 Task: Select the on option in the local echo enabled.
Action: Mouse moved to (17, 611)
Screenshot: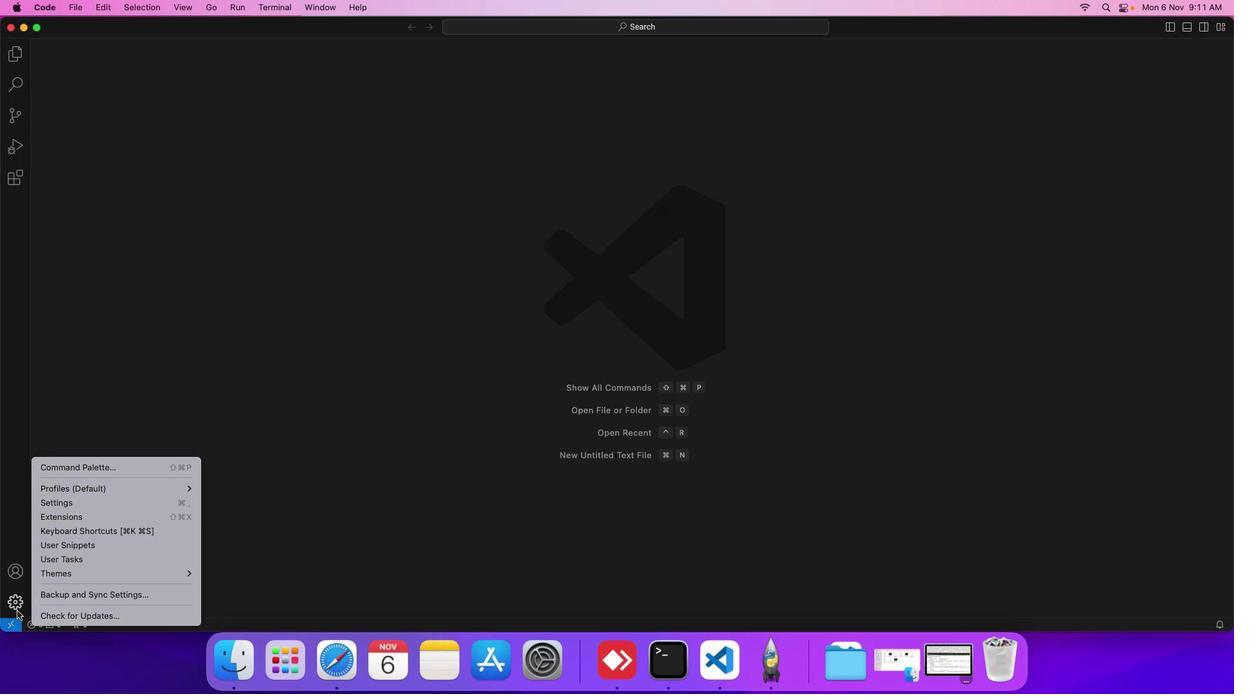 
Action: Mouse pressed left at (17, 611)
Screenshot: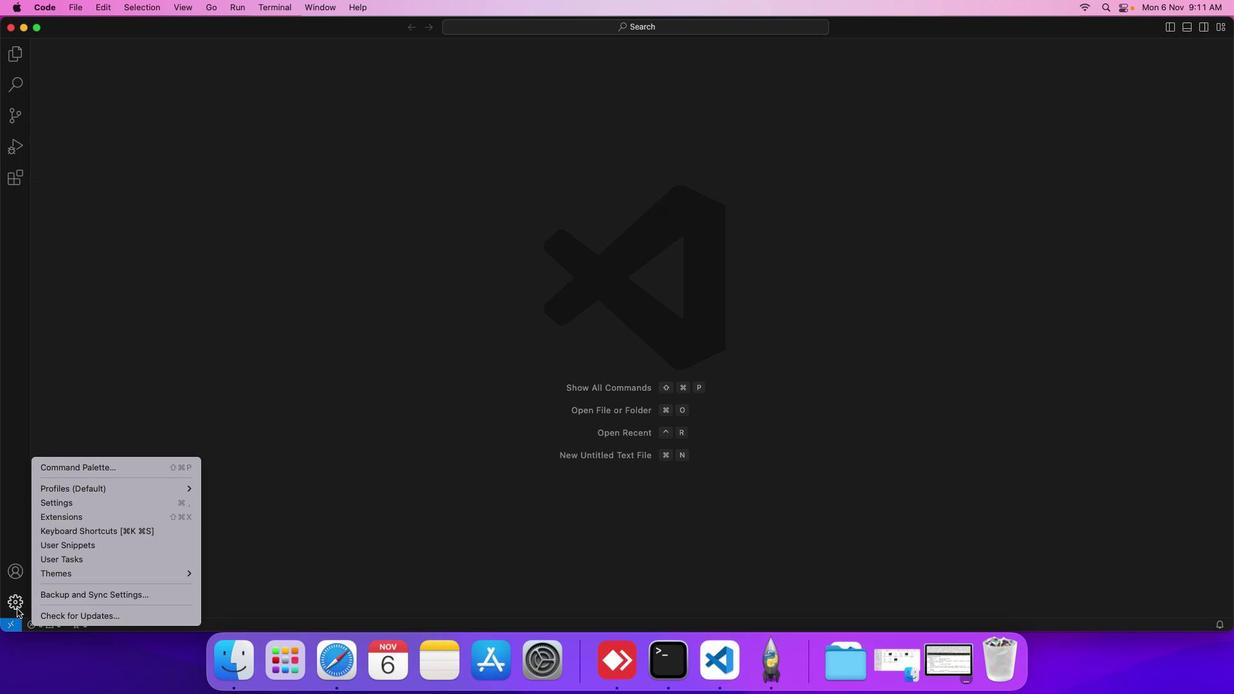 
Action: Mouse moved to (73, 507)
Screenshot: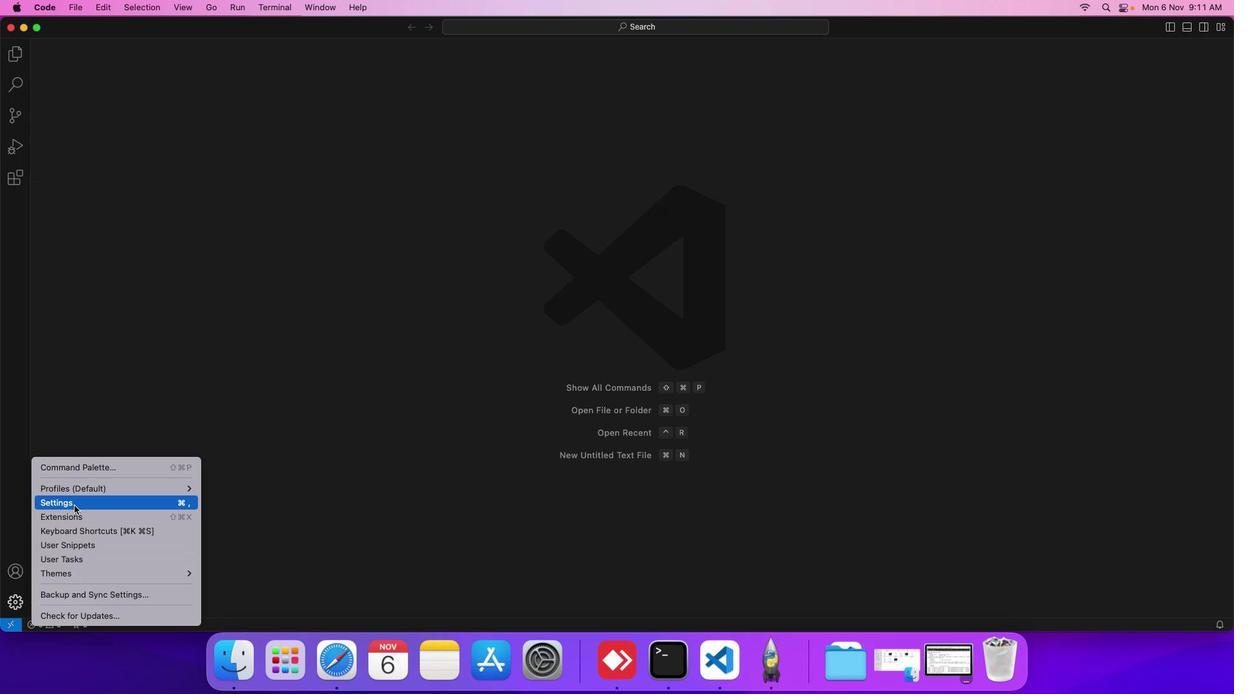 
Action: Mouse pressed left at (73, 507)
Screenshot: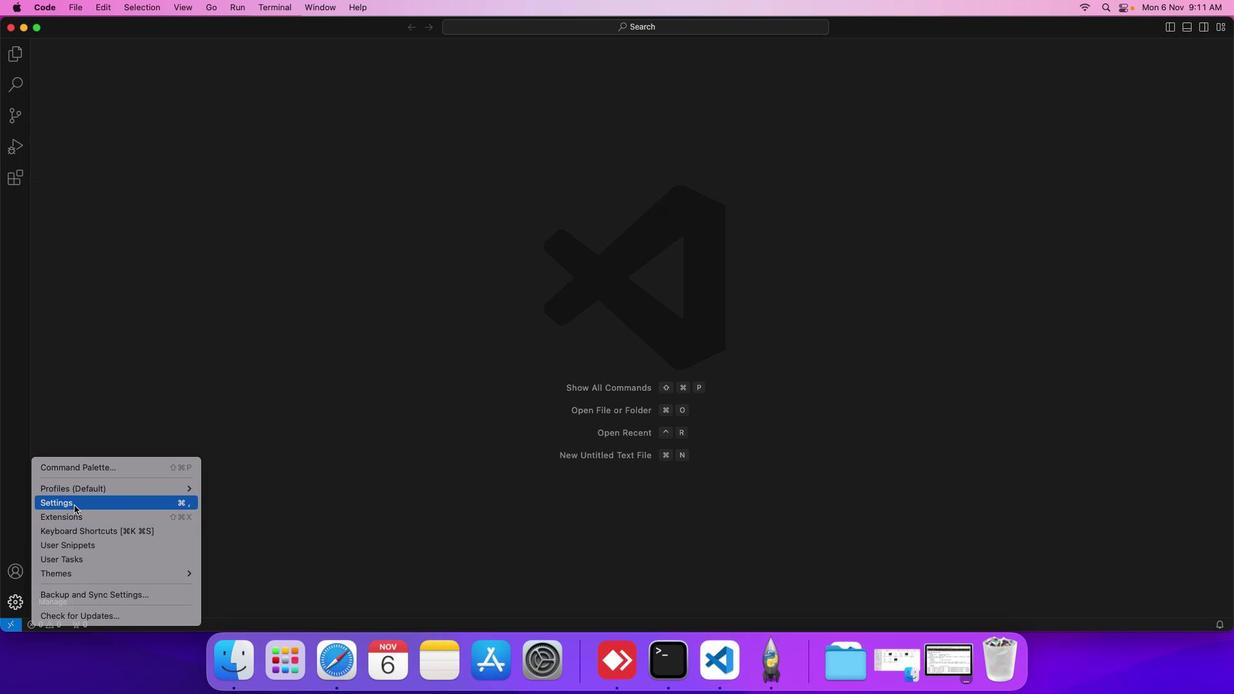 
Action: Mouse moved to (282, 189)
Screenshot: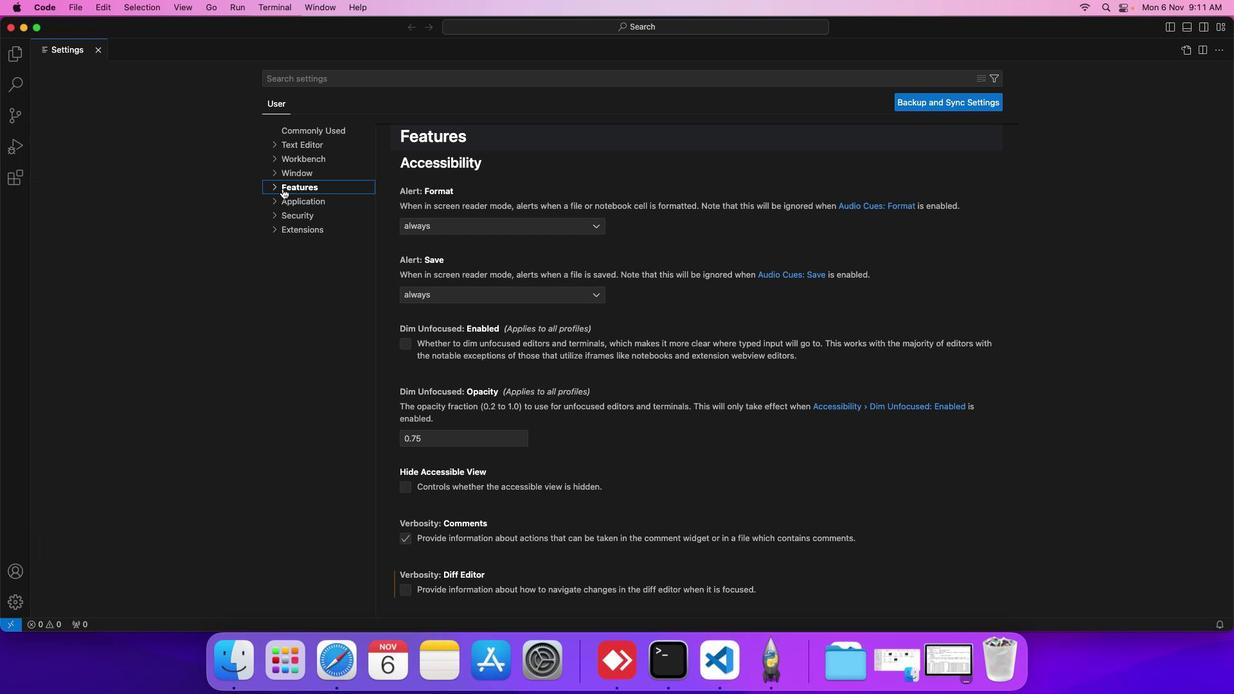 
Action: Mouse pressed left at (282, 189)
Screenshot: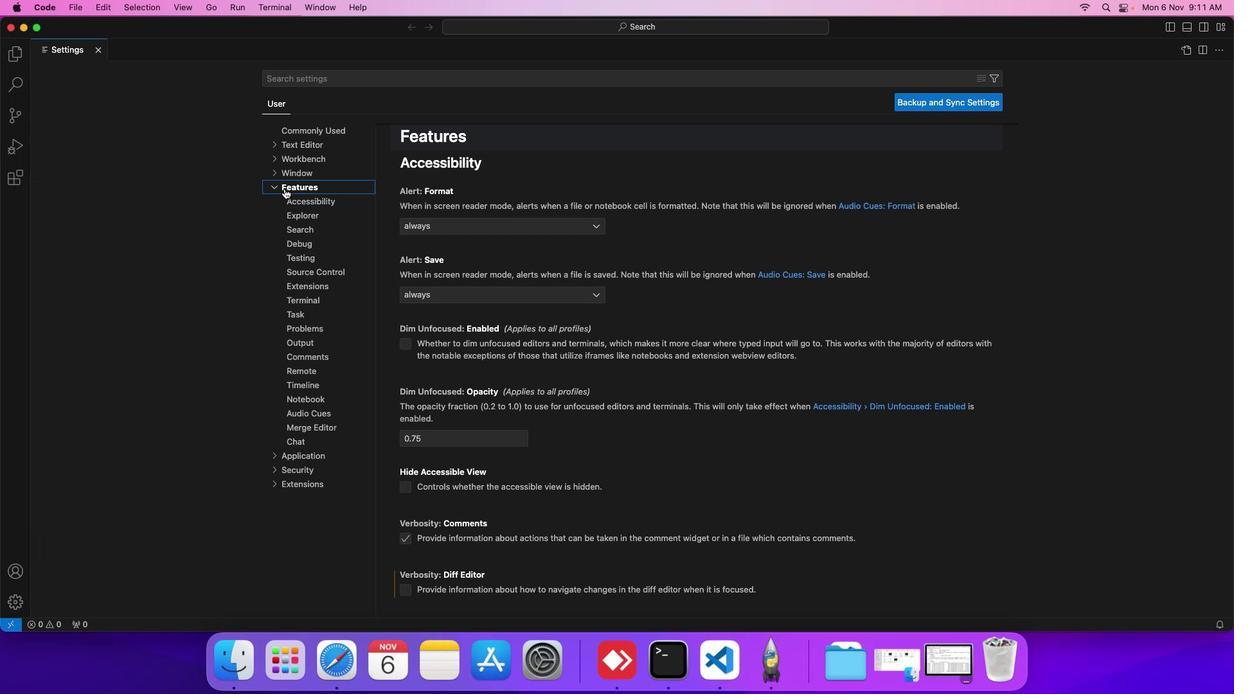 
Action: Mouse moved to (315, 300)
Screenshot: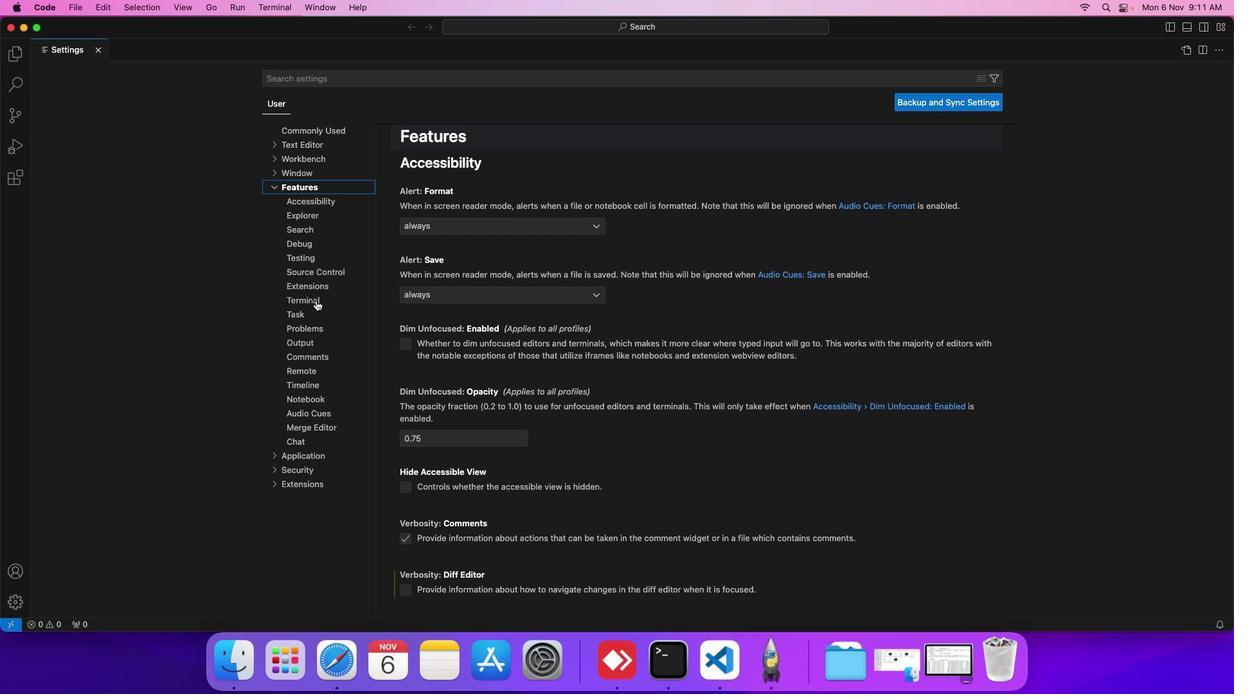 
Action: Mouse pressed left at (315, 300)
Screenshot: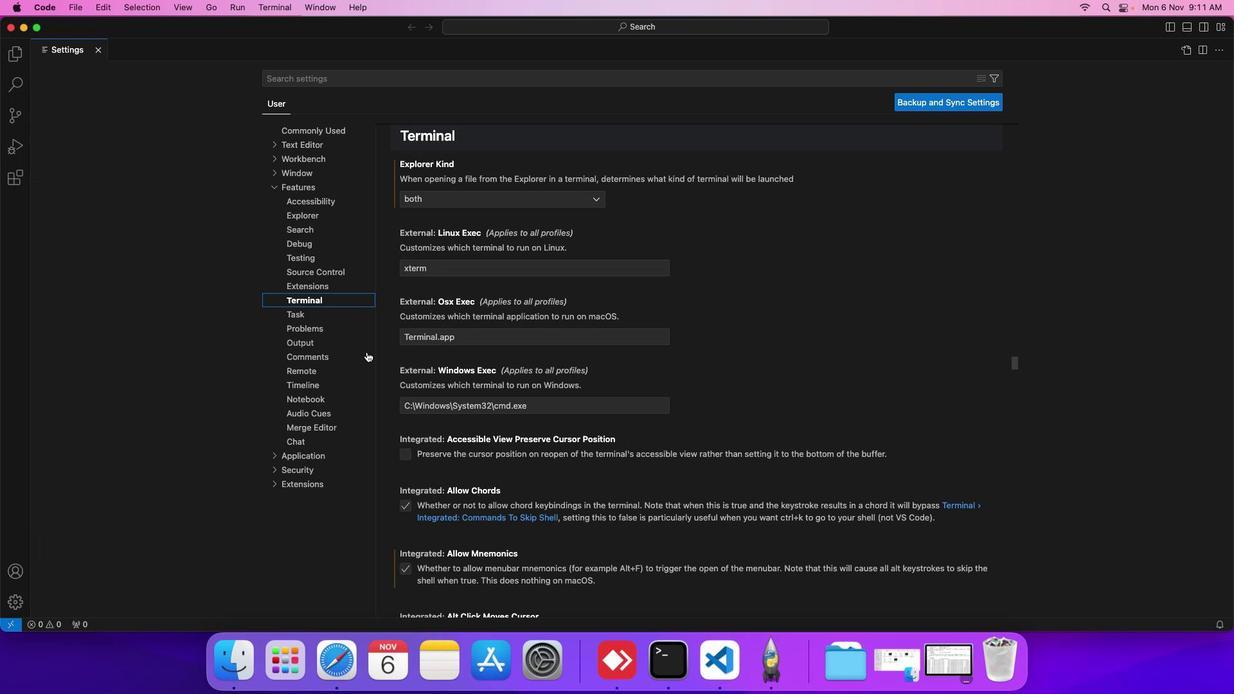 
Action: Mouse moved to (435, 441)
Screenshot: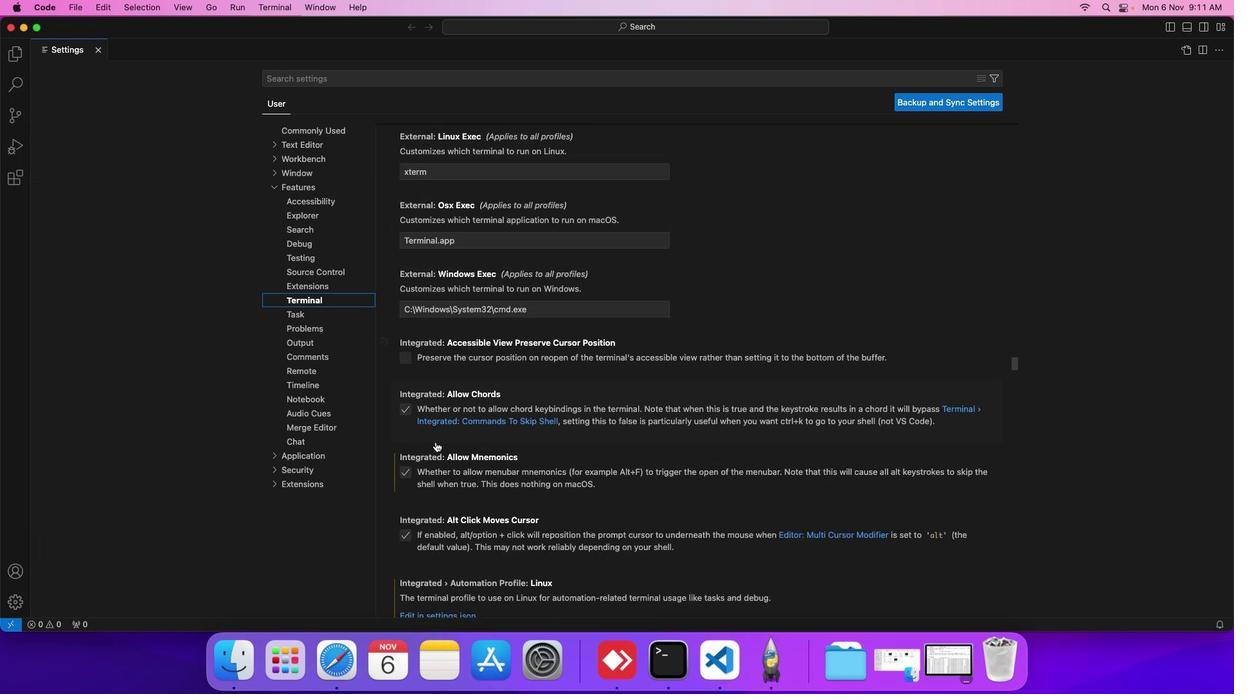 
Action: Mouse scrolled (435, 441) with delta (0, 0)
Screenshot: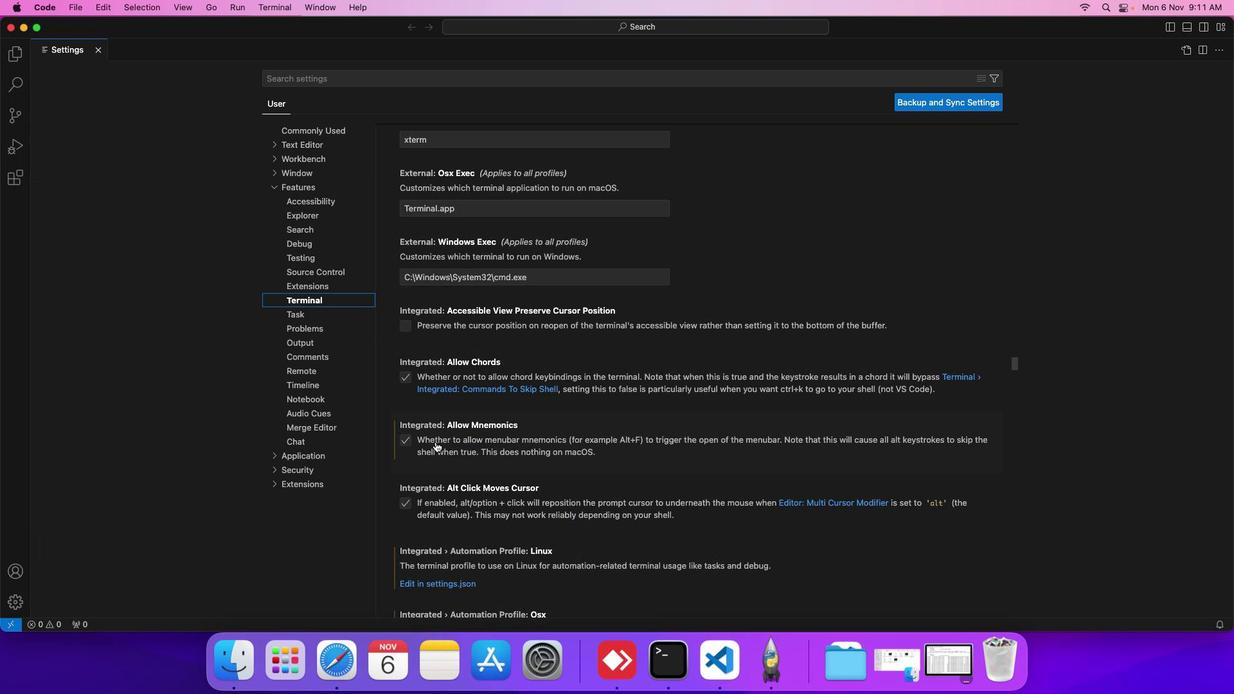 
Action: Mouse scrolled (435, 441) with delta (0, 0)
Screenshot: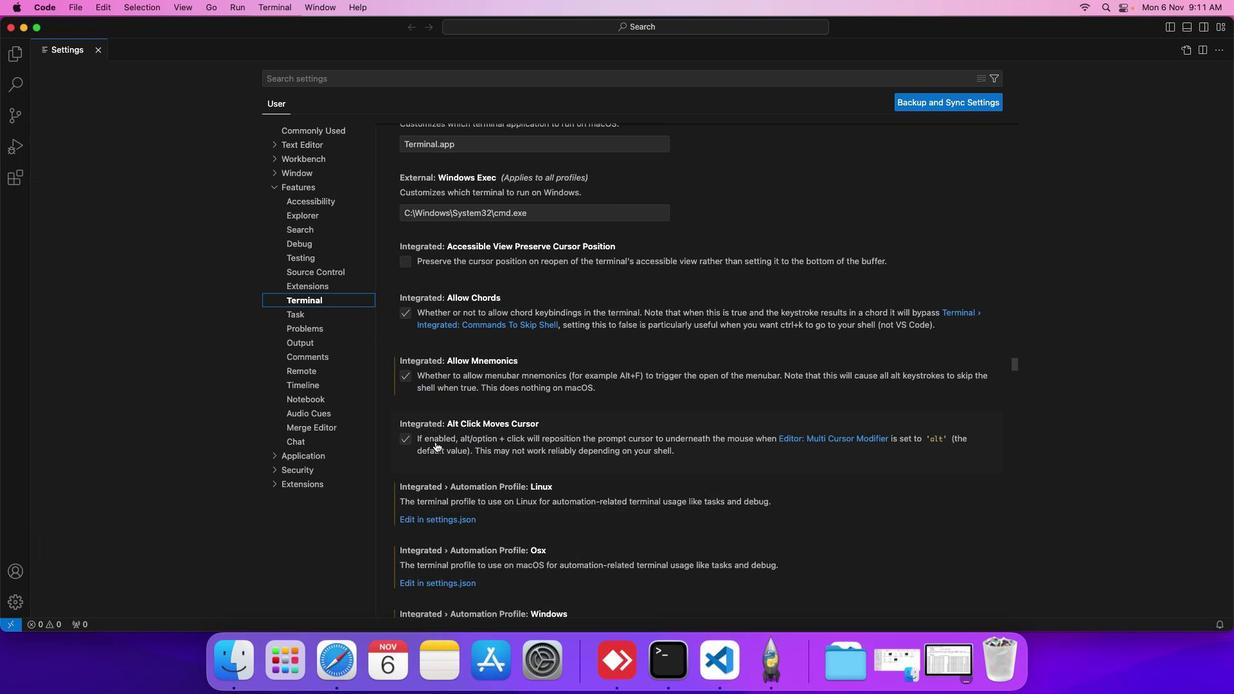 
Action: Mouse scrolled (435, 441) with delta (0, 0)
Screenshot: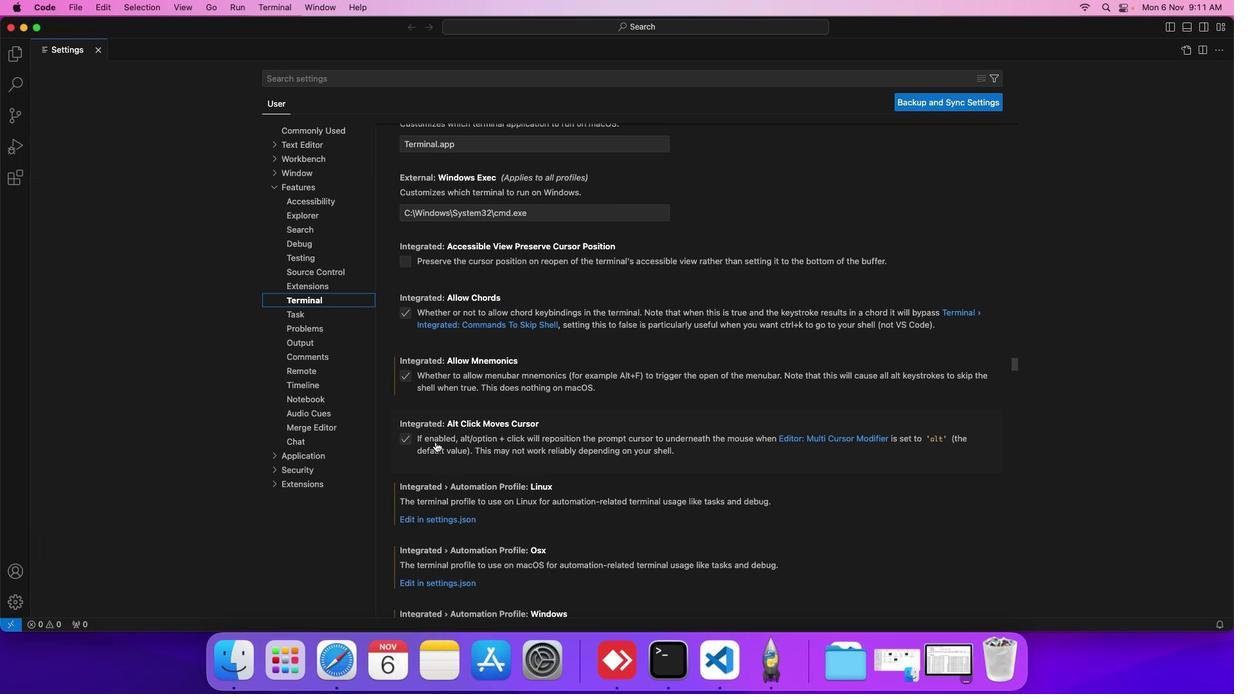 
Action: Mouse scrolled (435, 441) with delta (0, 0)
Screenshot: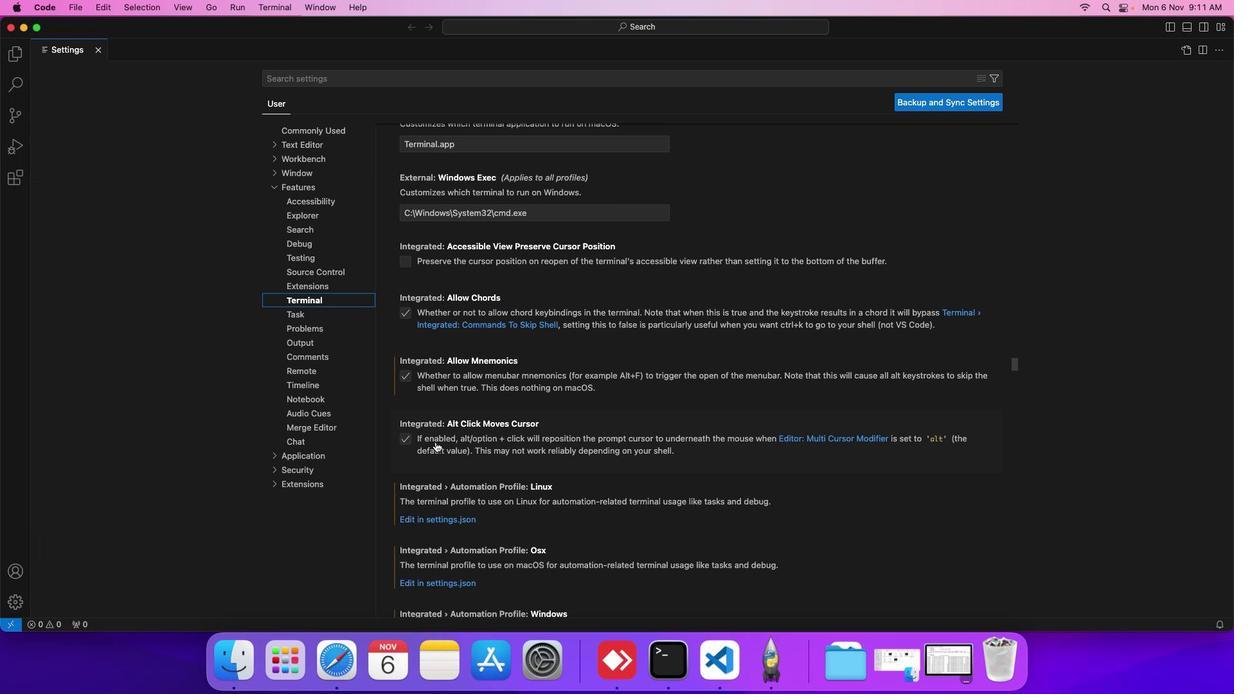 
Action: Mouse scrolled (435, 441) with delta (0, -1)
Screenshot: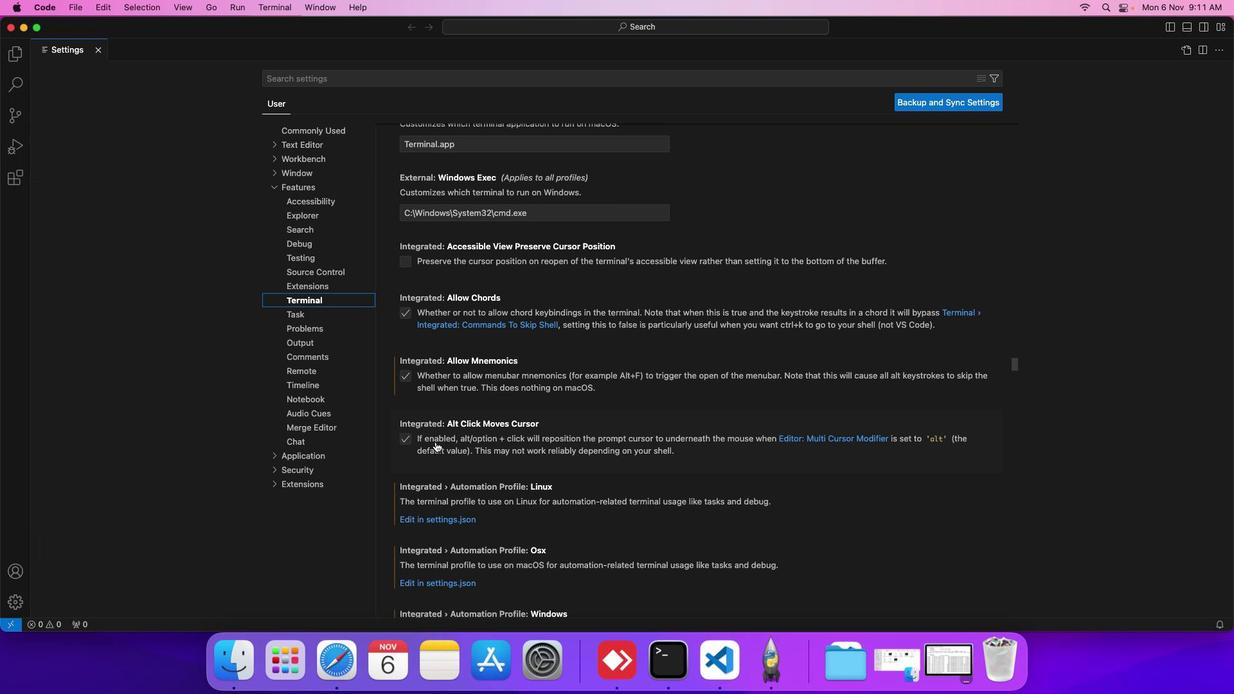 
Action: Mouse scrolled (435, 441) with delta (0, 0)
Screenshot: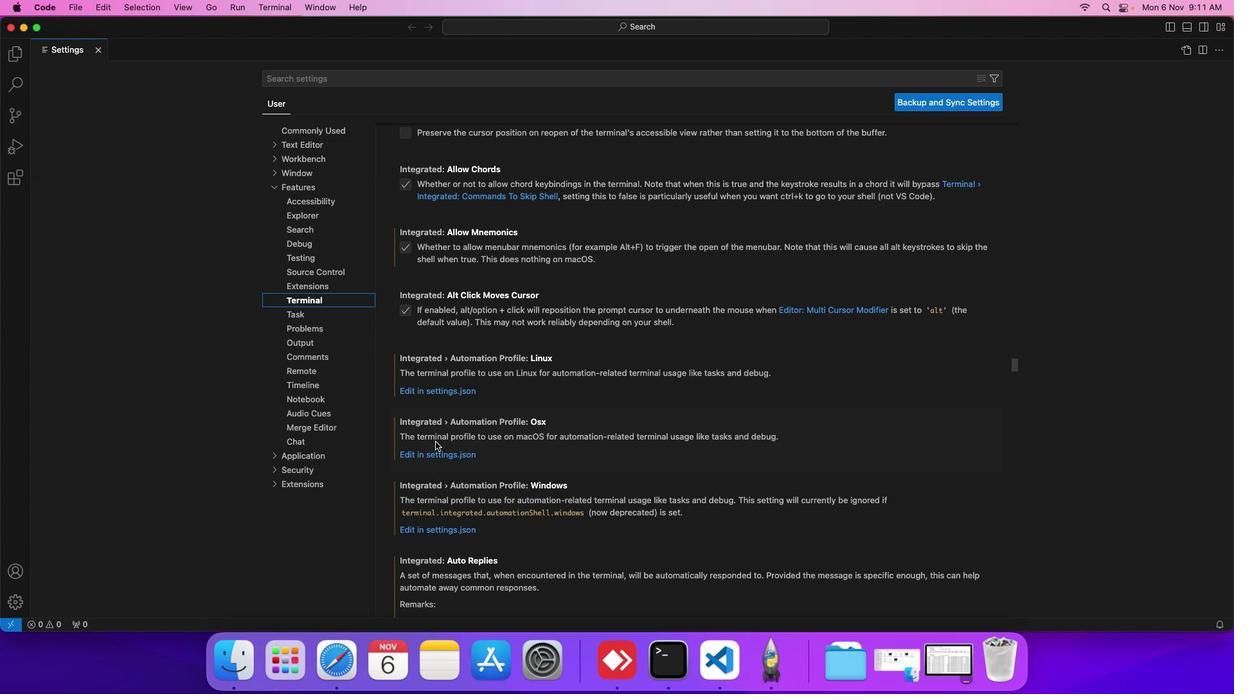 
Action: Mouse scrolled (435, 441) with delta (0, 0)
Screenshot: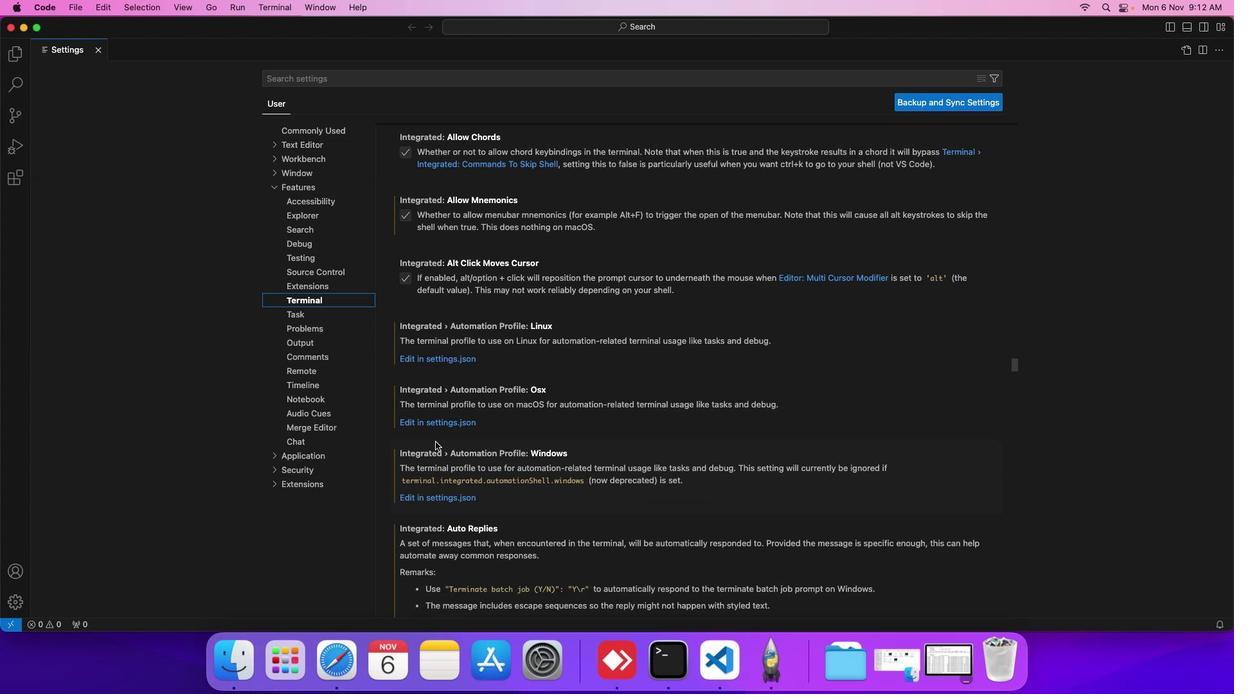 
Action: Mouse scrolled (435, 441) with delta (0, 0)
Screenshot: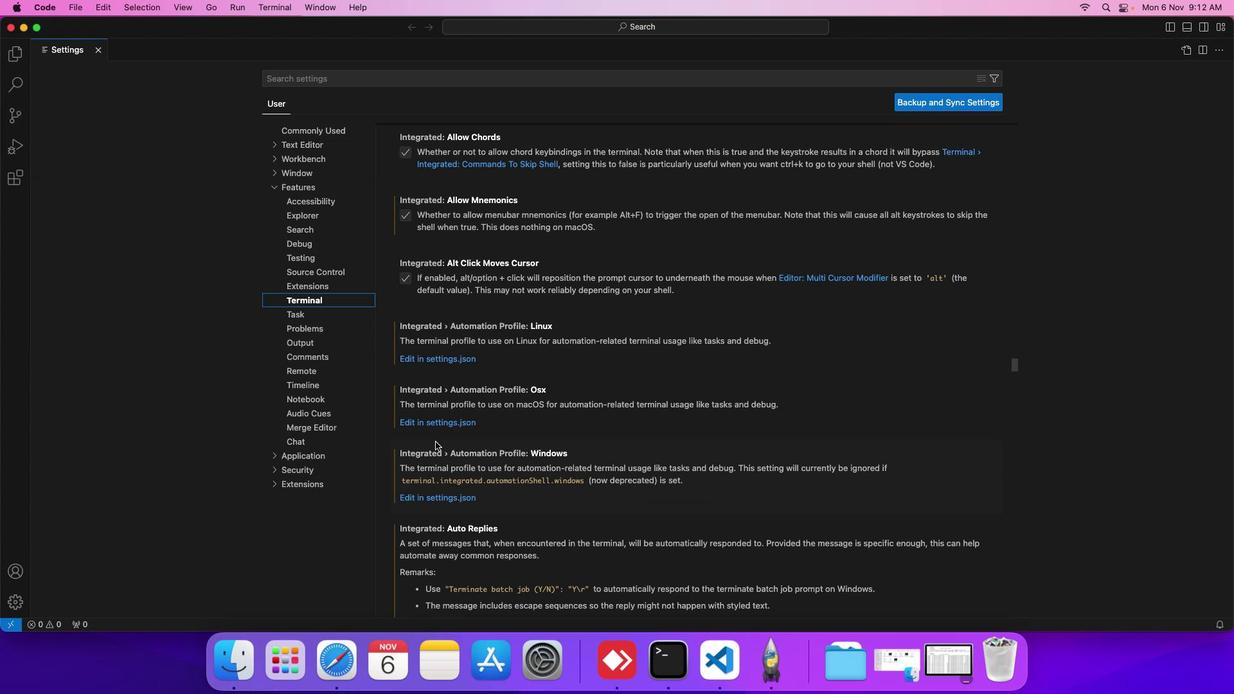 
Action: Mouse scrolled (435, 441) with delta (0, 0)
Screenshot: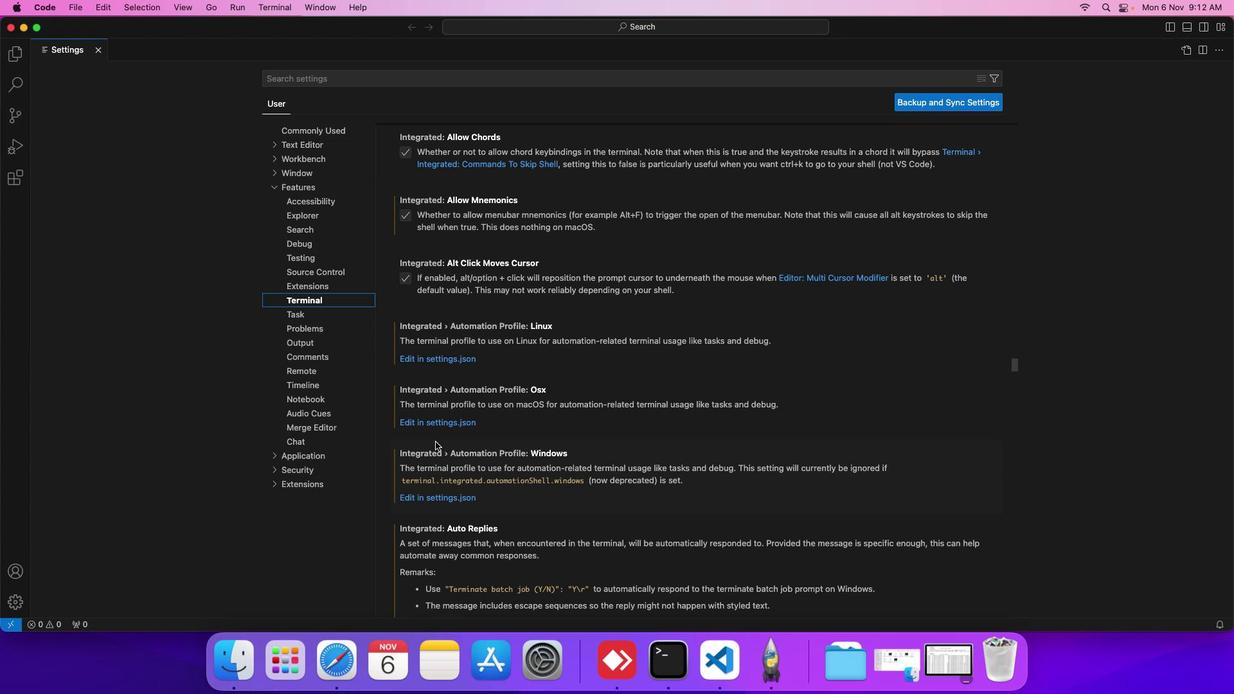 
Action: Mouse scrolled (435, 441) with delta (0, 0)
Screenshot: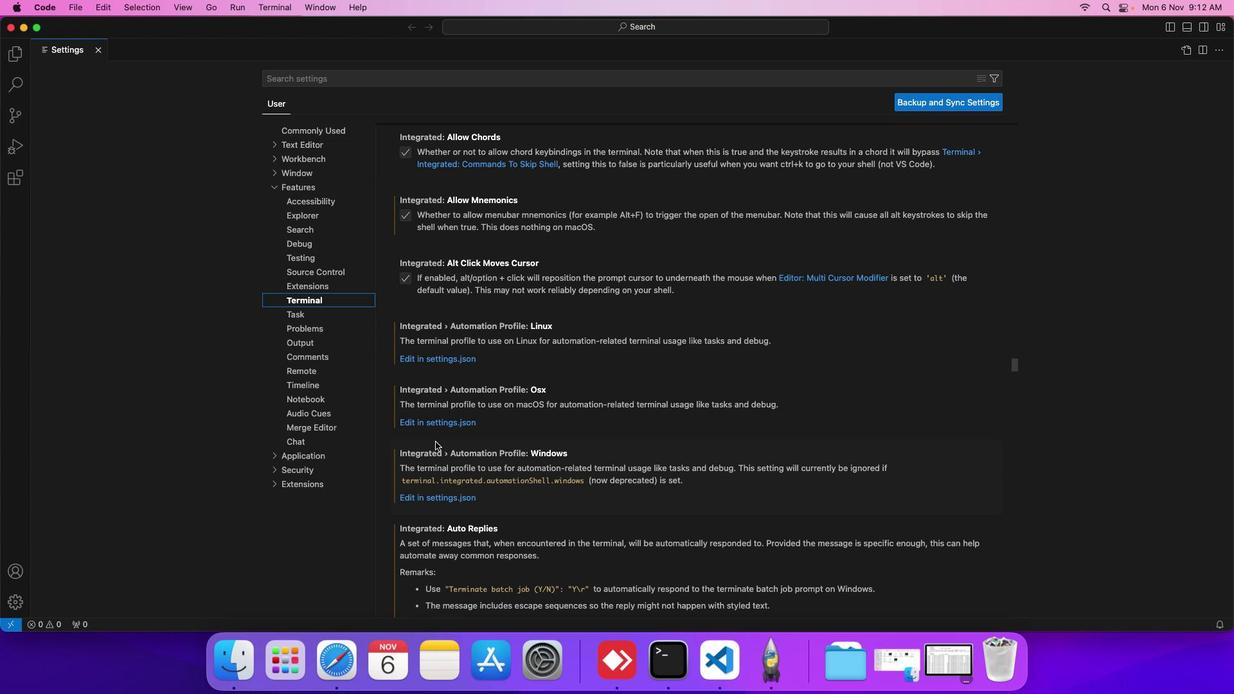 
Action: Mouse scrolled (435, 441) with delta (0, 0)
Screenshot: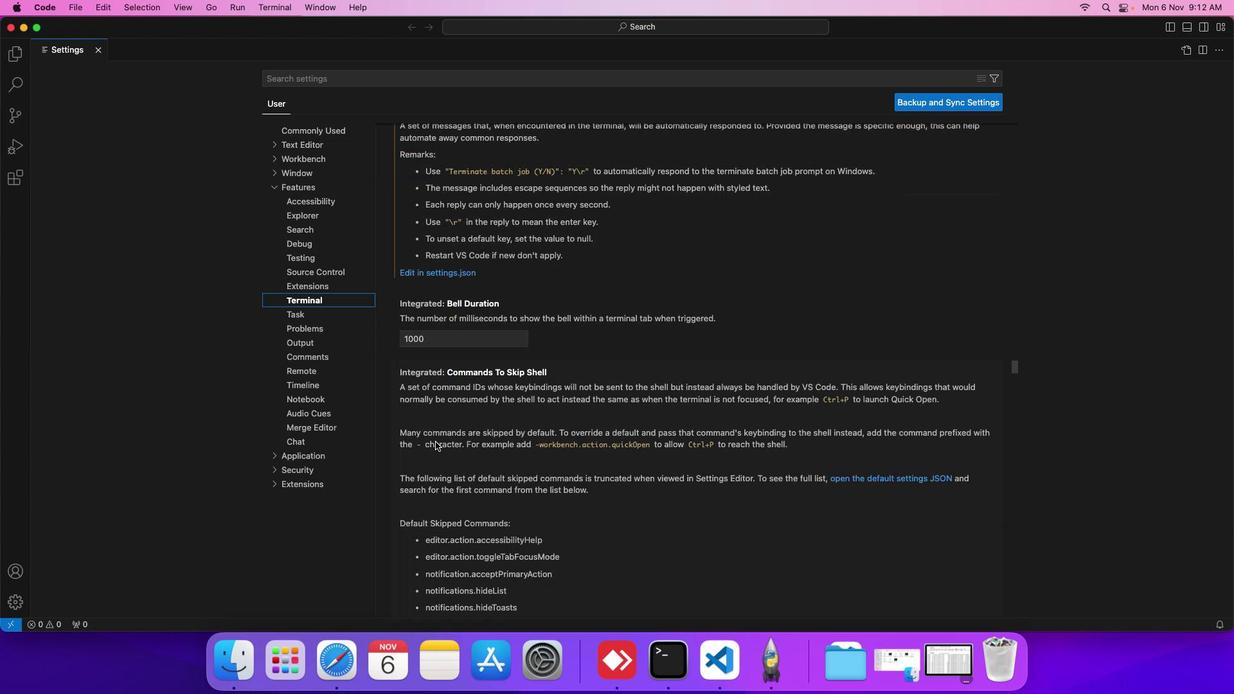 
Action: Mouse scrolled (435, 441) with delta (0, 0)
Screenshot: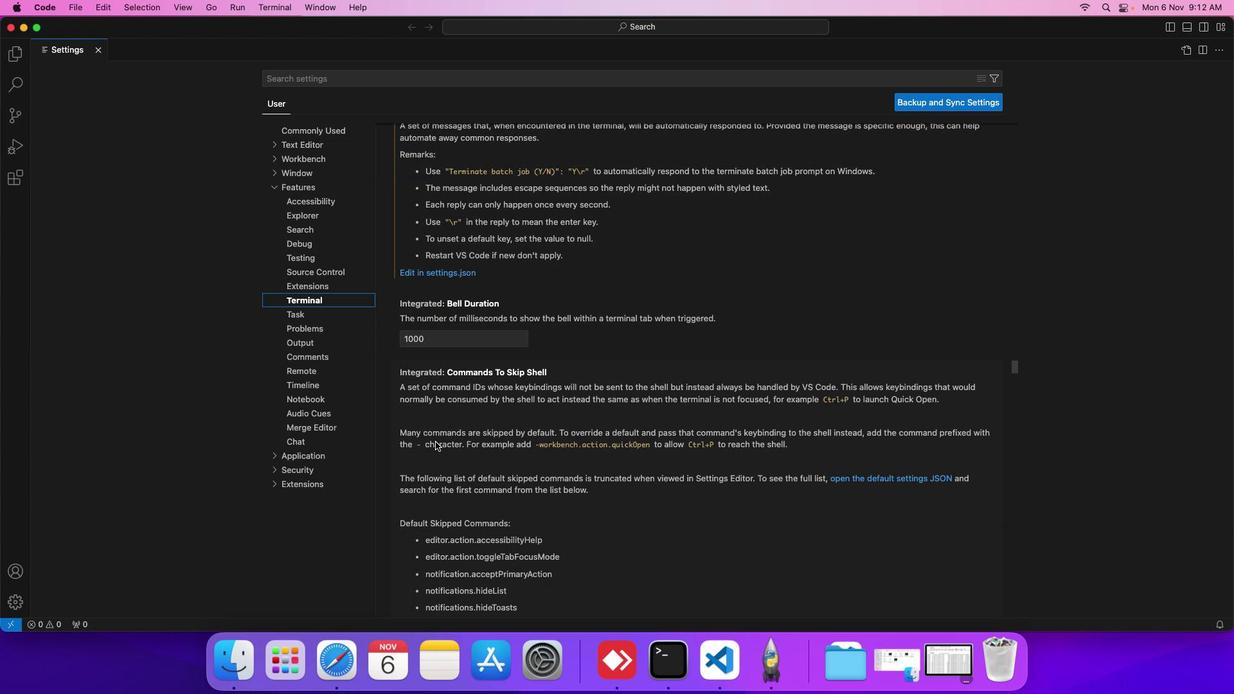 
Action: Mouse scrolled (435, 441) with delta (0, -1)
Screenshot: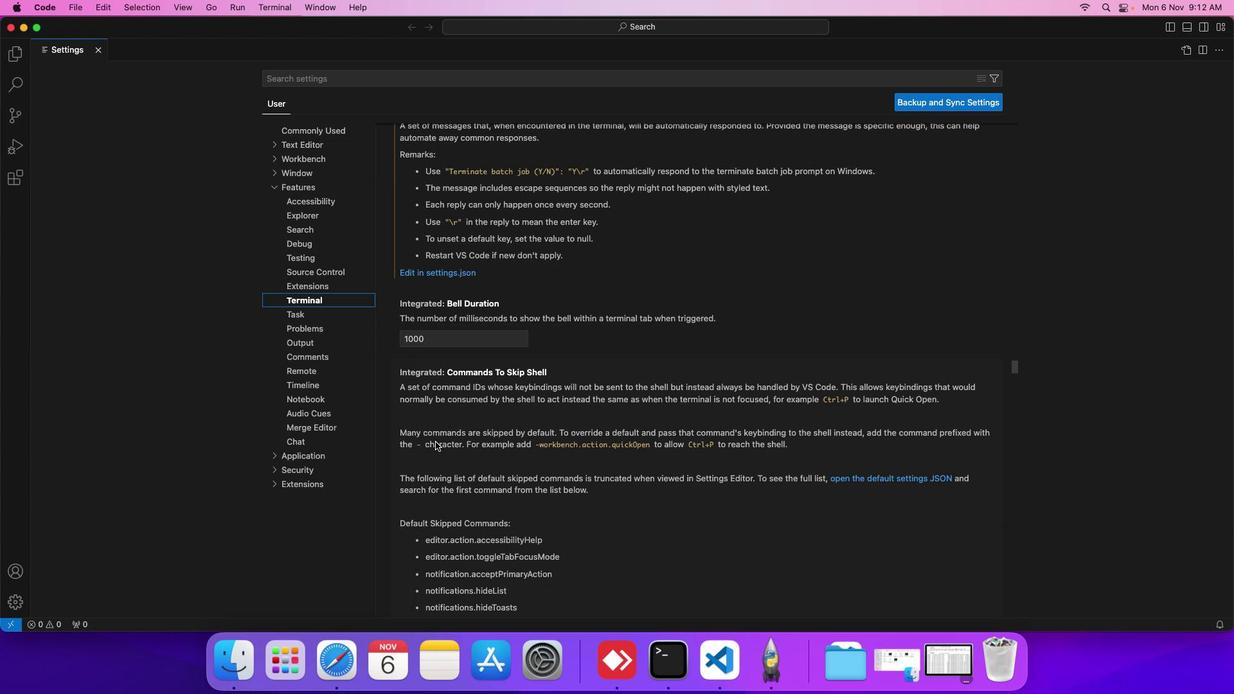 
Action: Mouse scrolled (435, 441) with delta (0, -1)
Screenshot: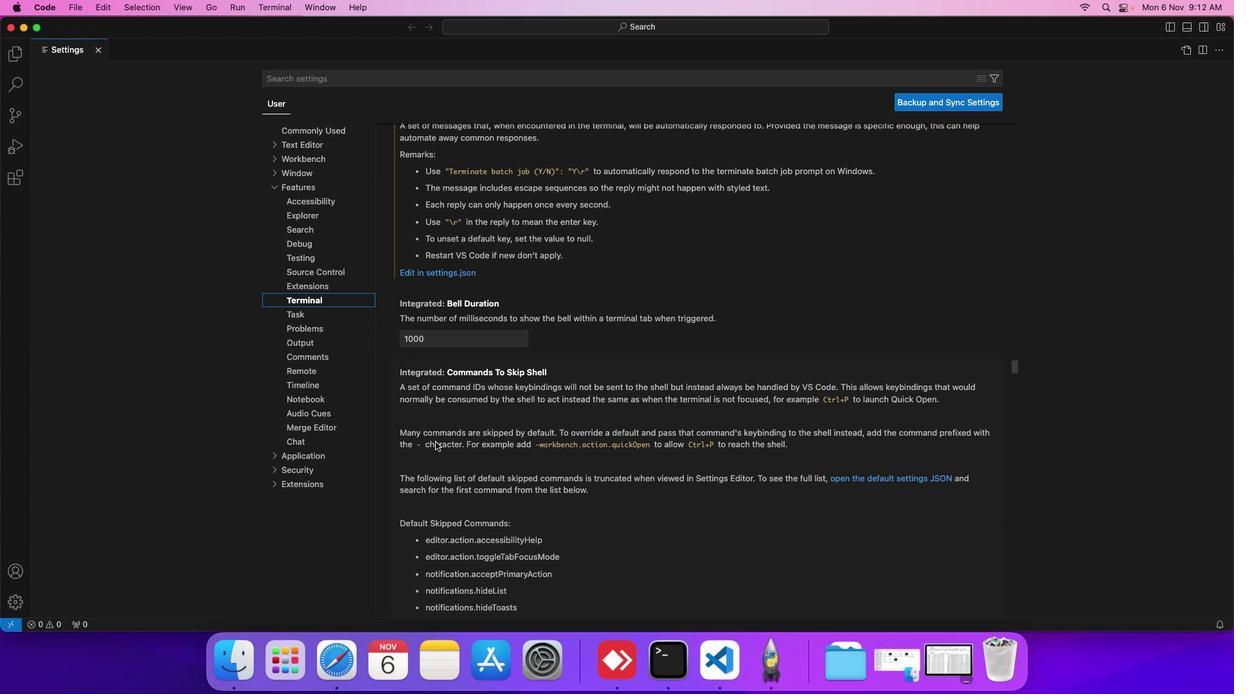 
Action: Mouse scrolled (435, 441) with delta (0, -1)
Screenshot: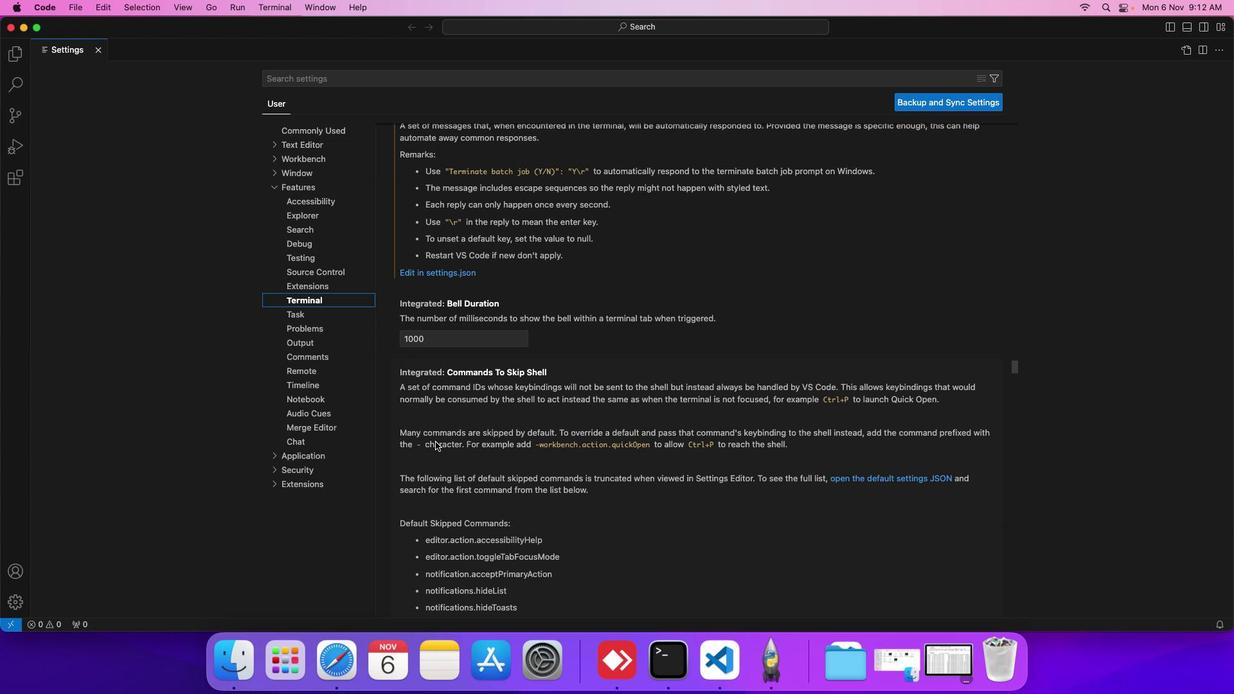 
Action: Mouse scrolled (435, 441) with delta (0, -1)
Screenshot: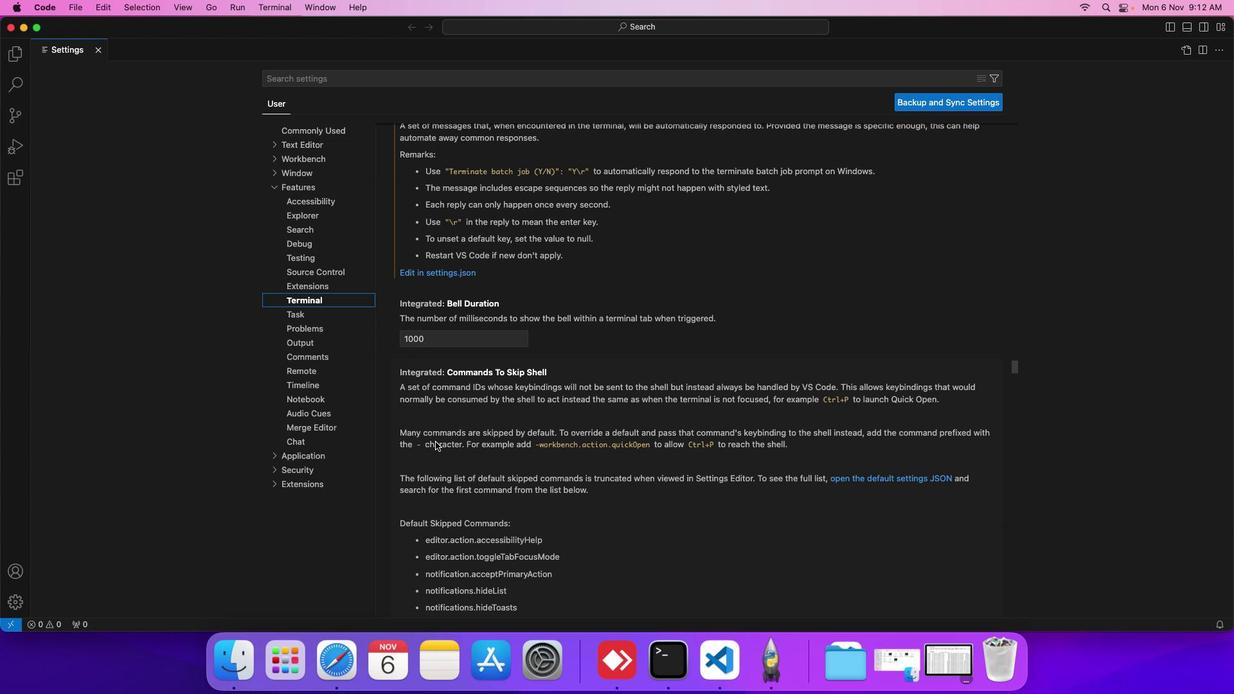 
Action: Mouse scrolled (435, 441) with delta (0, 0)
Screenshot: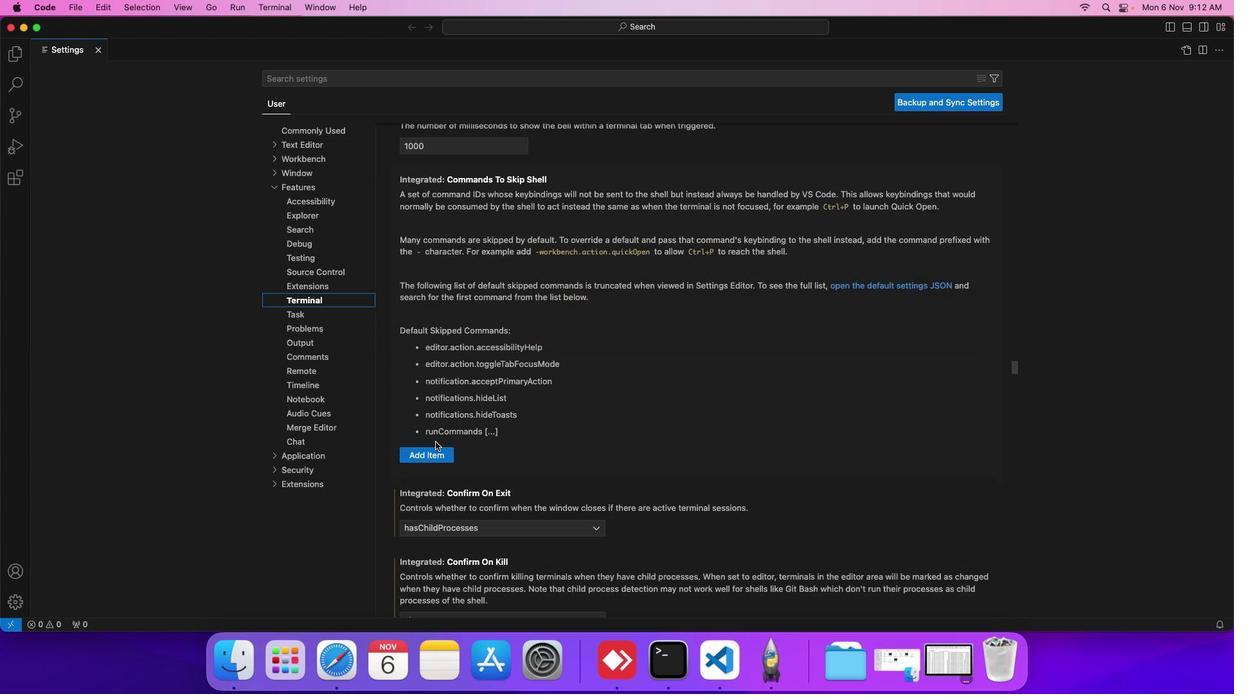 
Action: Mouse scrolled (435, 441) with delta (0, 0)
Screenshot: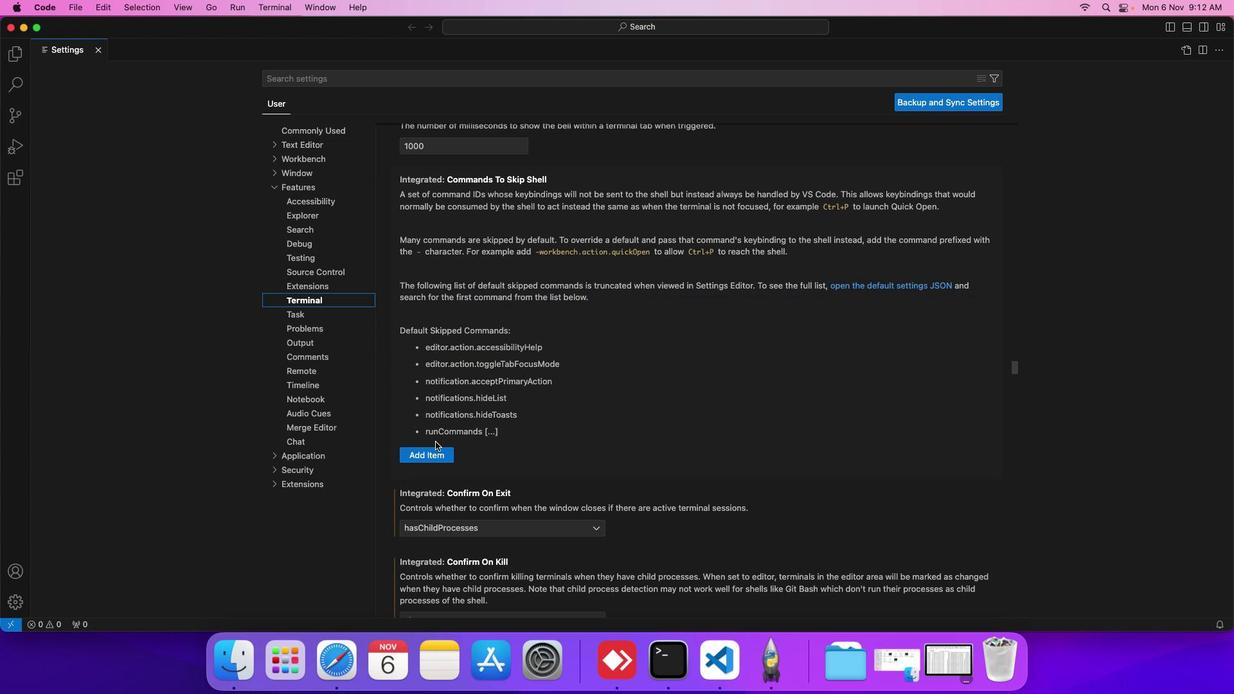 
Action: Mouse scrolled (435, 441) with delta (0, 0)
Screenshot: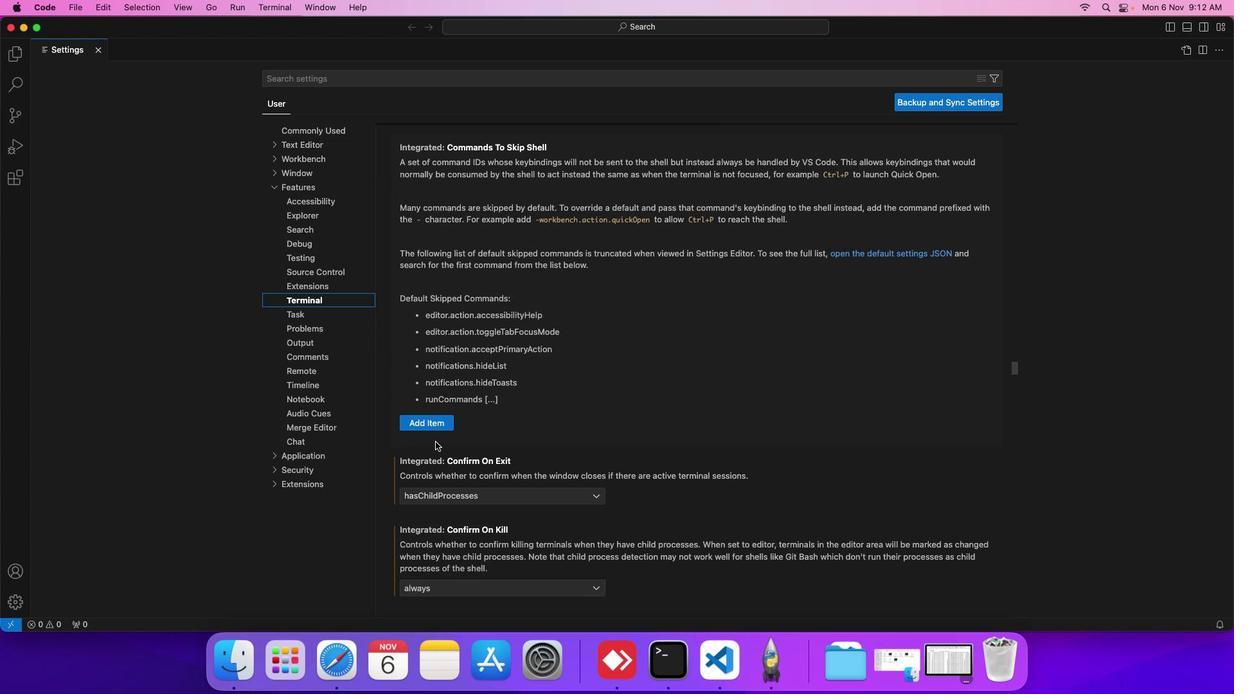 
Action: Mouse scrolled (435, 441) with delta (0, 0)
Screenshot: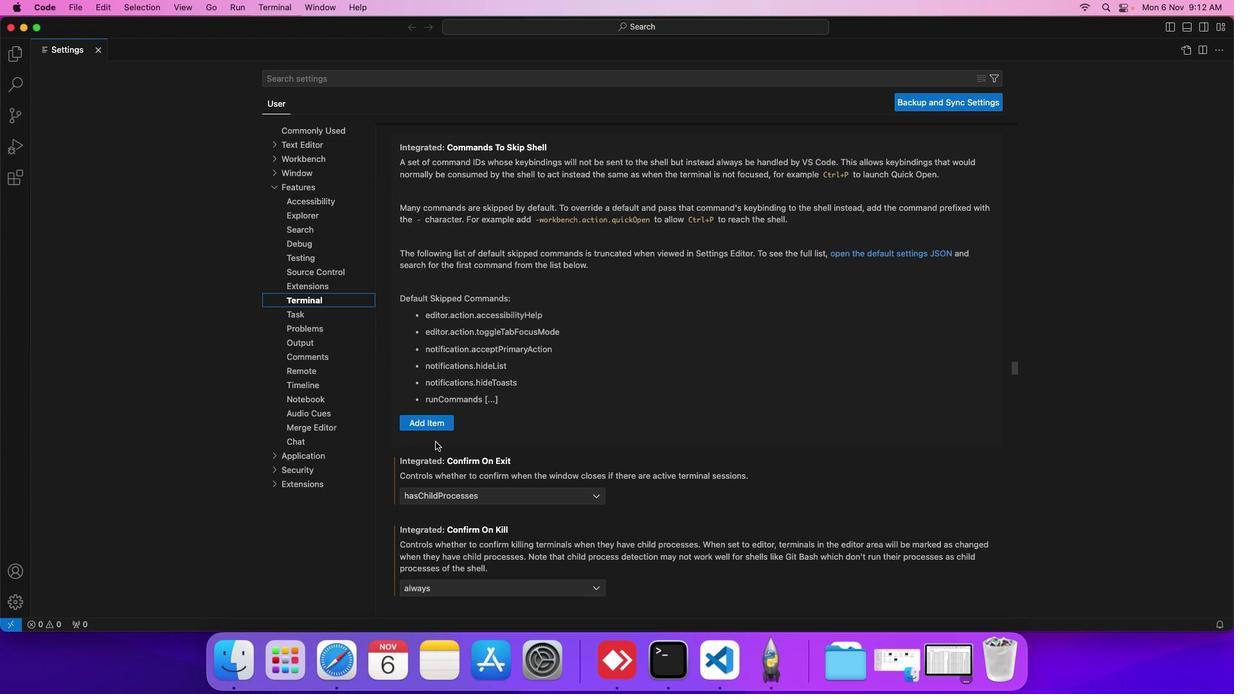 
Action: Mouse scrolled (435, 441) with delta (0, -1)
Screenshot: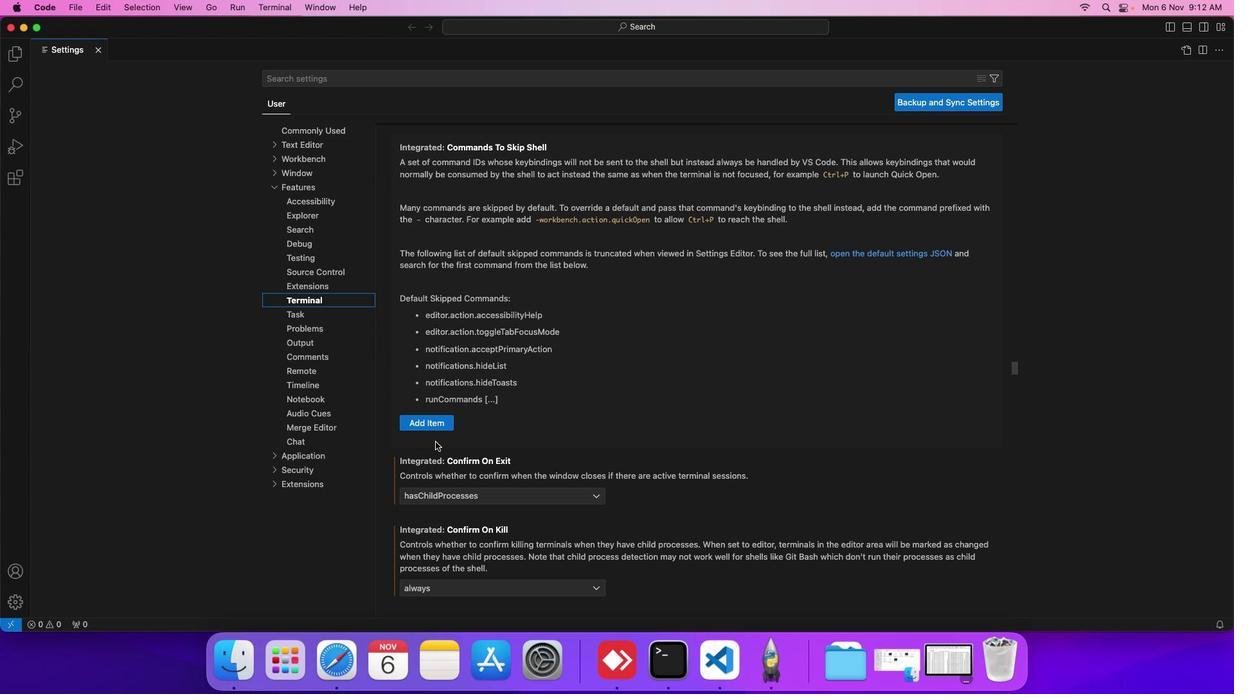 
Action: Mouse scrolled (435, 441) with delta (0, 0)
Screenshot: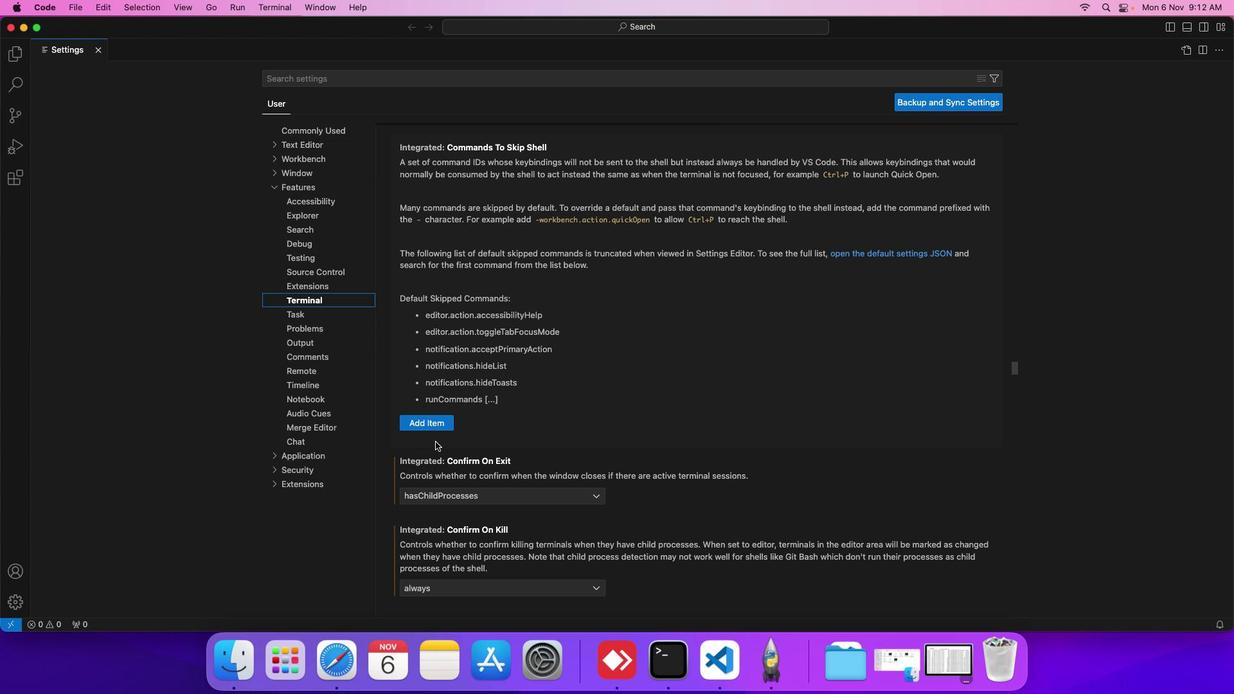 
Action: Mouse scrolled (435, 441) with delta (0, 0)
Screenshot: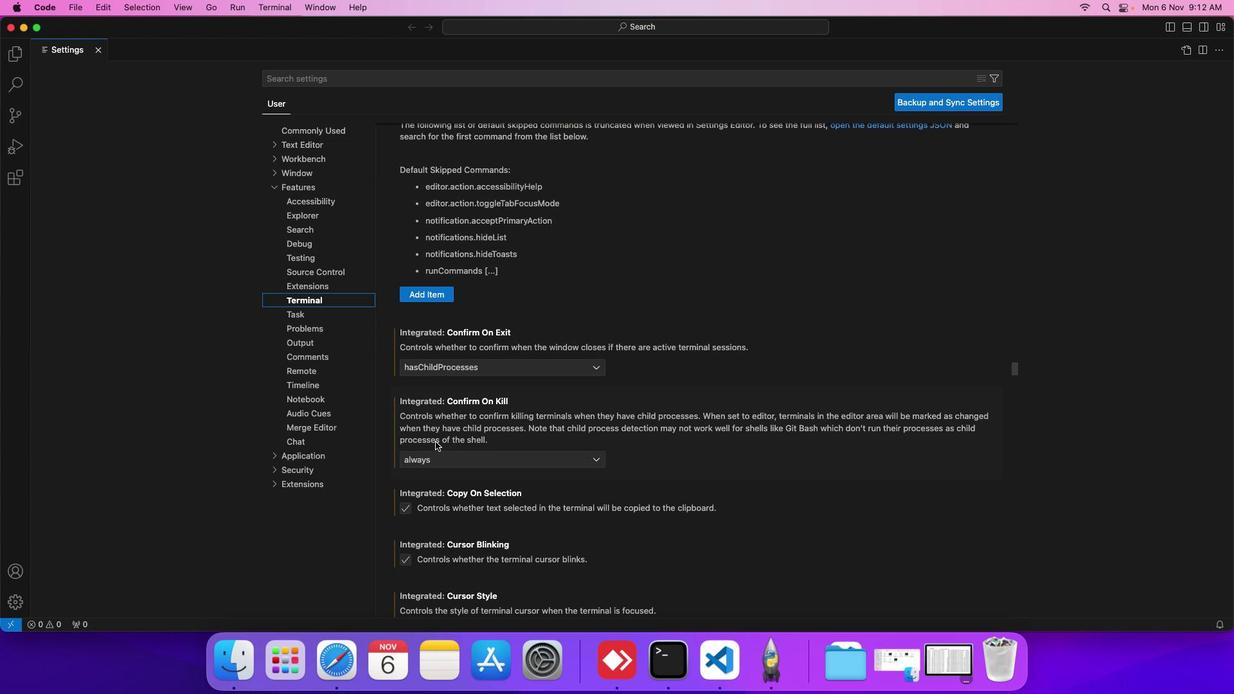 
Action: Mouse scrolled (435, 441) with delta (0, 0)
Screenshot: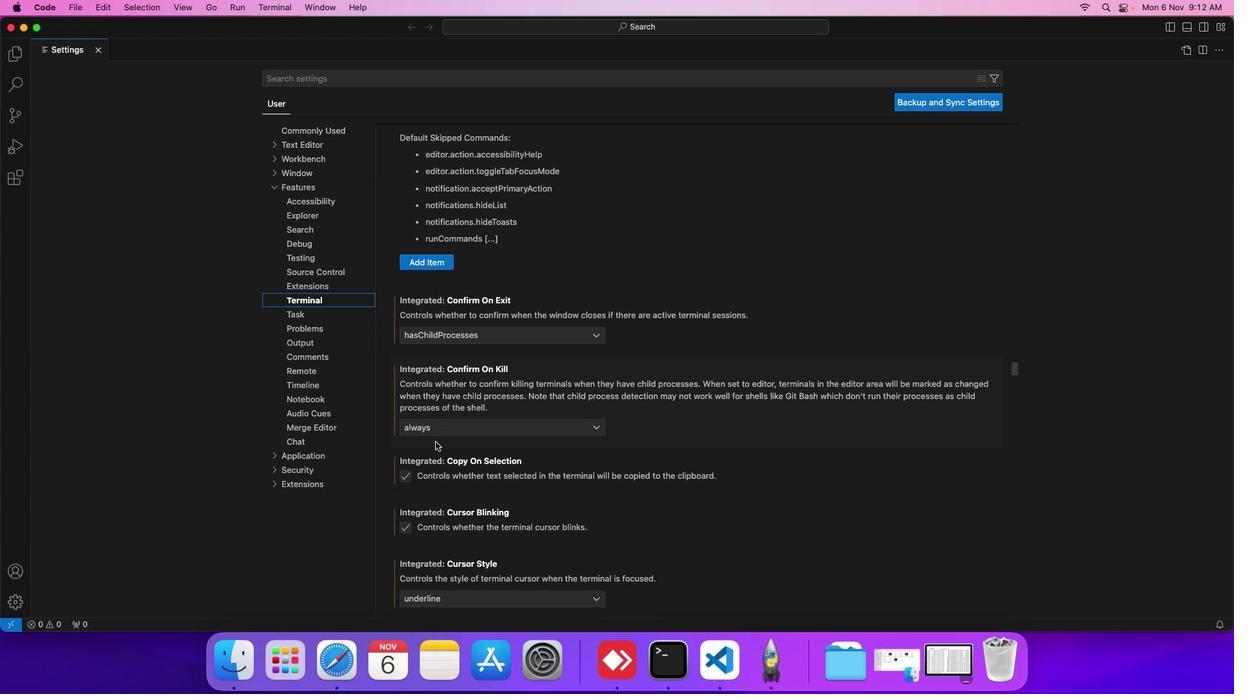 
Action: Mouse scrolled (435, 441) with delta (0, 0)
Screenshot: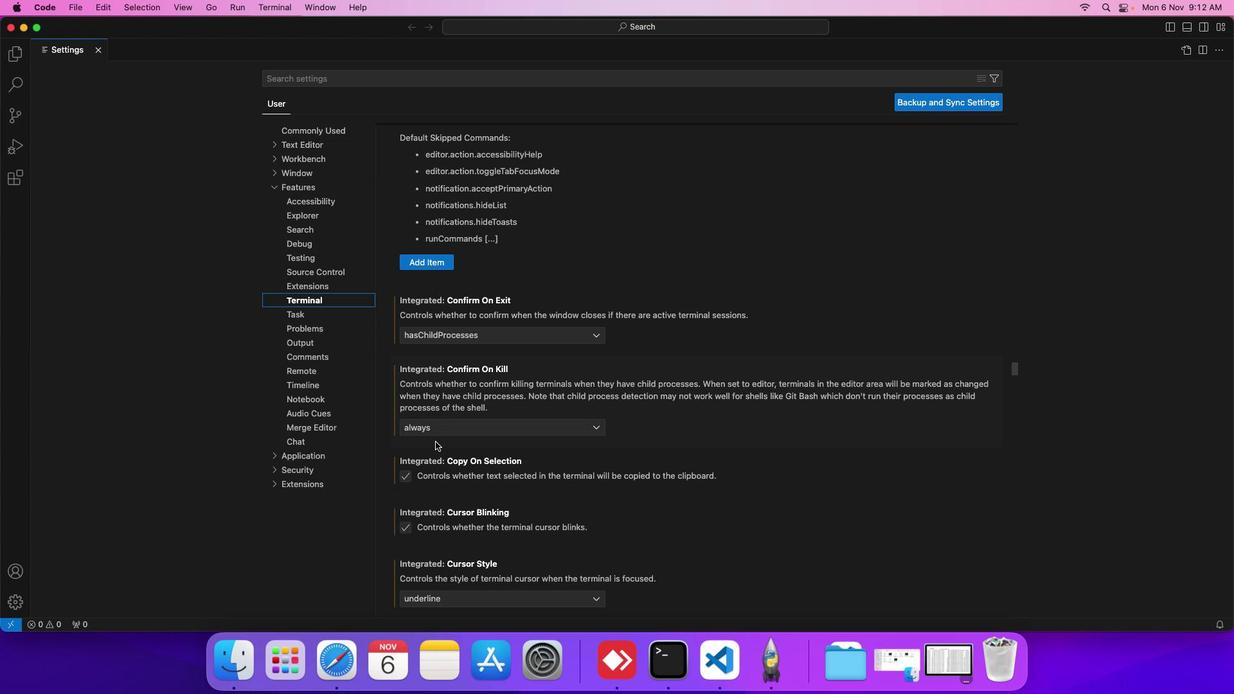 
Action: Mouse scrolled (435, 441) with delta (0, 0)
Screenshot: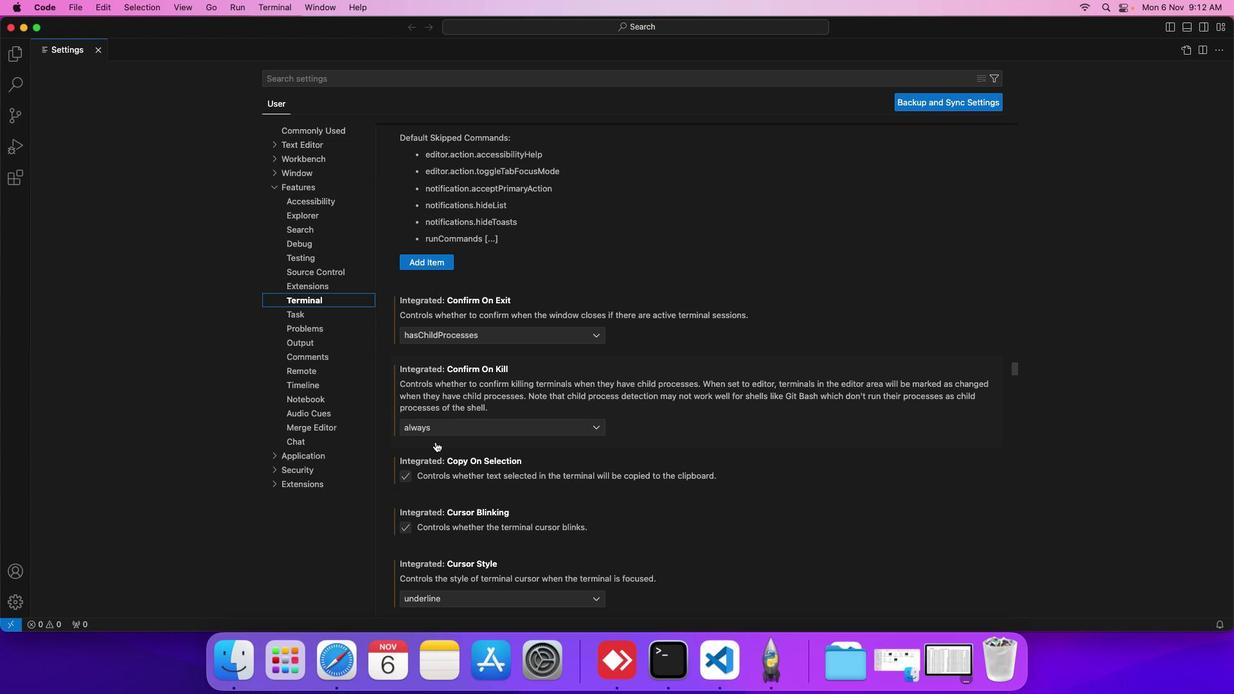
Action: Mouse scrolled (435, 441) with delta (0, 0)
Screenshot: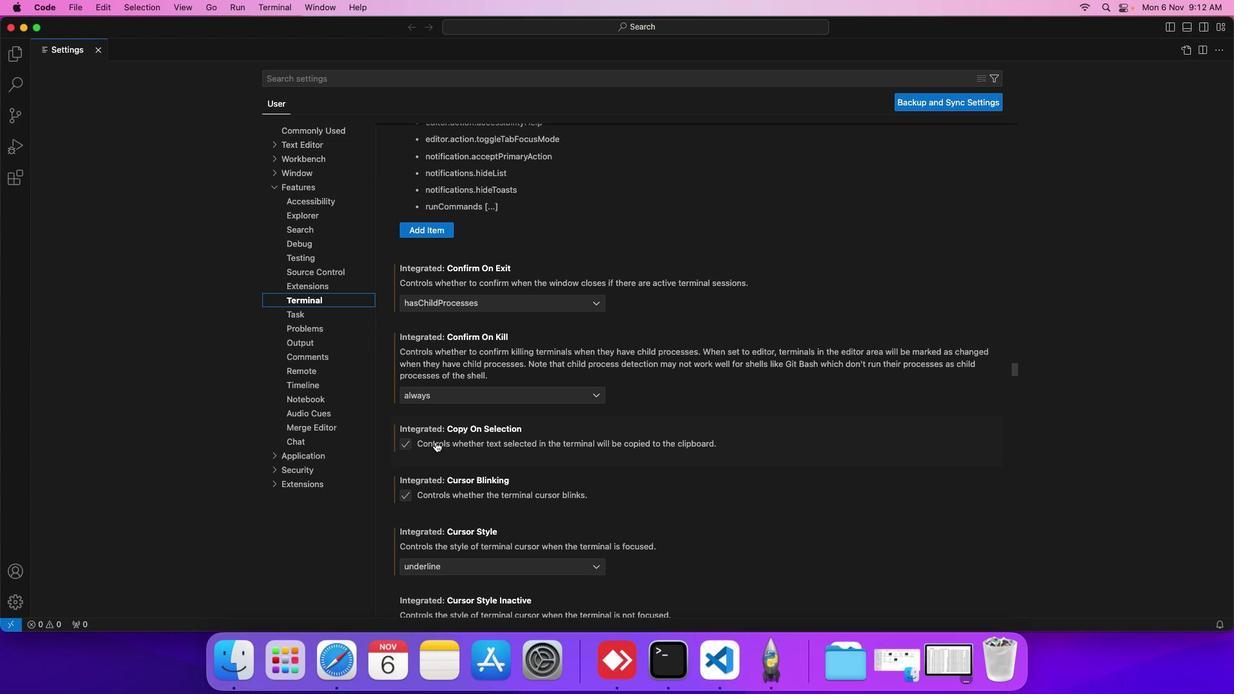 
Action: Mouse scrolled (435, 441) with delta (0, 0)
Screenshot: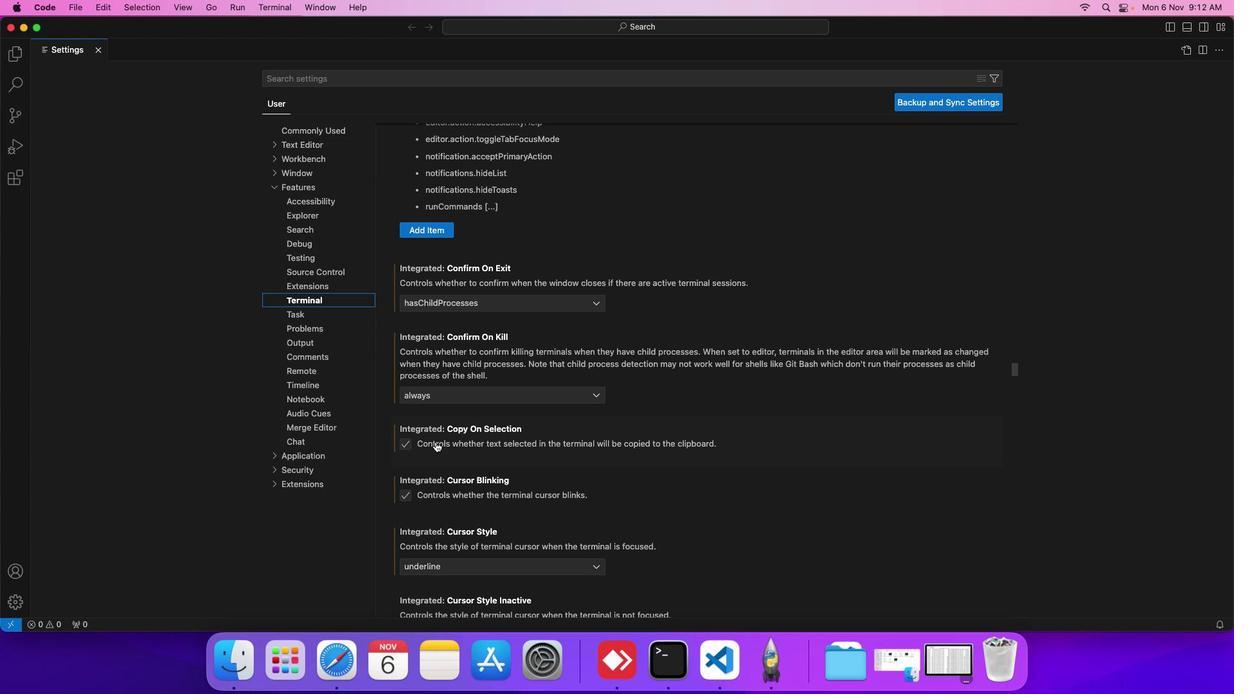 
Action: Mouse scrolled (435, 441) with delta (0, 0)
Screenshot: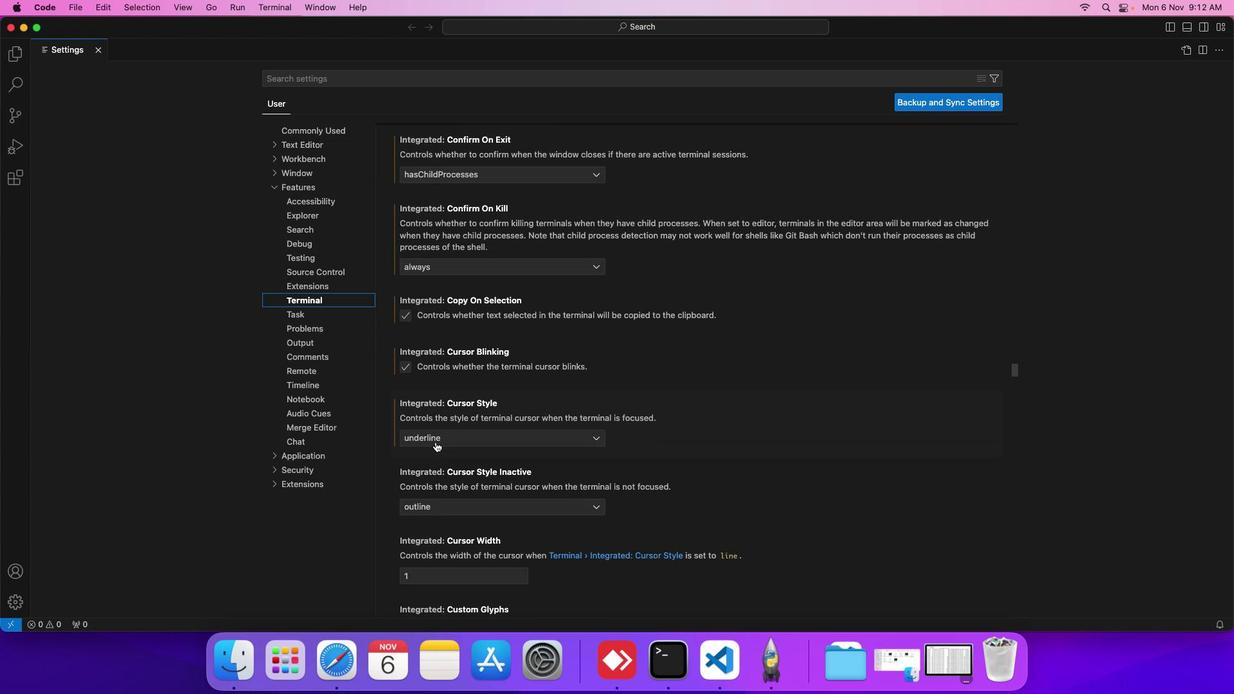 
Action: Mouse scrolled (435, 441) with delta (0, 0)
Screenshot: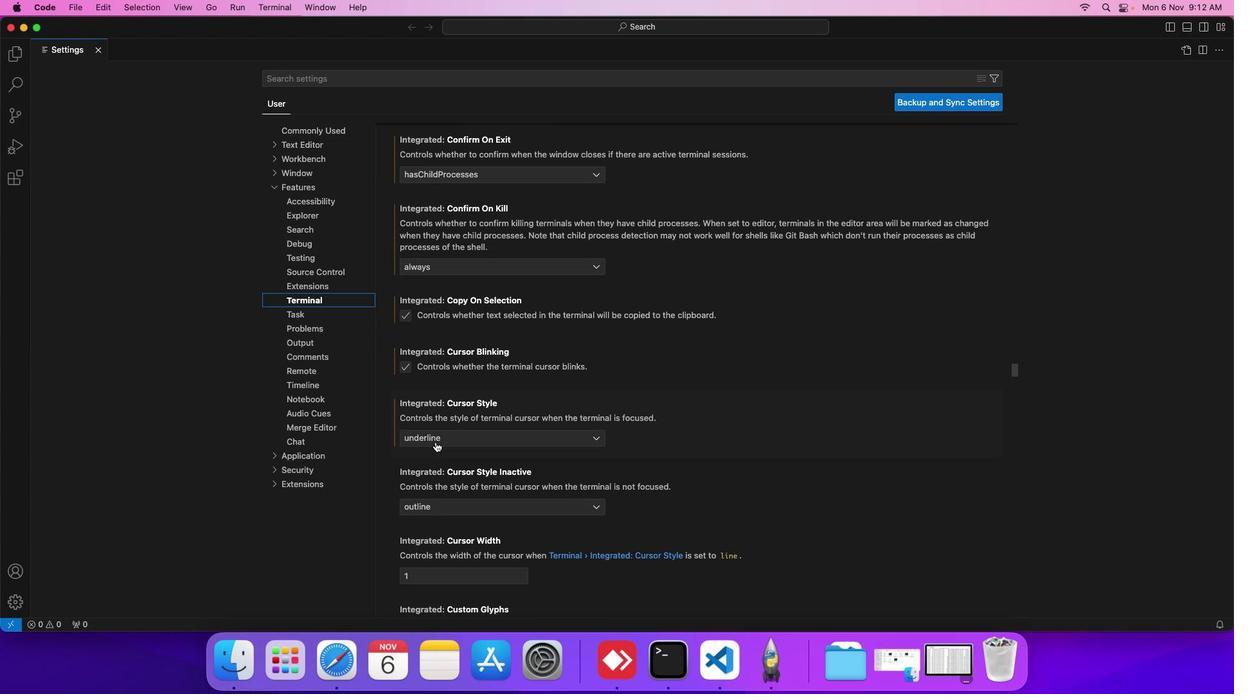 
Action: Mouse scrolled (435, 441) with delta (0, 0)
Screenshot: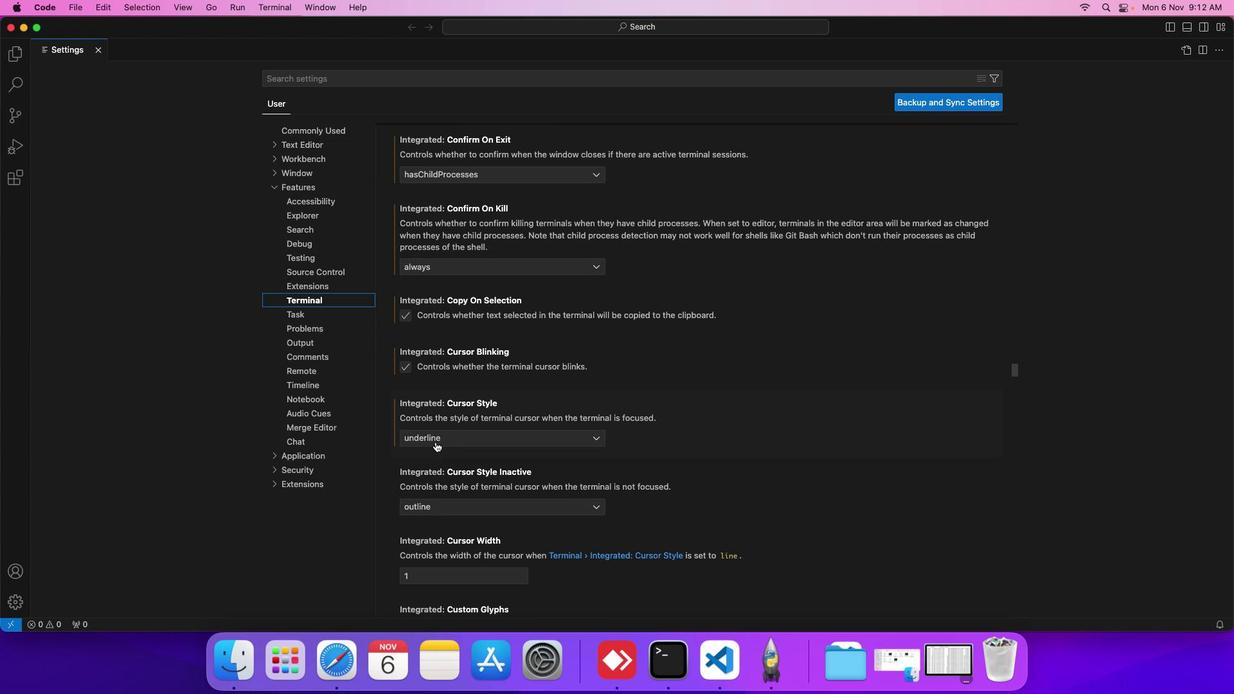 
Action: Mouse scrolled (435, 441) with delta (0, 0)
Screenshot: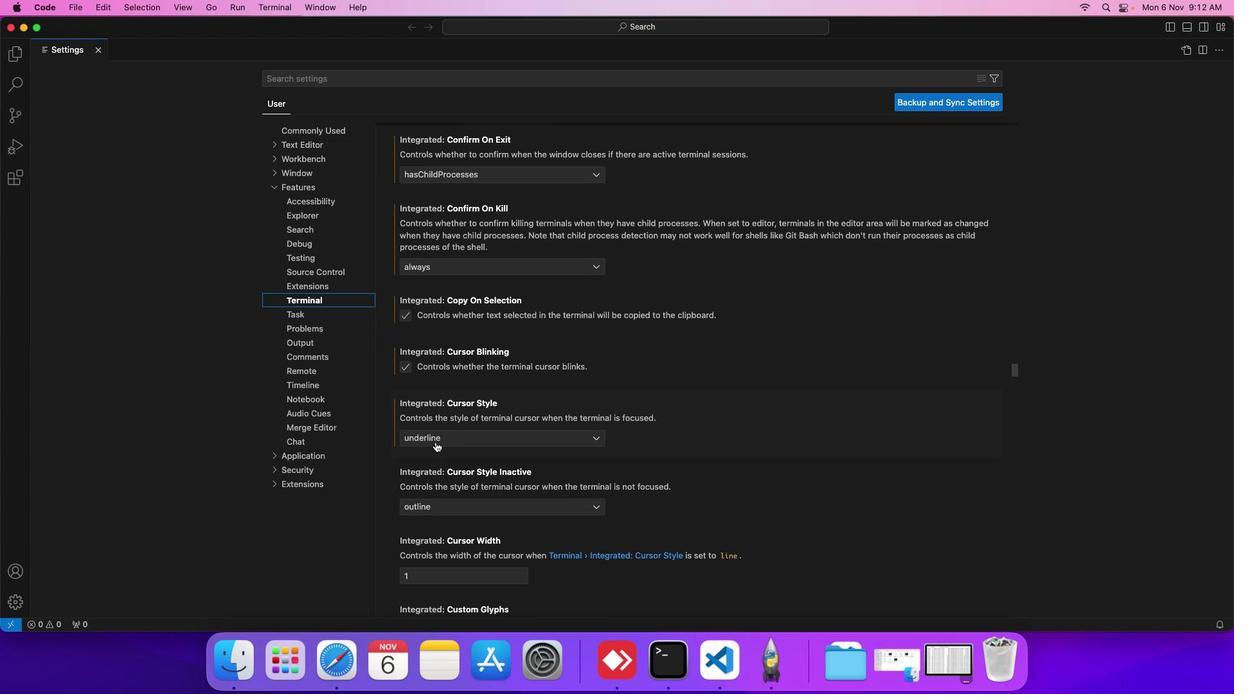 
Action: Mouse scrolled (435, 441) with delta (0, 0)
Screenshot: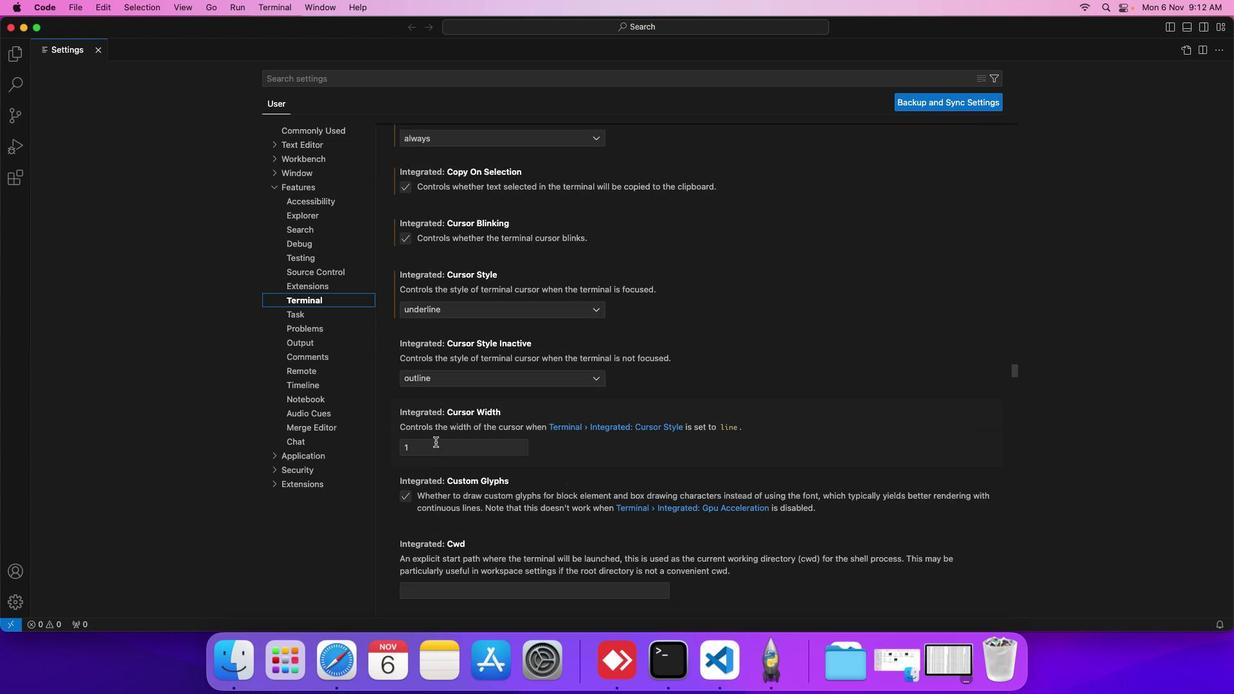 
Action: Mouse scrolled (435, 441) with delta (0, 0)
Screenshot: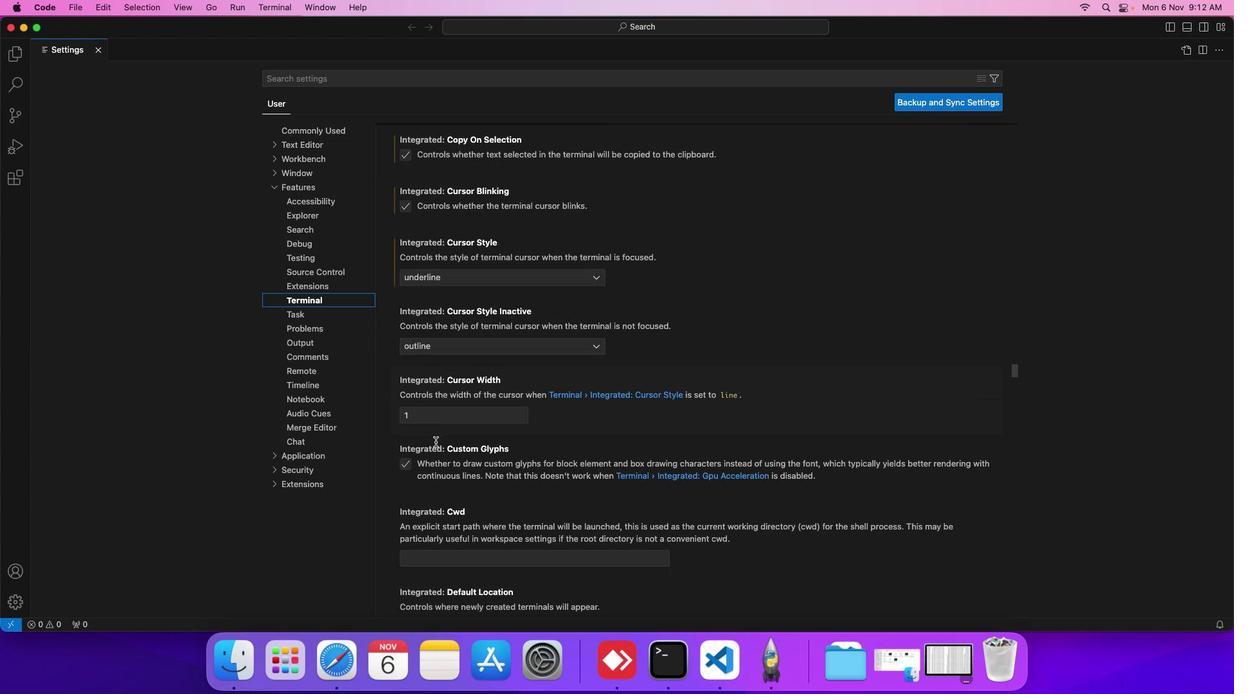 
Action: Mouse scrolled (435, 441) with delta (0, 0)
Screenshot: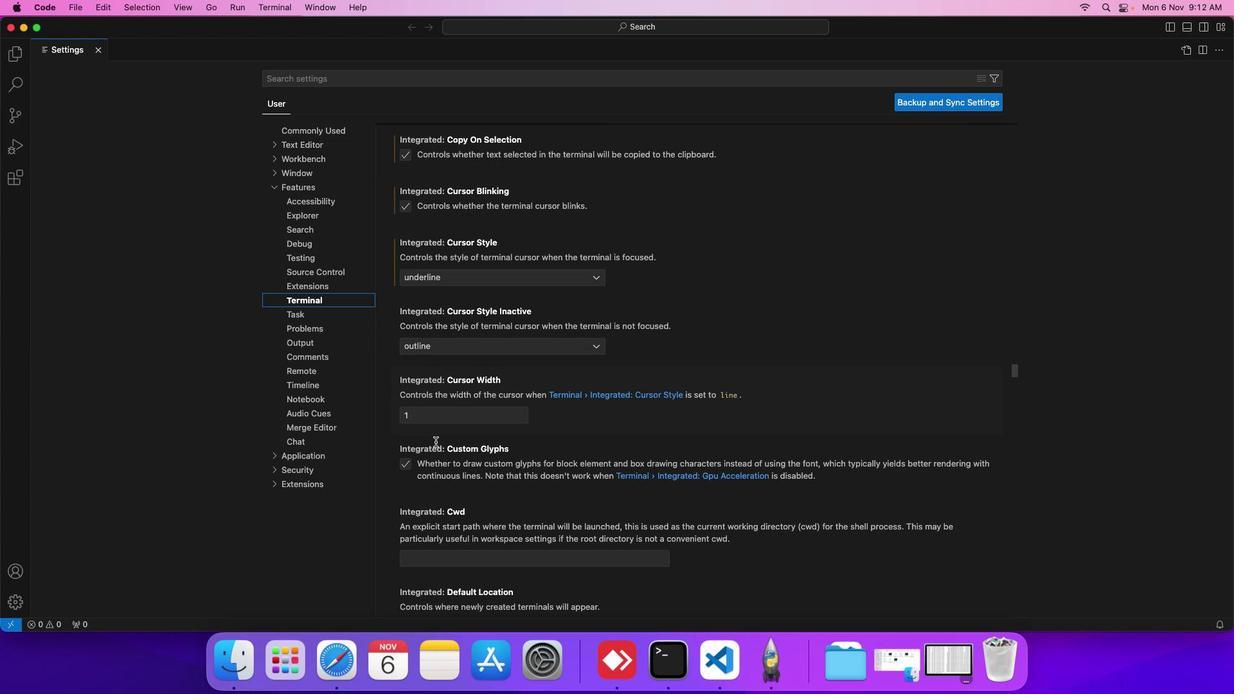 
Action: Mouse scrolled (435, 441) with delta (0, 0)
Screenshot: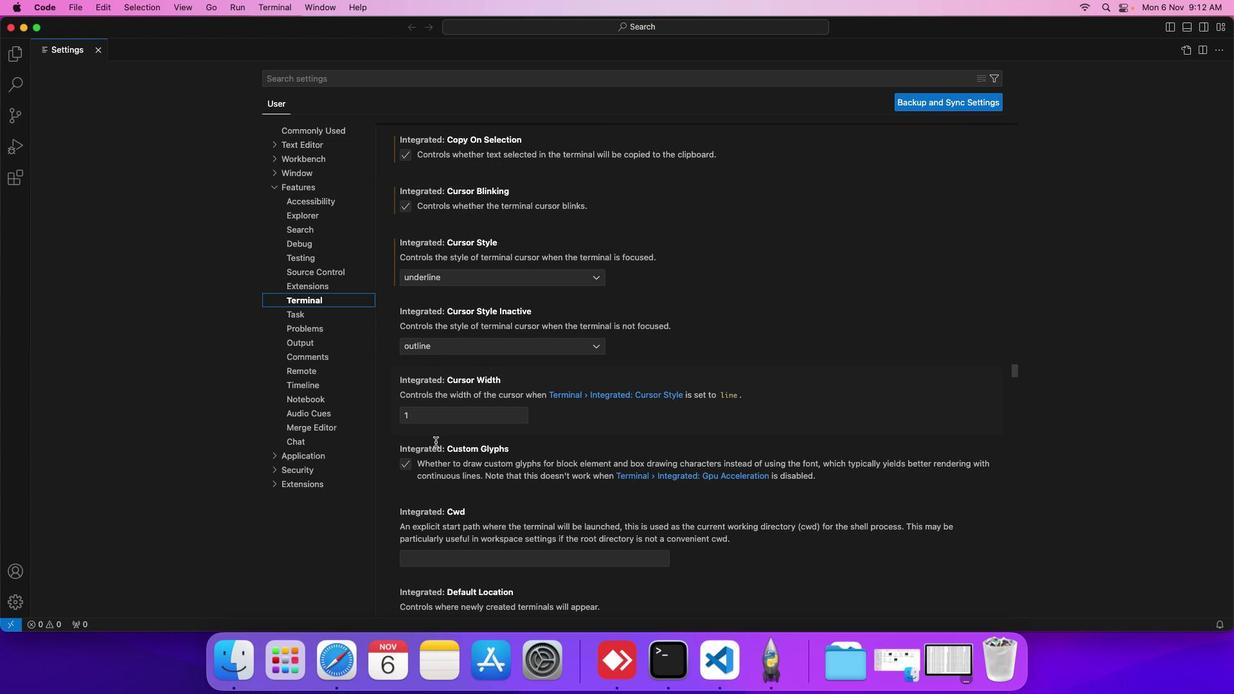 
Action: Mouse scrolled (435, 441) with delta (0, 0)
Screenshot: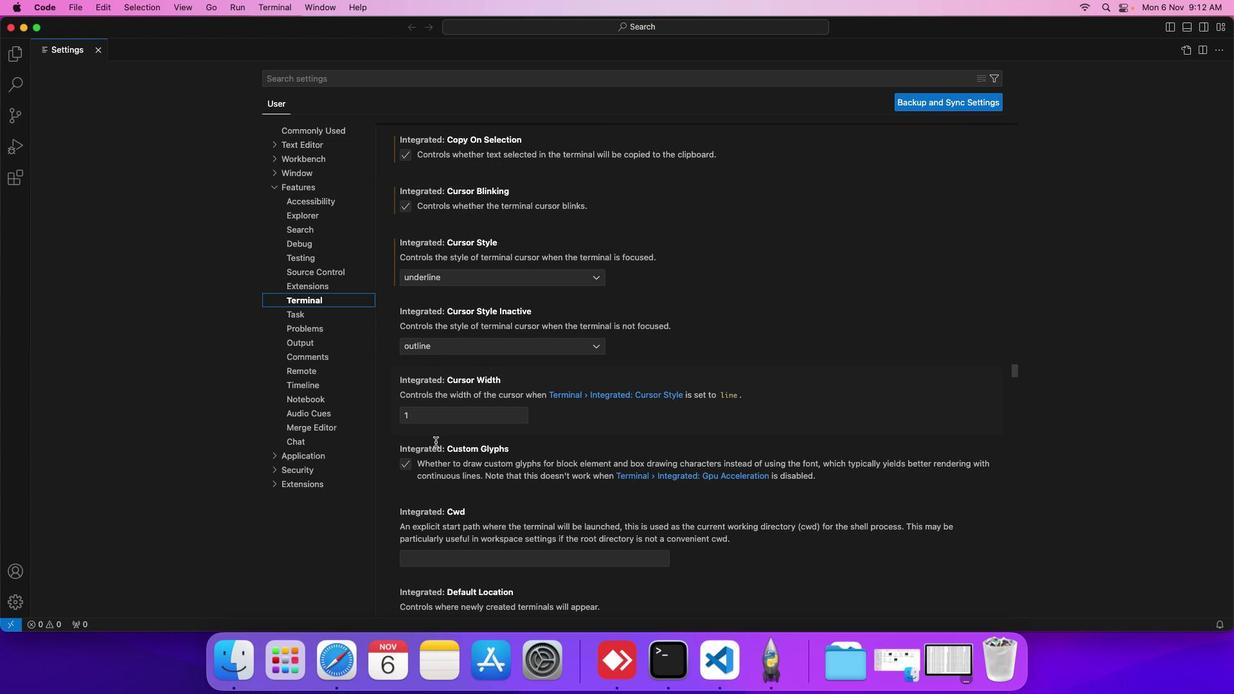 
Action: Mouse scrolled (435, 441) with delta (0, 0)
Screenshot: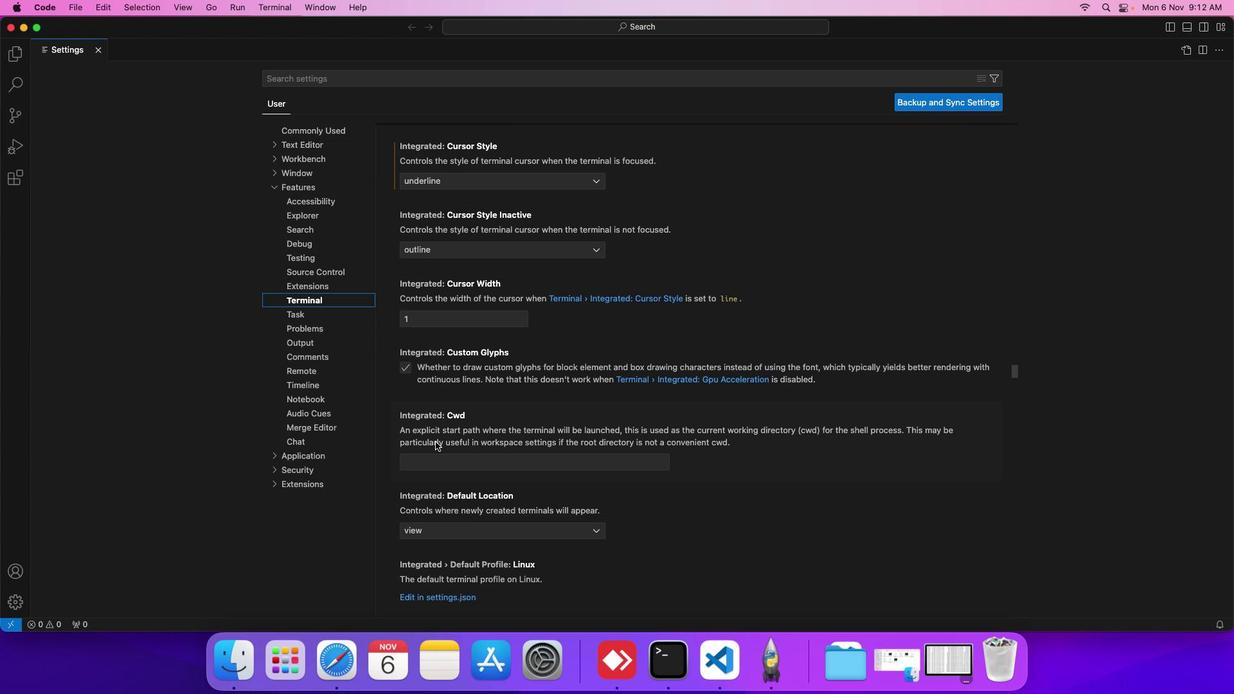 
Action: Mouse scrolled (435, 441) with delta (0, 0)
Screenshot: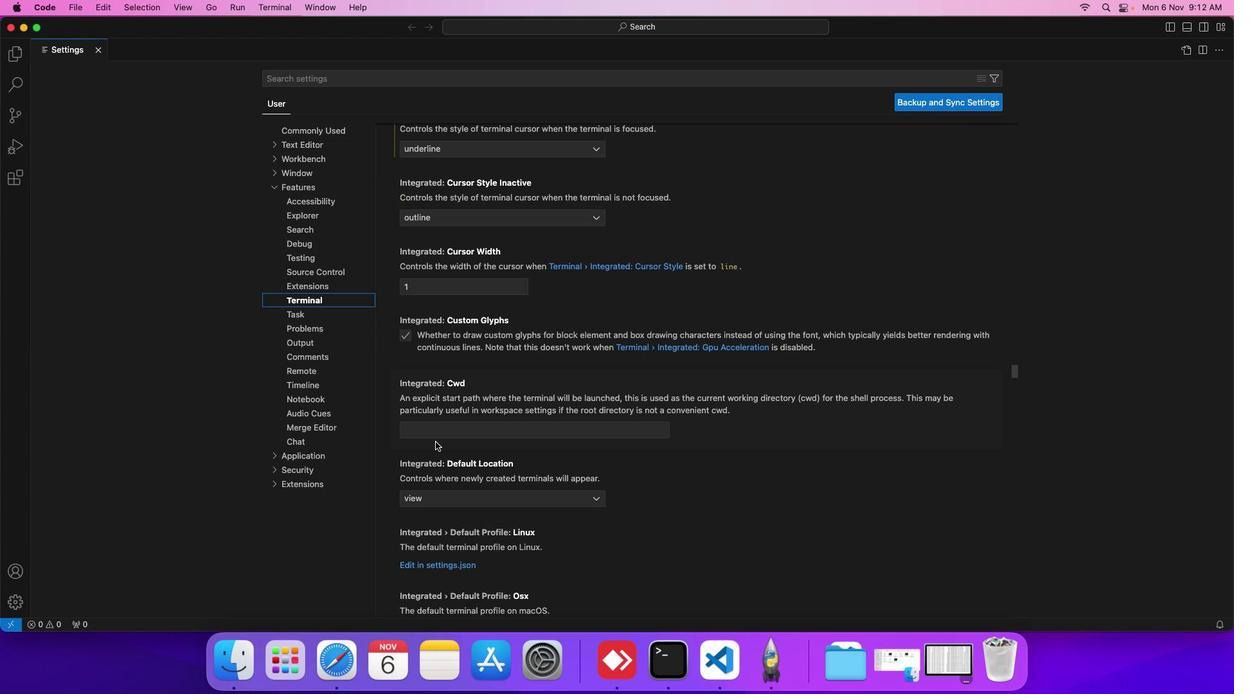 
Action: Mouse scrolled (435, 441) with delta (0, 0)
Screenshot: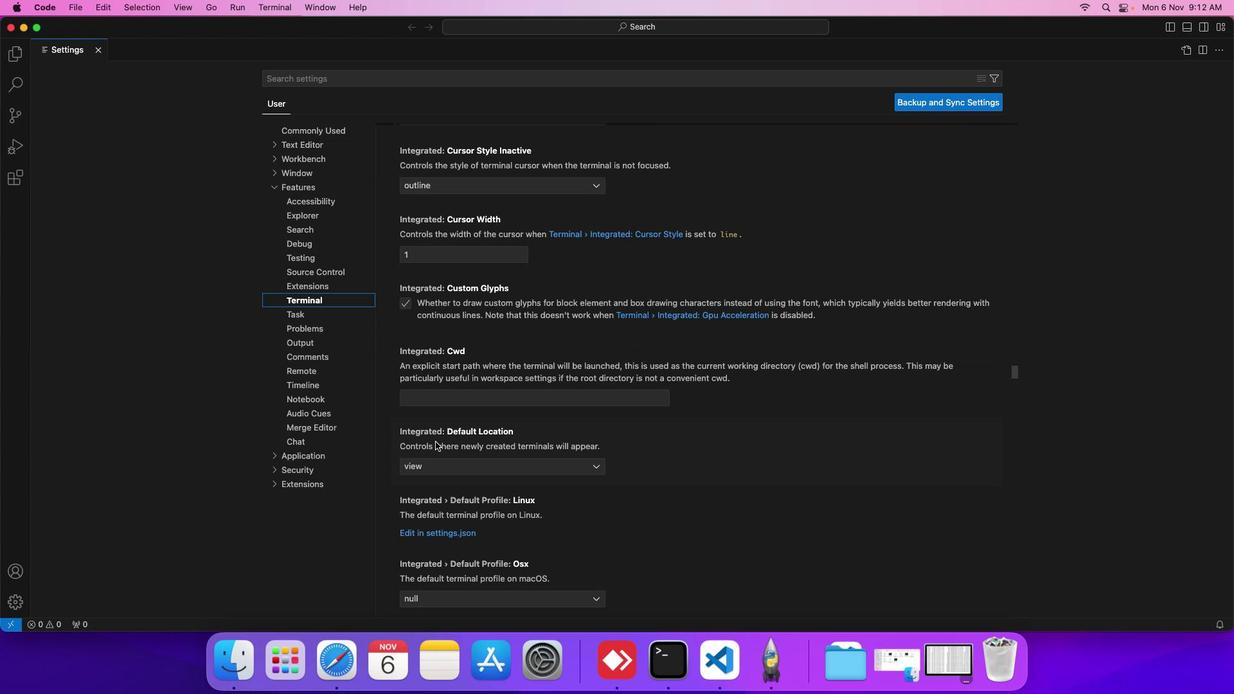 
Action: Mouse scrolled (435, 441) with delta (0, 0)
Screenshot: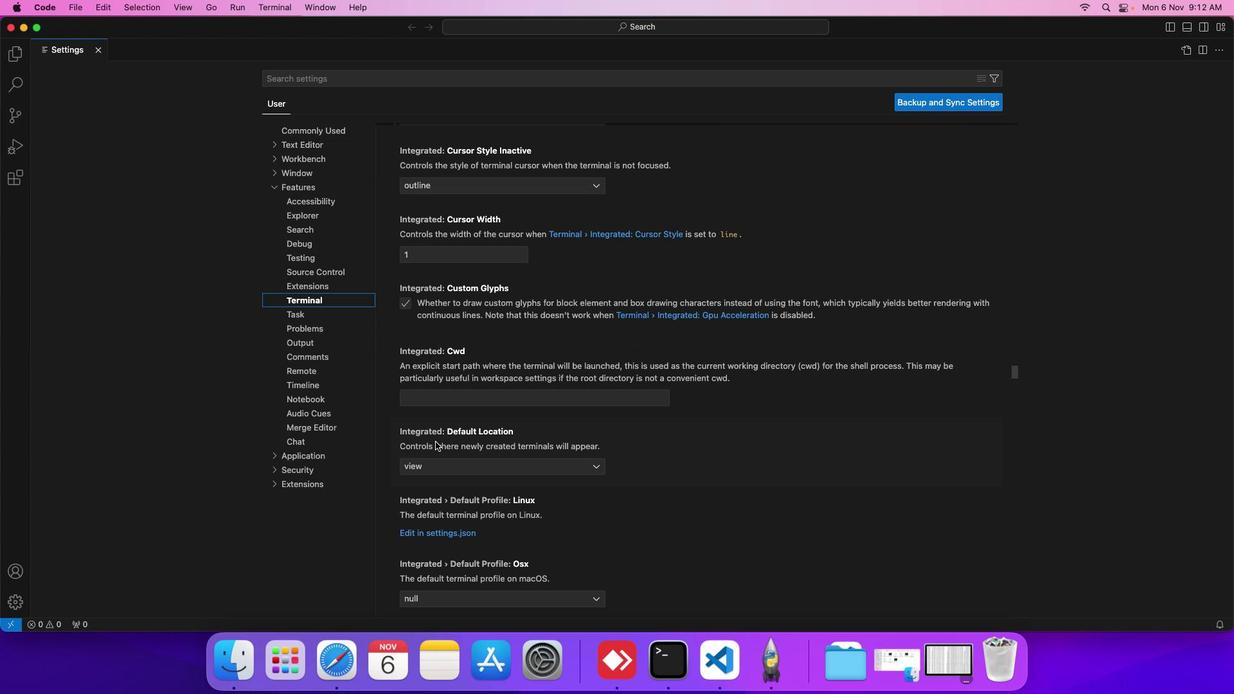 
Action: Mouse scrolled (435, 441) with delta (0, 0)
Screenshot: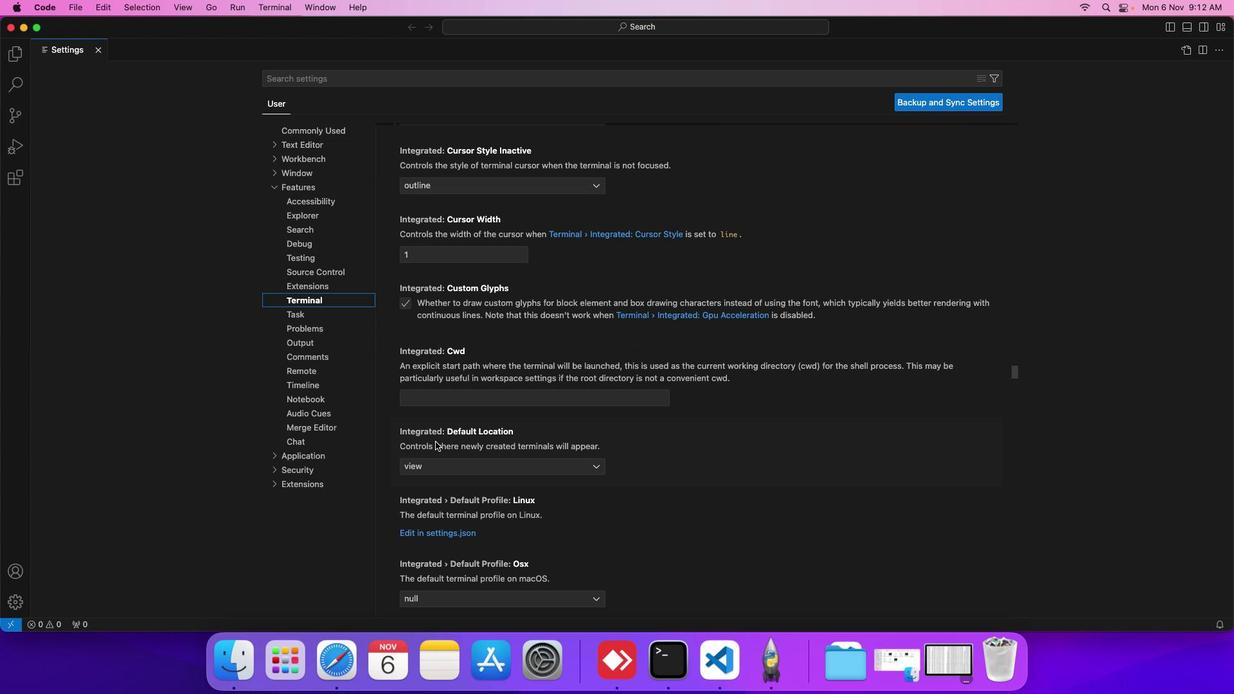 
Action: Mouse scrolled (435, 441) with delta (0, 0)
Screenshot: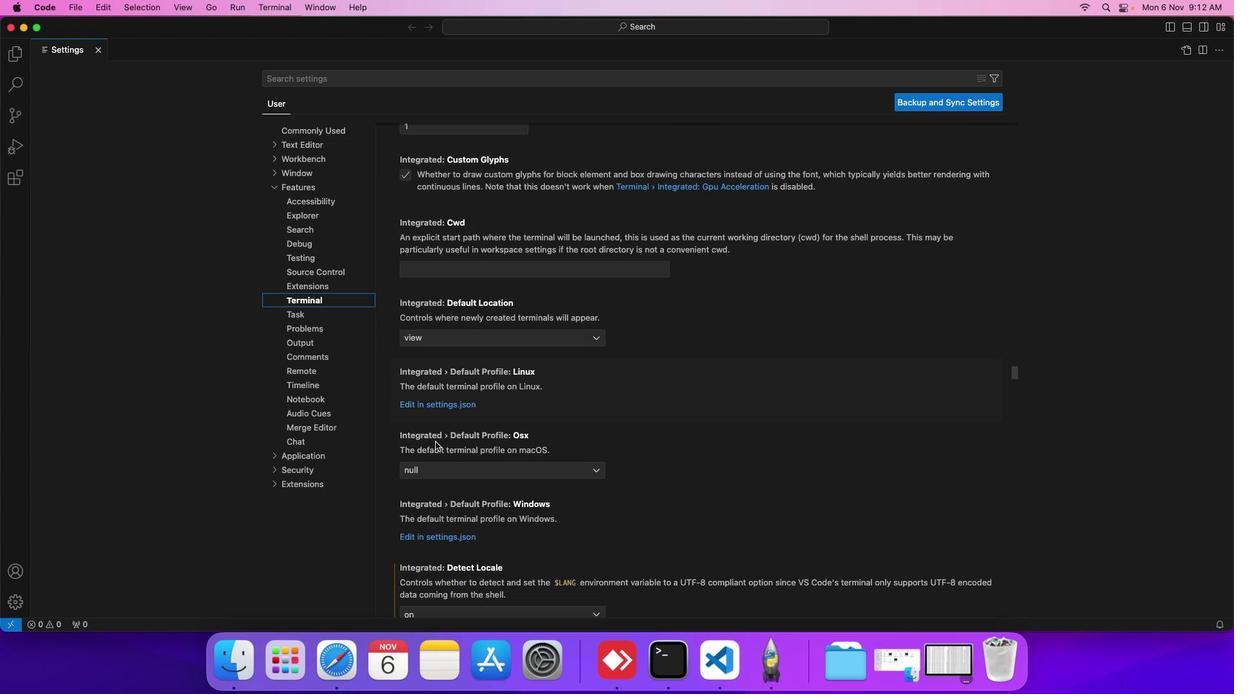 
Action: Mouse scrolled (435, 441) with delta (0, 0)
Screenshot: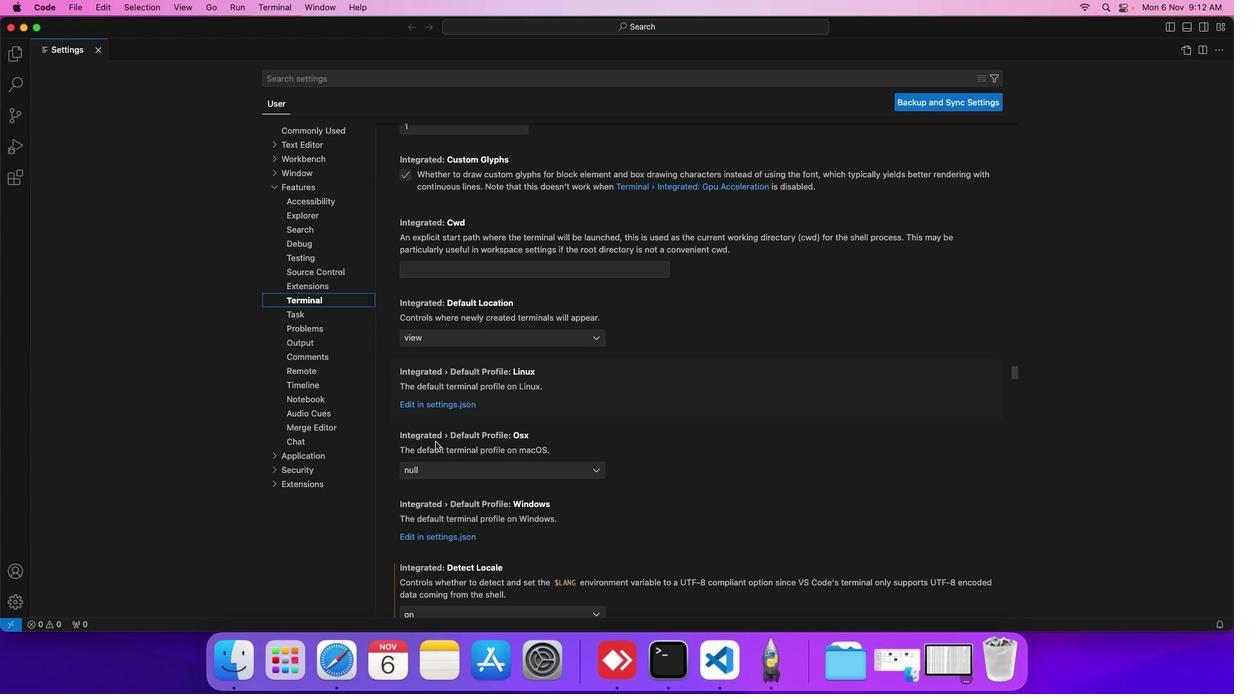 
Action: Mouse scrolled (435, 441) with delta (0, 0)
Screenshot: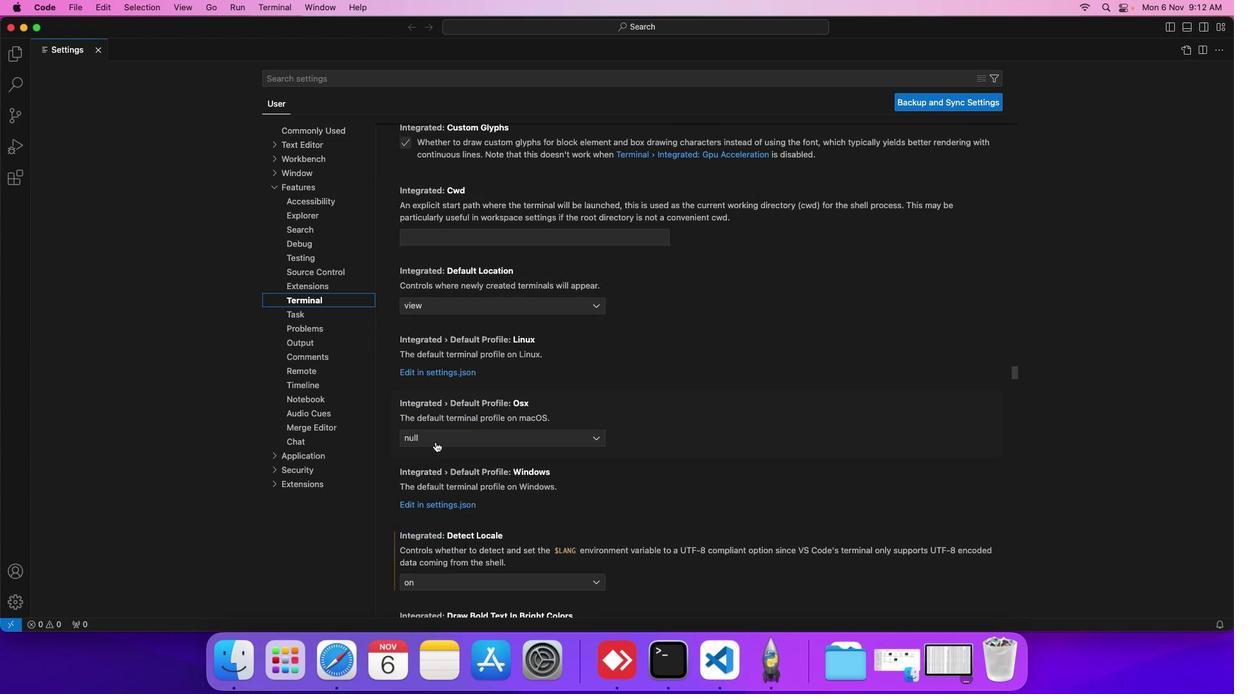 
Action: Mouse scrolled (435, 441) with delta (0, 0)
Screenshot: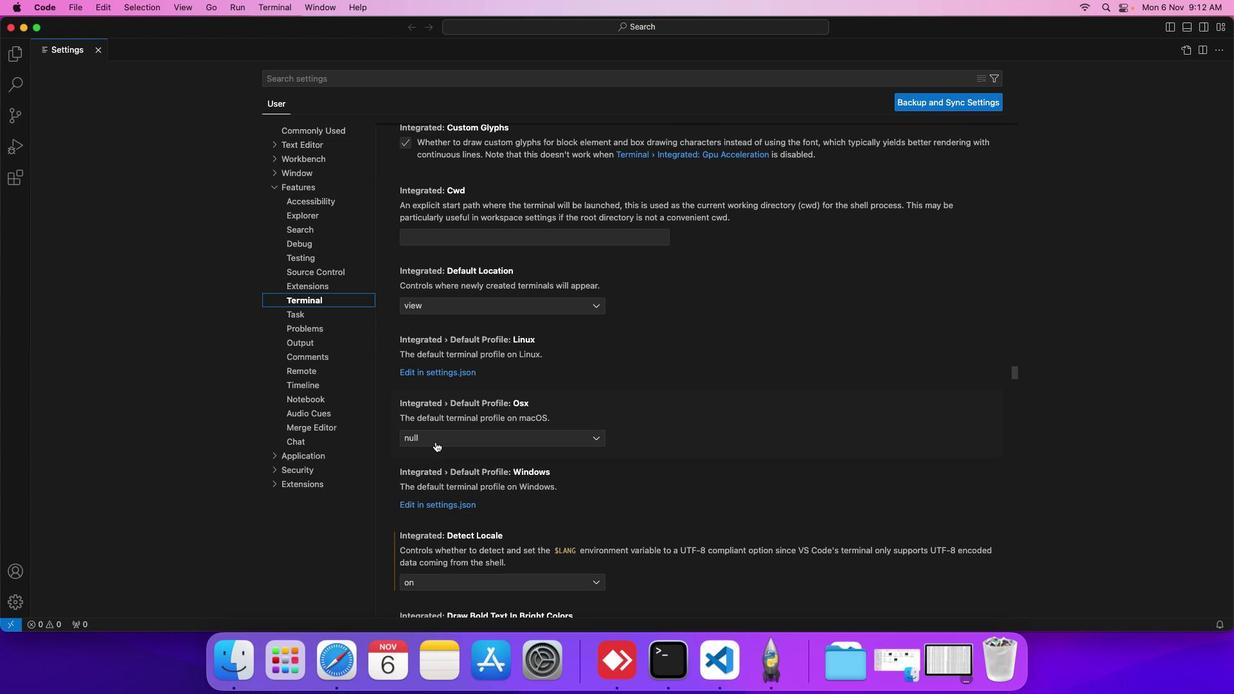 
Action: Mouse scrolled (435, 441) with delta (0, 0)
Screenshot: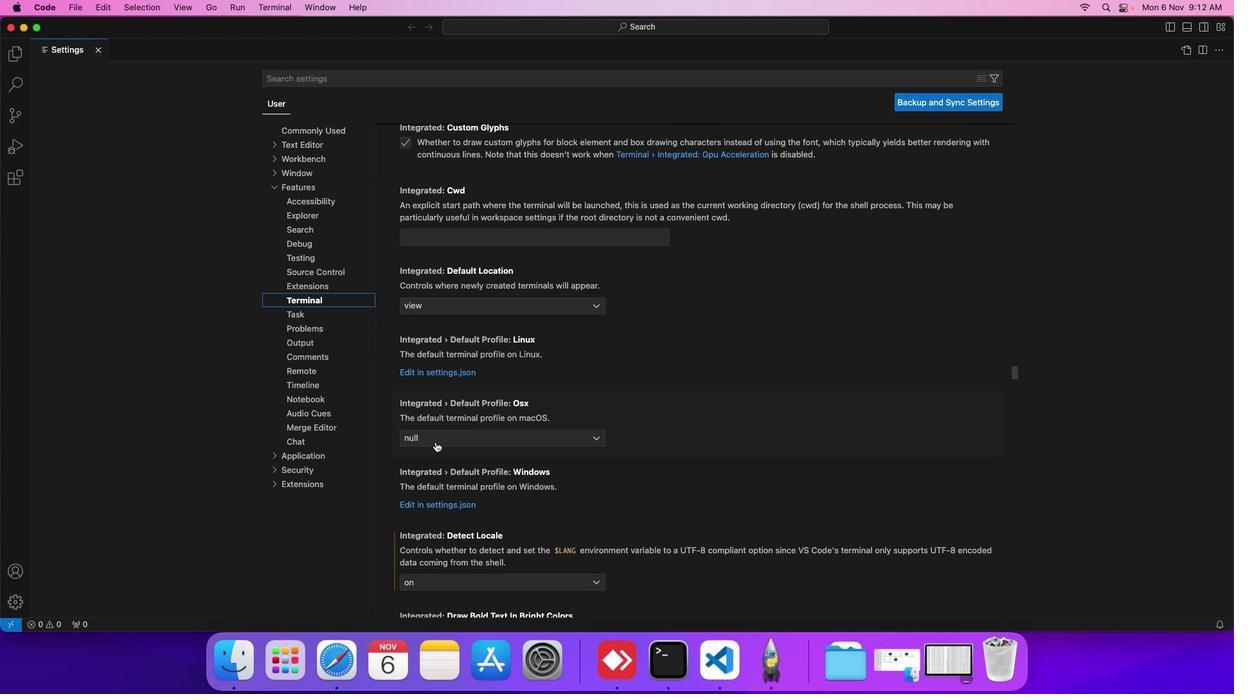 
Action: Mouse scrolled (435, 441) with delta (0, 0)
Screenshot: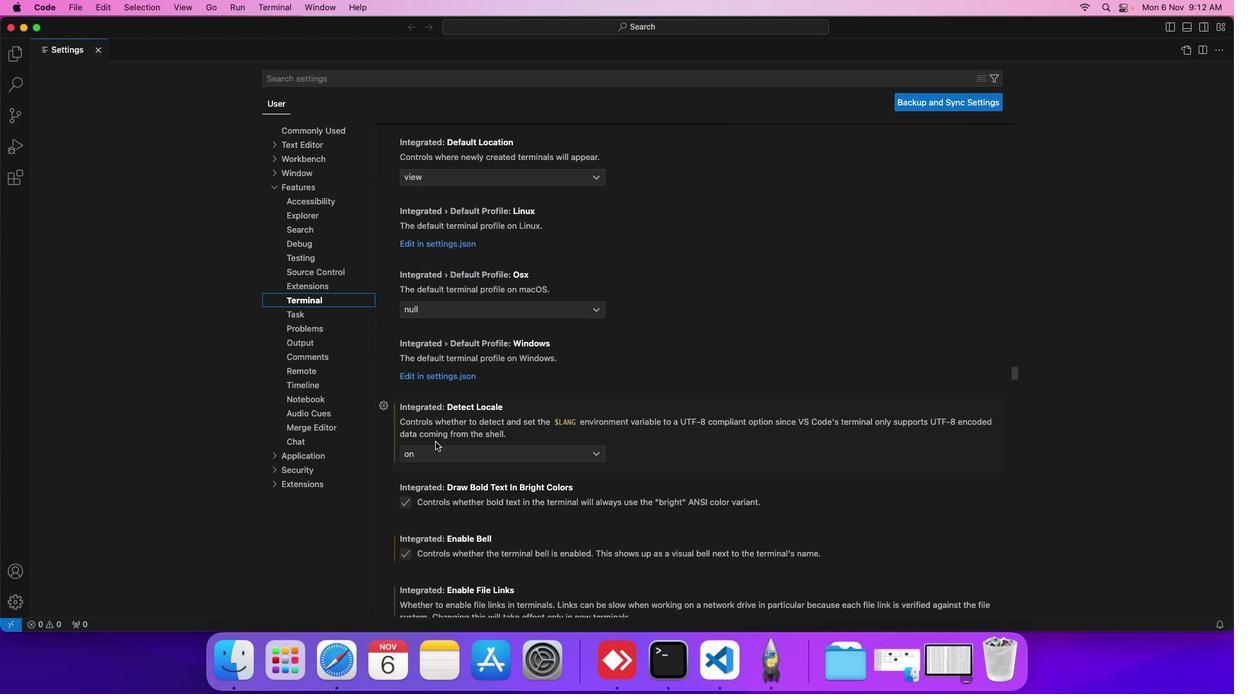 
Action: Mouse scrolled (435, 441) with delta (0, 0)
Screenshot: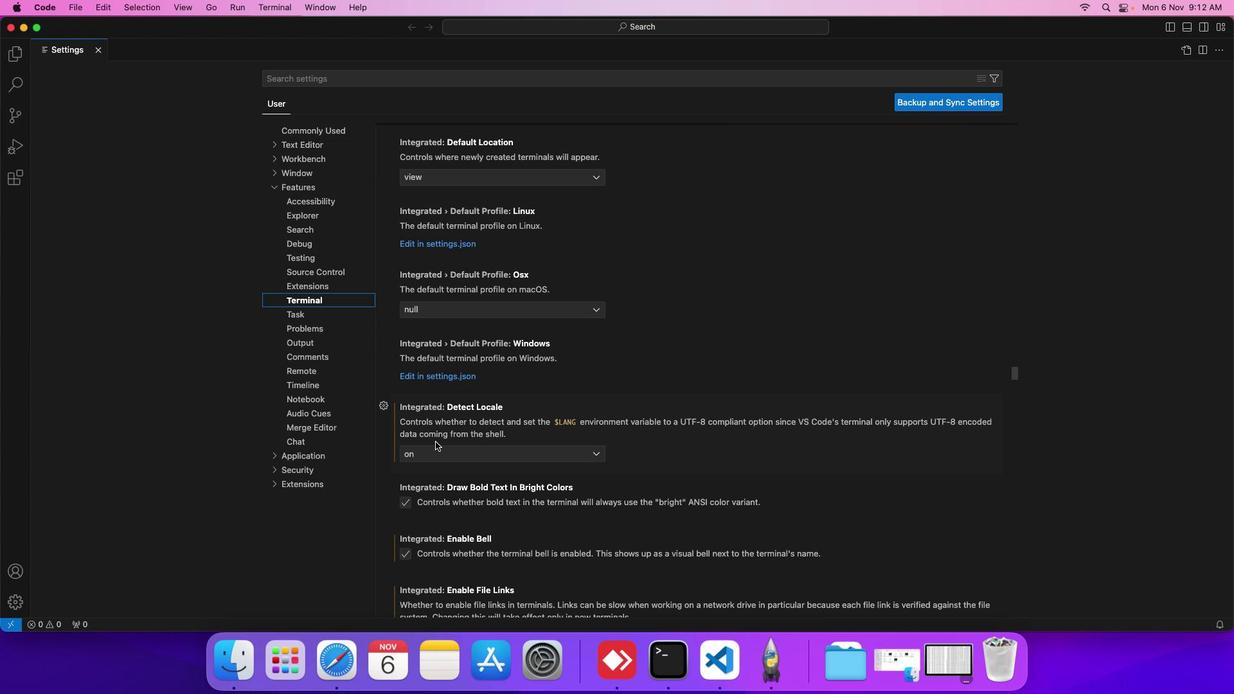 
Action: Mouse scrolled (435, 441) with delta (0, 0)
Screenshot: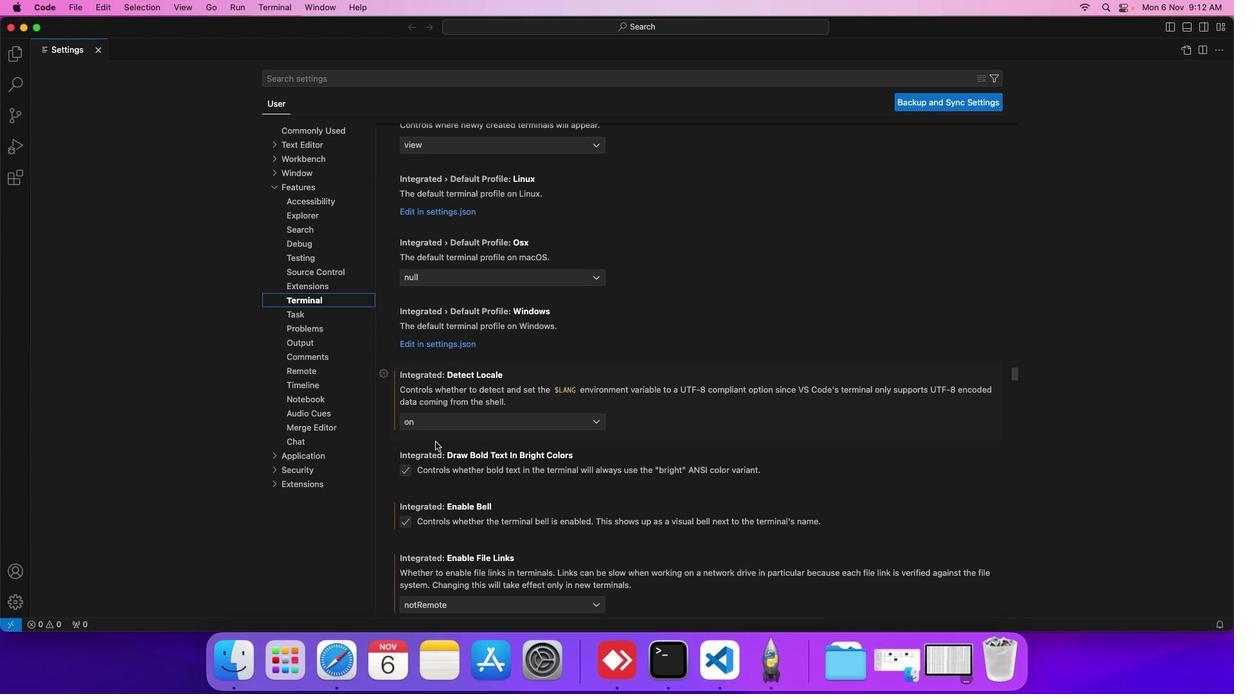 
Action: Mouse scrolled (435, 441) with delta (0, 0)
Screenshot: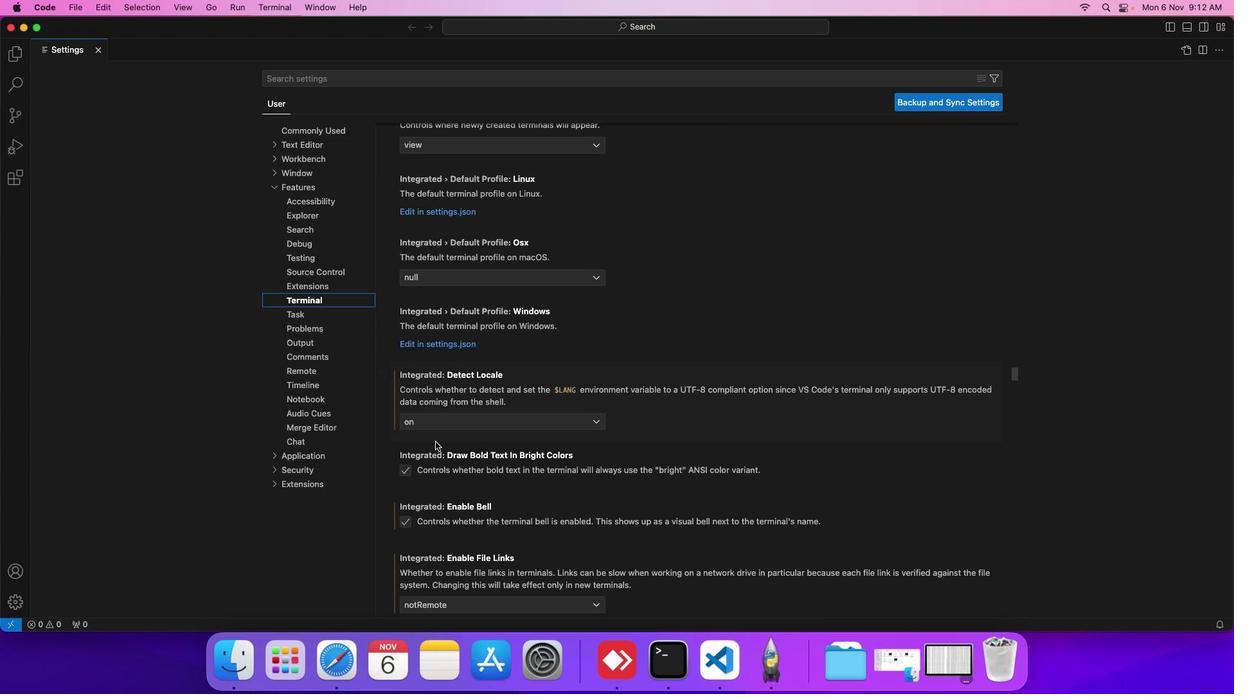 
Action: Mouse scrolled (435, 441) with delta (0, 0)
Screenshot: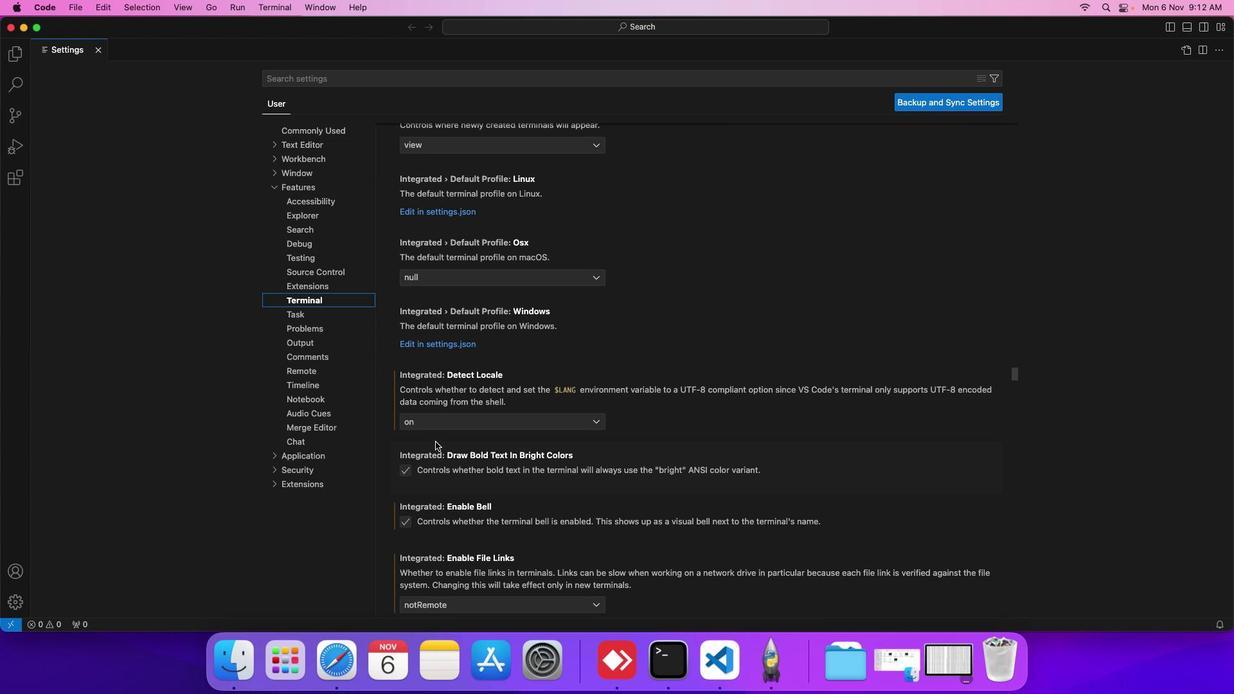 
Action: Mouse scrolled (435, 441) with delta (0, 0)
Screenshot: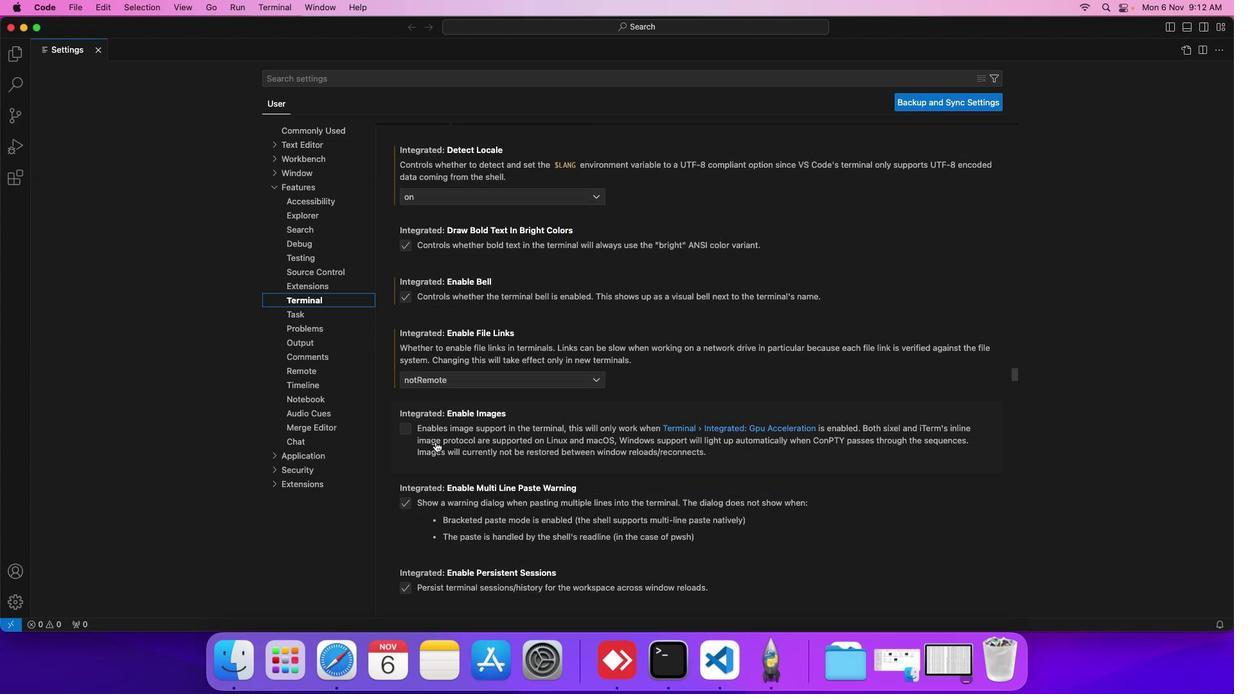 
Action: Mouse scrolled (435, 441) with delta (0, 0)
Screenshot: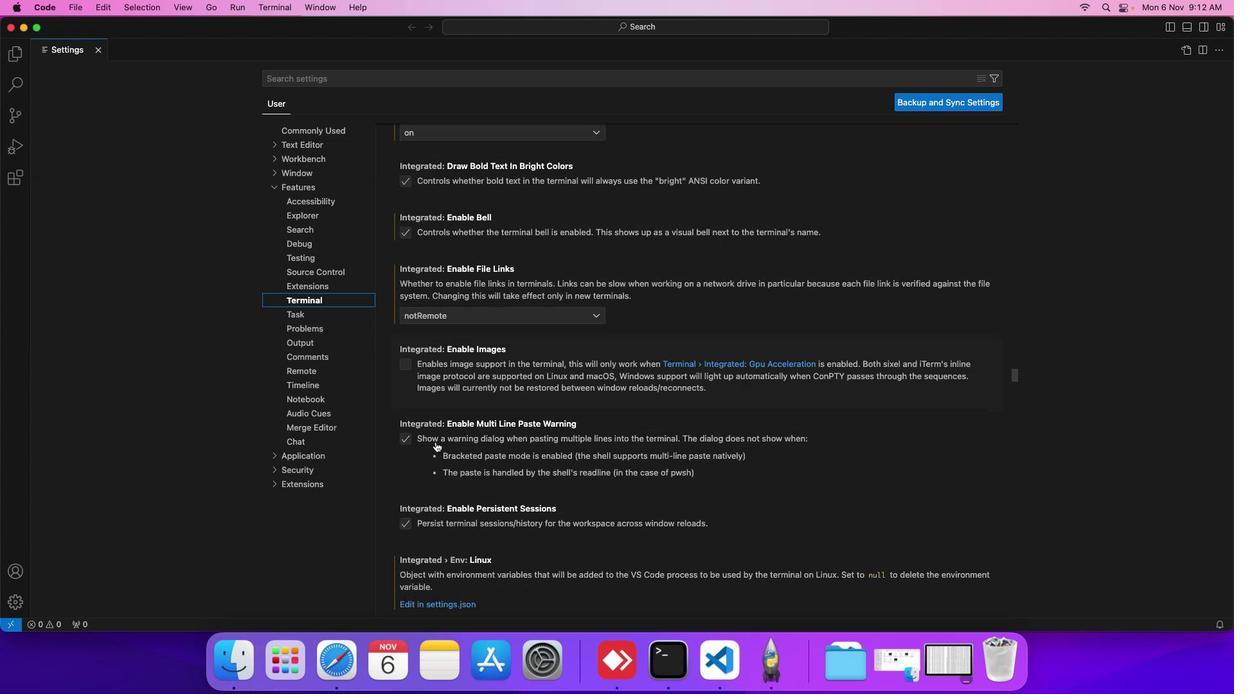 
Action: Mouse scrolled (435, 441) with delta (0, 0)
Screenshot: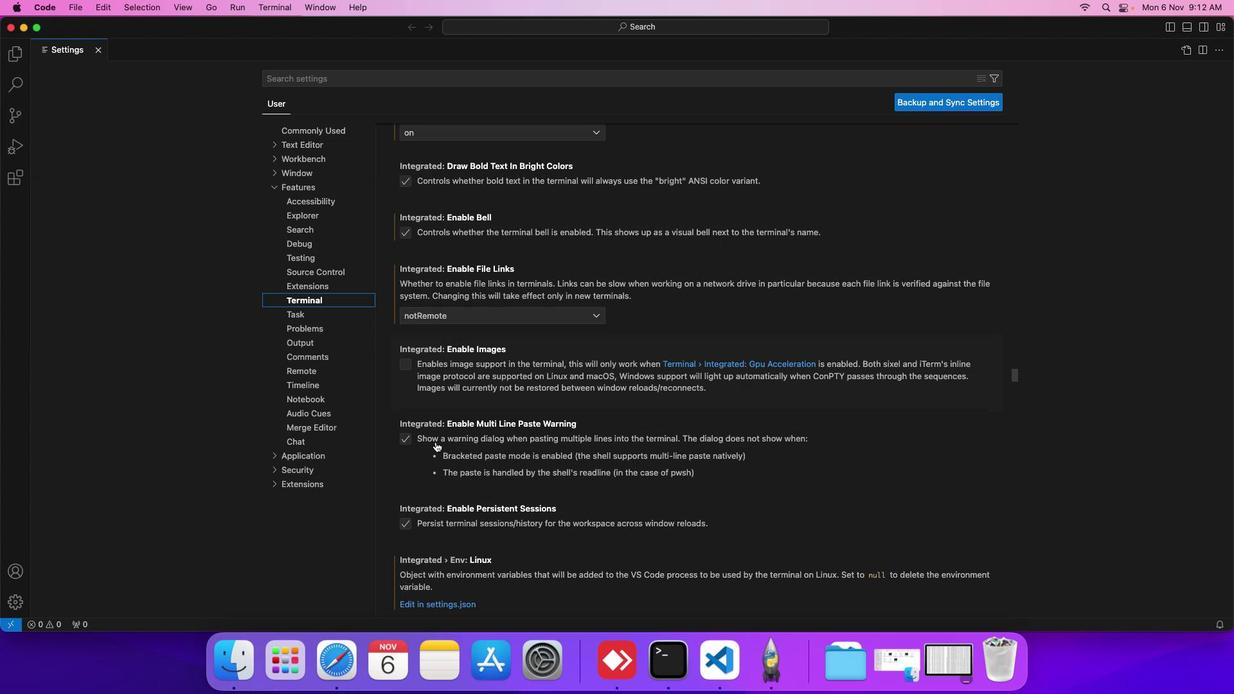 
Action: Mouse scrolled (435, 441) with delta (0, -1)
Screenshot: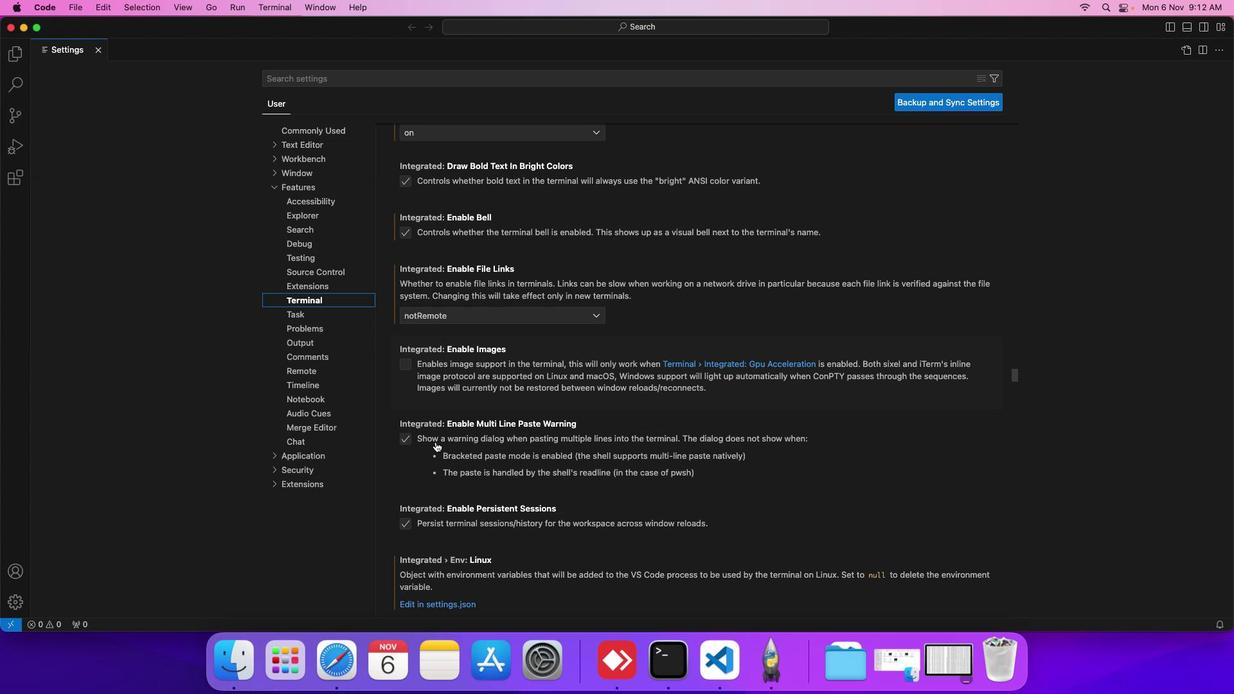 
Action: Mouse scrolled (435, 441) with delta (0, -1)
Screenshot: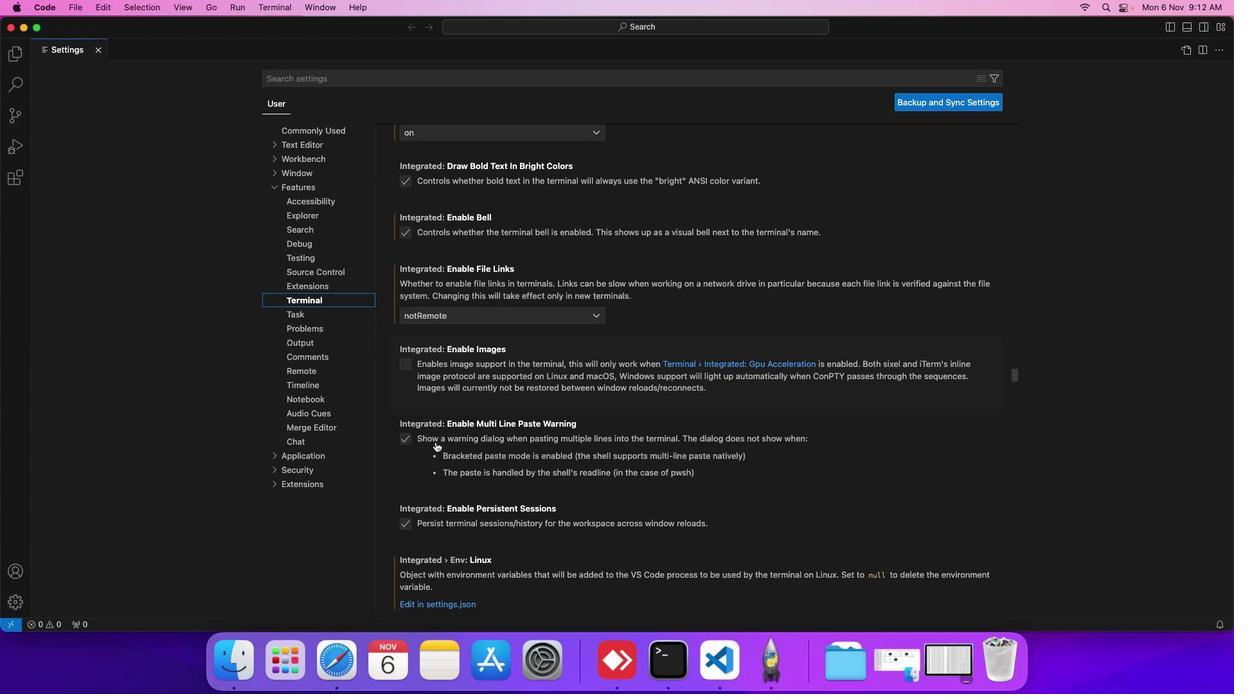 
Action: Mouse scrolled (435, 441) with delta (0, -1)
Screenshot: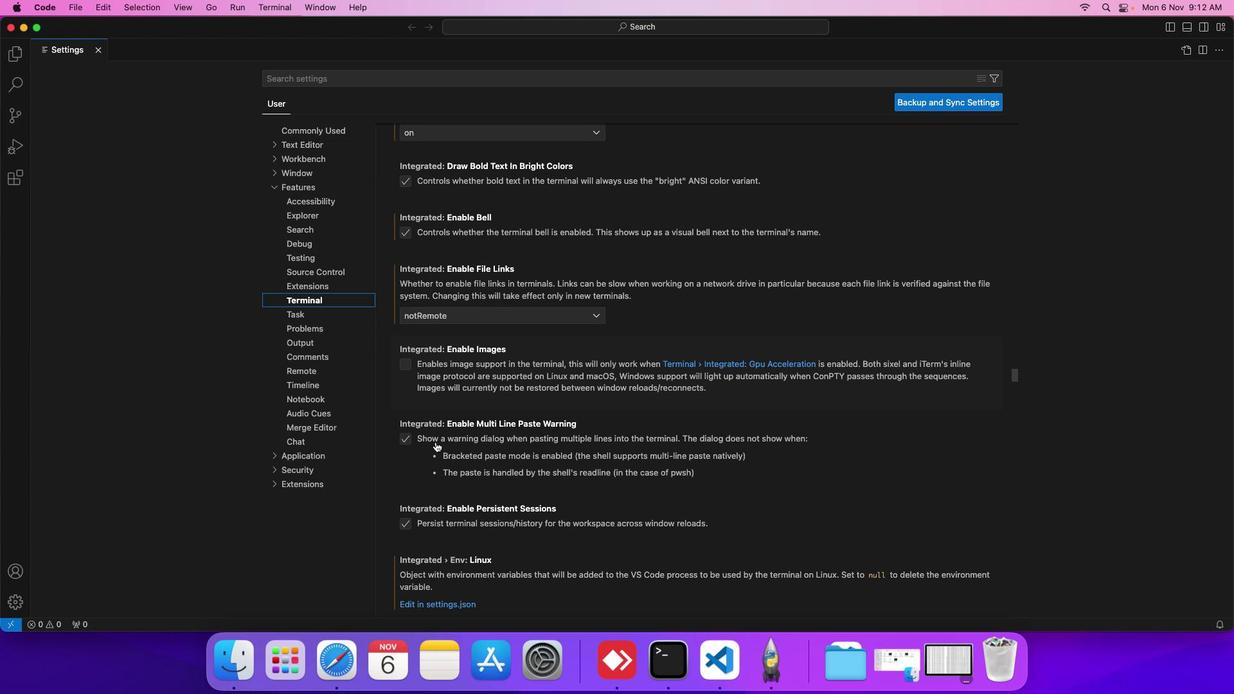 
Action: Mouse scrolled (435, 441) with delta (0, 0)
Screenshot: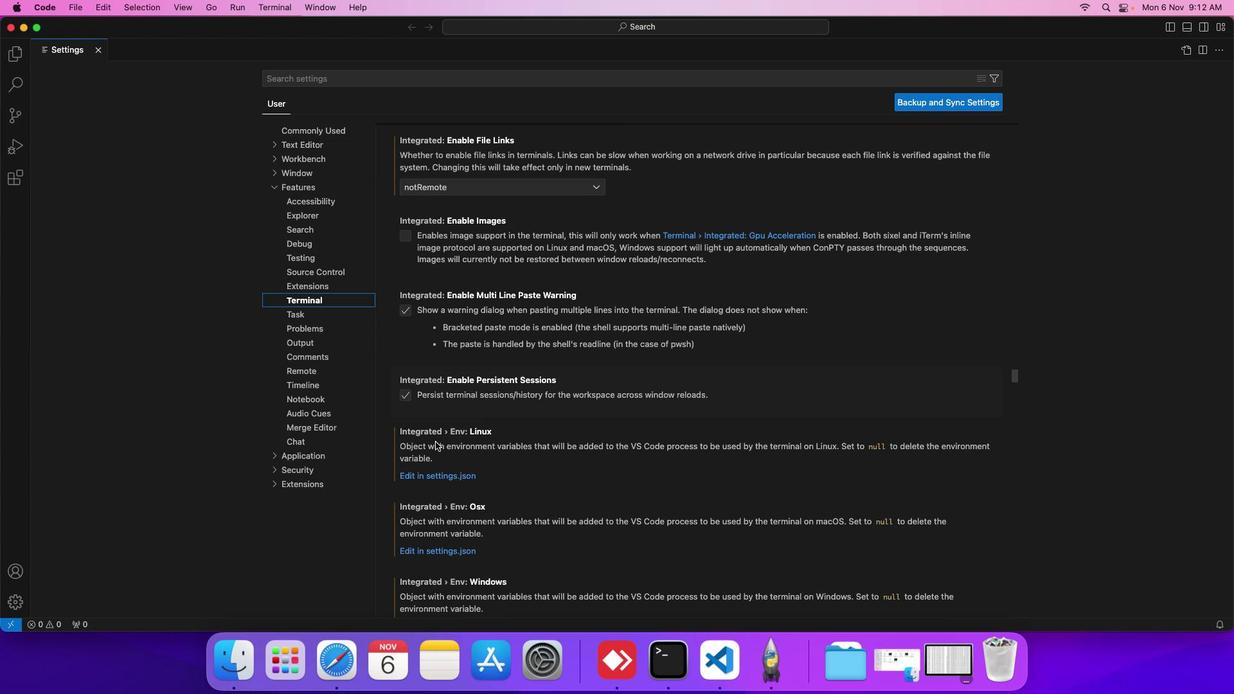 
Action: Mouse scrolled (435, 441) with delta (0, 0)
Screenshot: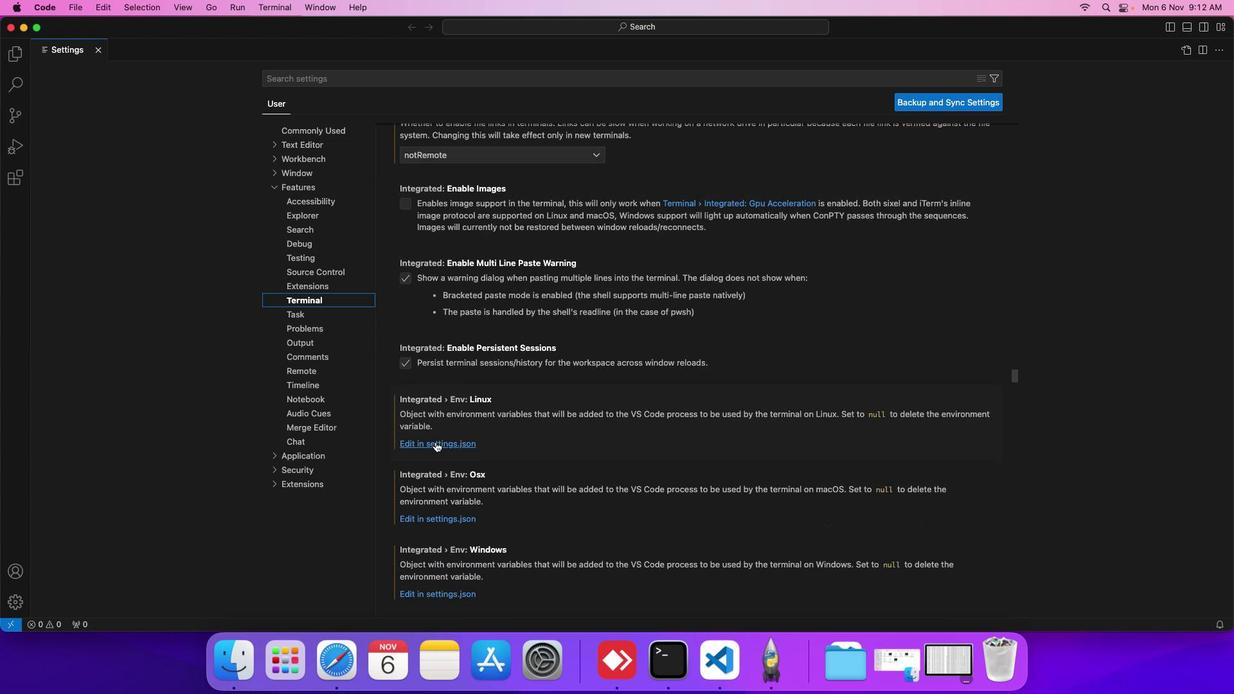 
Action: Mouse scrolled (435, 441) with delta (0, 0)
Screenshot: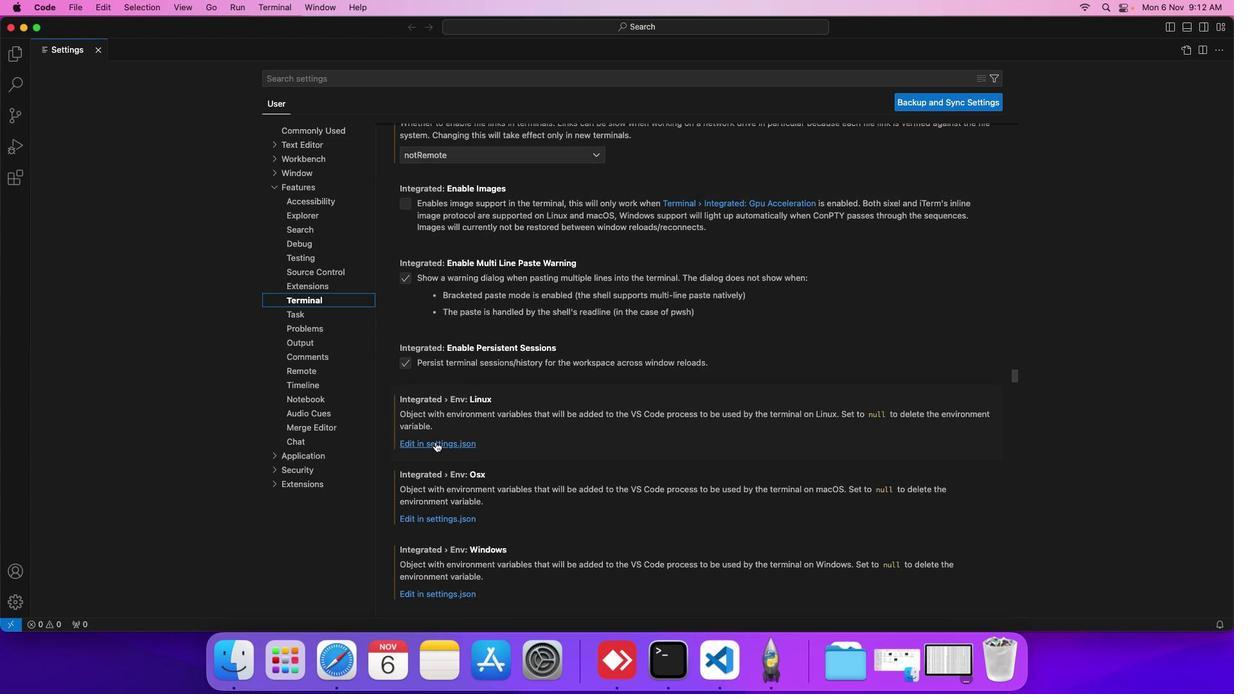 
Action: Mouse scrolled (435, 441) with delta (0, 0)
Screenshot: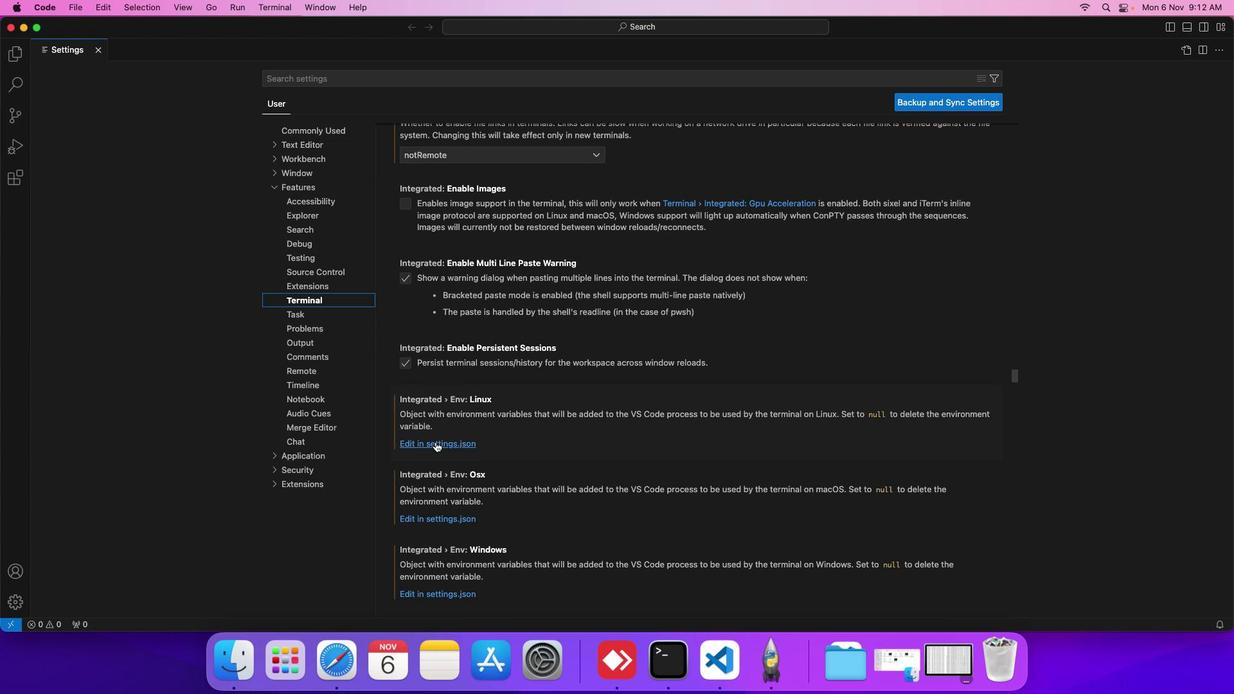 
Action: Mouse scrolled (435, 441) with delta (0, 0)
Screenshot: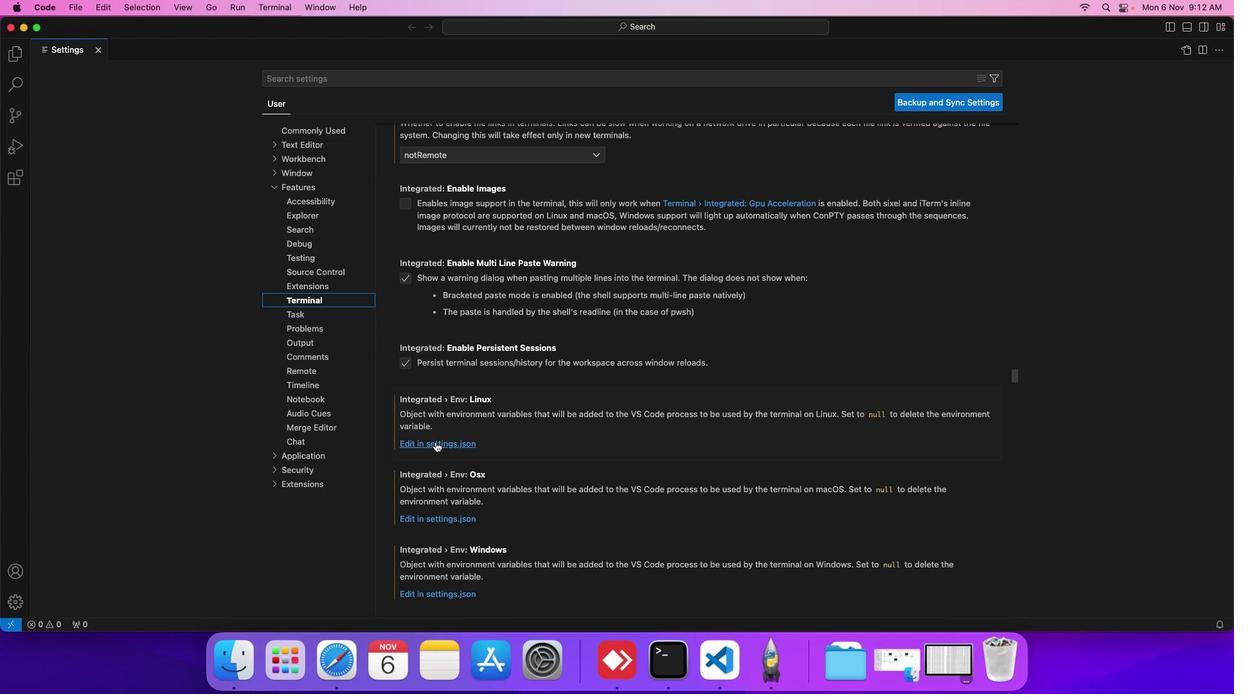 
Action: Mouse scrolled (435, 441) with delta (0, 0)
Screenshot: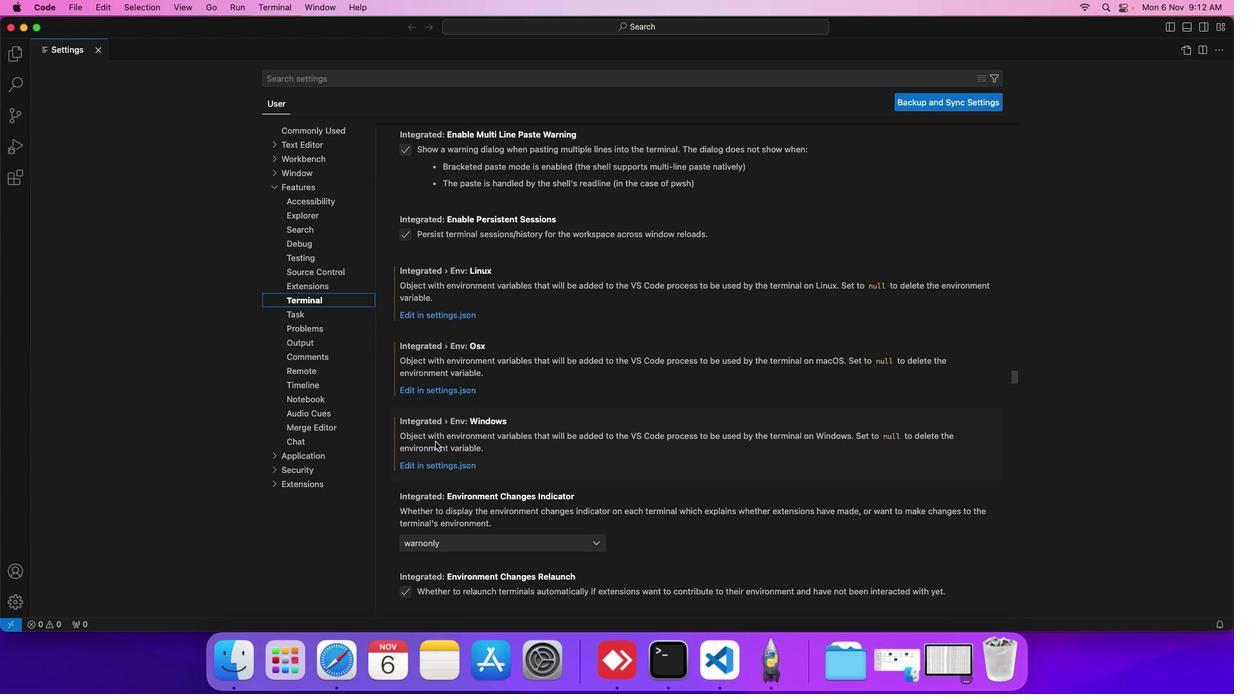 
Action: Mouse scrolled (435, 441) with delta (0, 0)
Screenshot: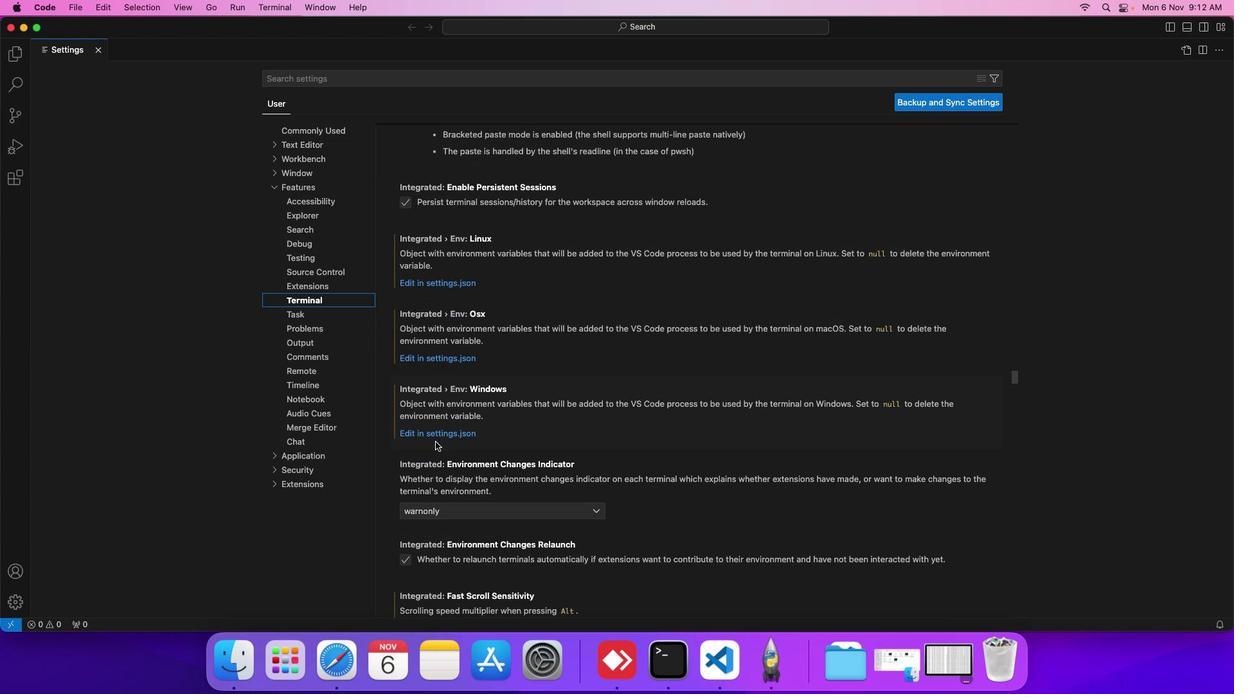 
Action: Mouse scrolled (435, 441) with delta (0, 0)
Screenshot: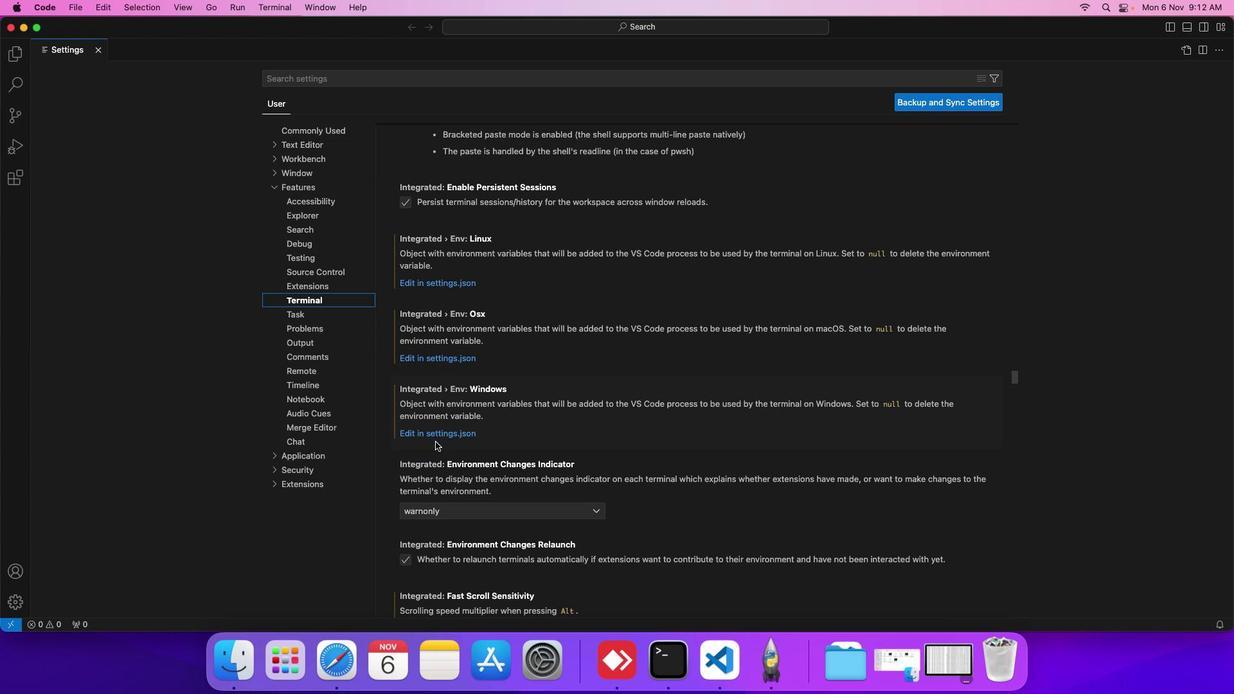 
Action: Mouse scrolled (435, 441) with delta (0, 0)
Screenshot: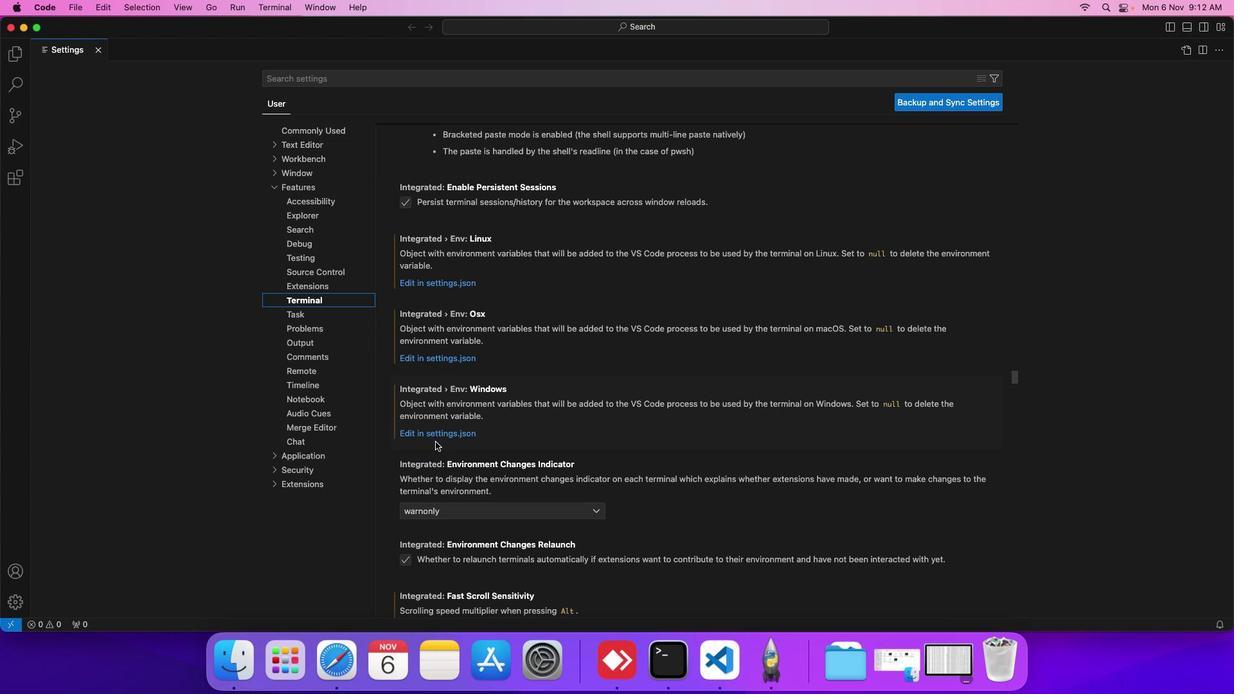 
Action: Mouse scrolled (435, 441) with delta (0, 0)
Screenshot: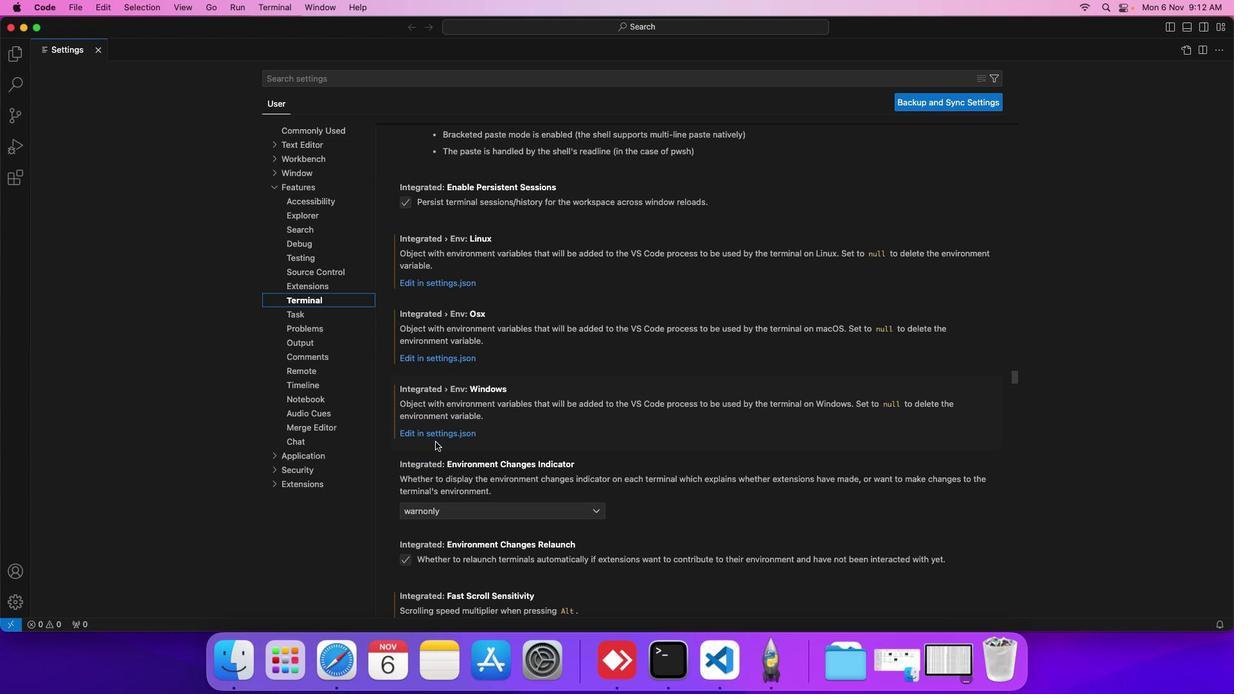 
Action: Mouse scrolled (435, 441) with delta (0, 0)
Screenshot: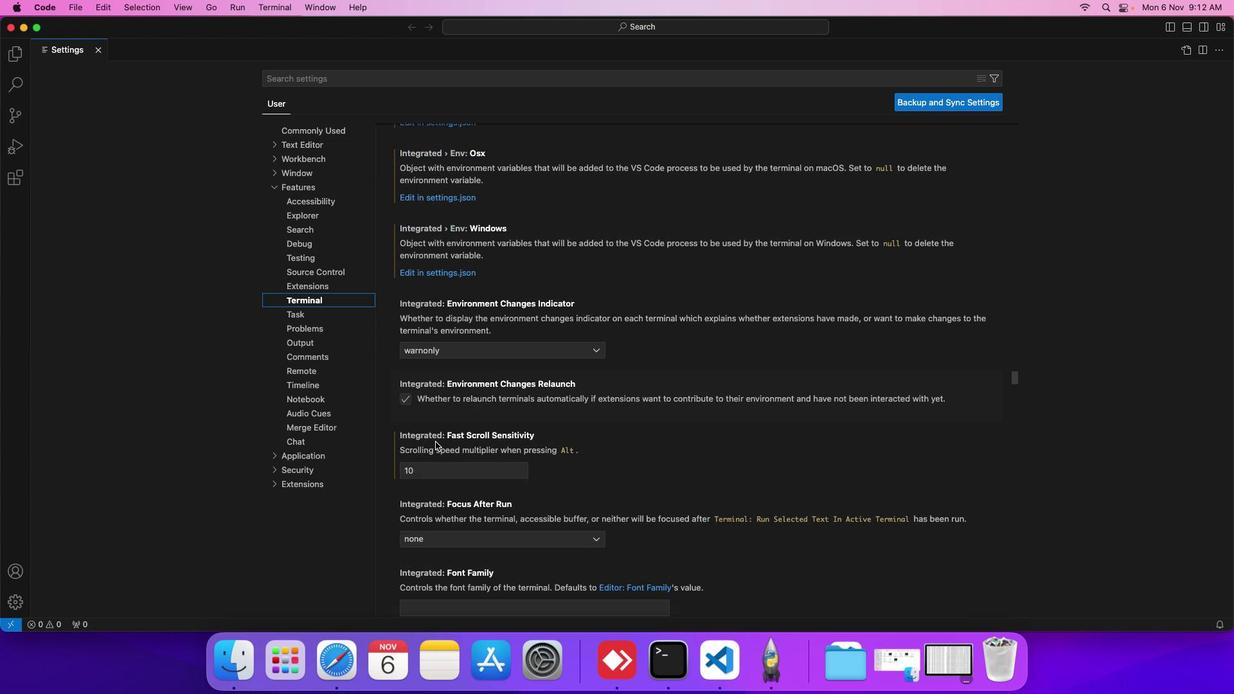 
Action: Mouse scrolled (435, 441) with delta (0, 0)
Screenshot: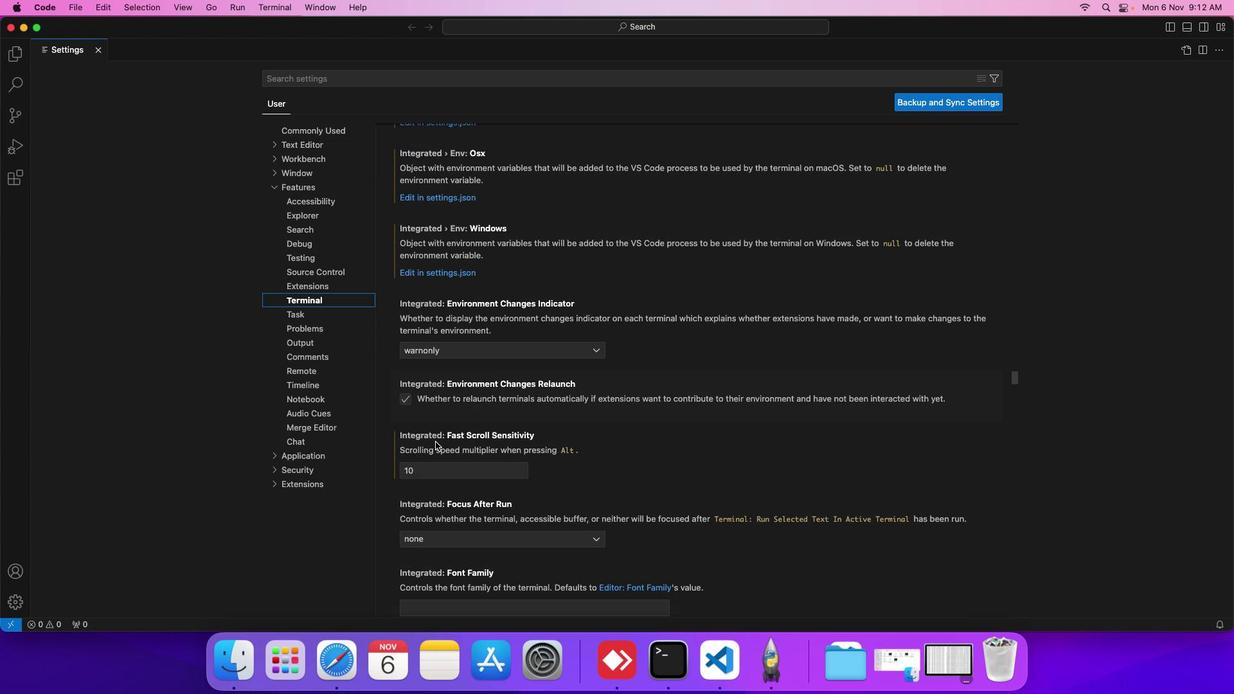 
Action: Mouse scrolled (435, 441) with delta (0, 0)
Screenshot: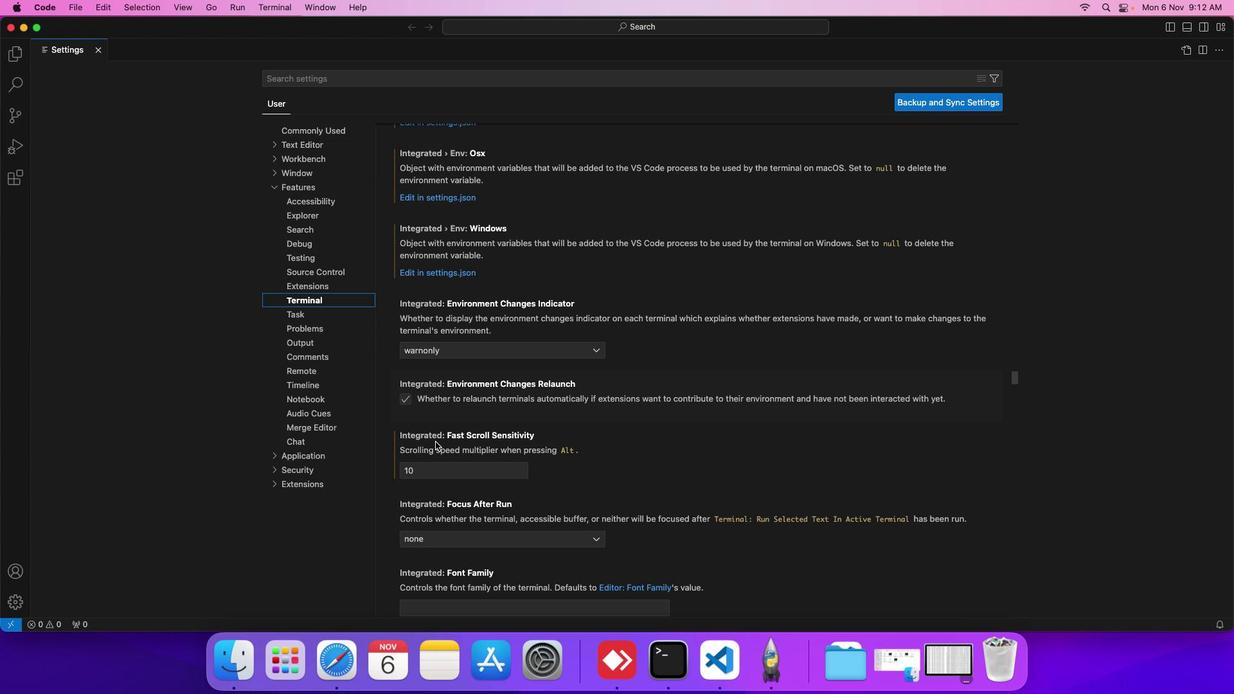 
Action: Mouse scrolled (435, 441) with delta (0, 0)
Screenshot: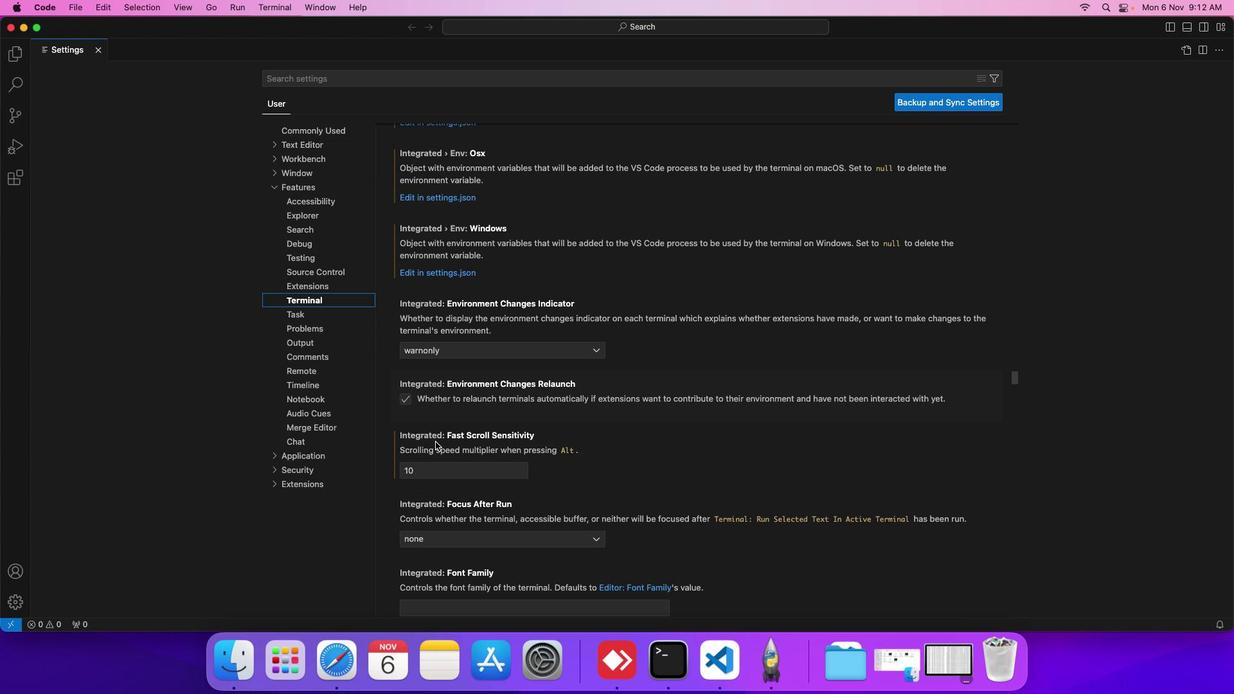 
Action: Mouse scrolled (435, 441) with delta (0, 0)
Screenshot: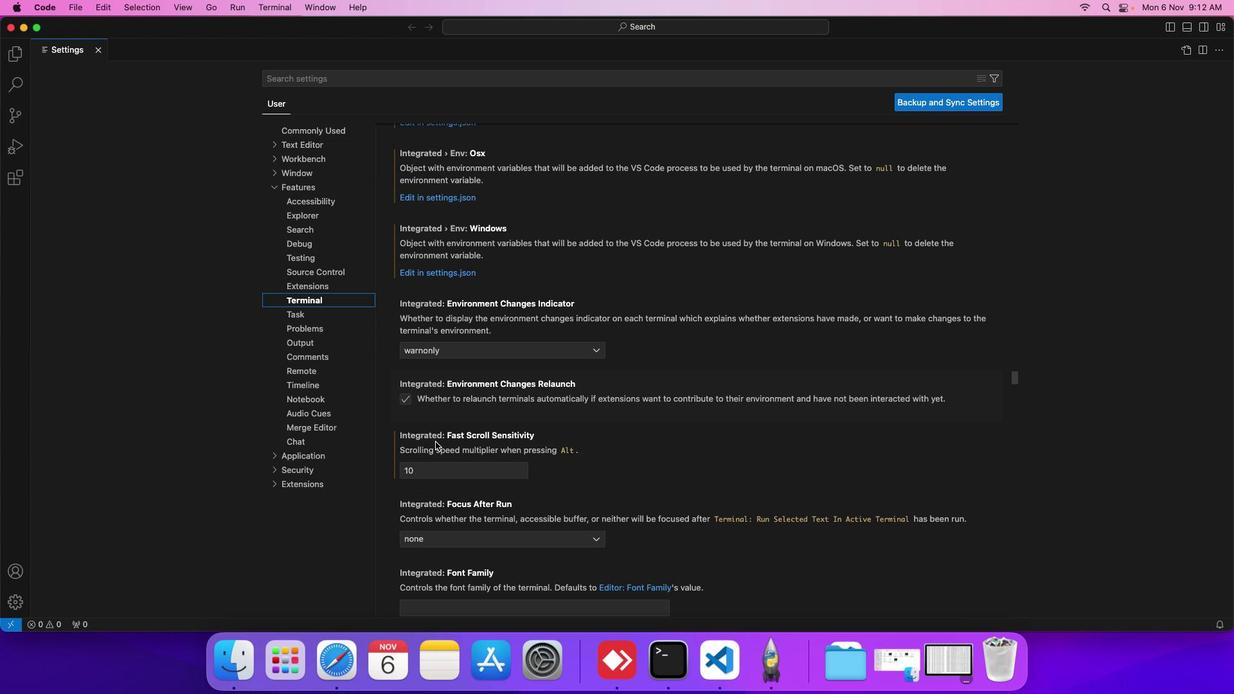 
Action: Mouse scrolled (435, 441) with delta (0, 0)
Screenshot: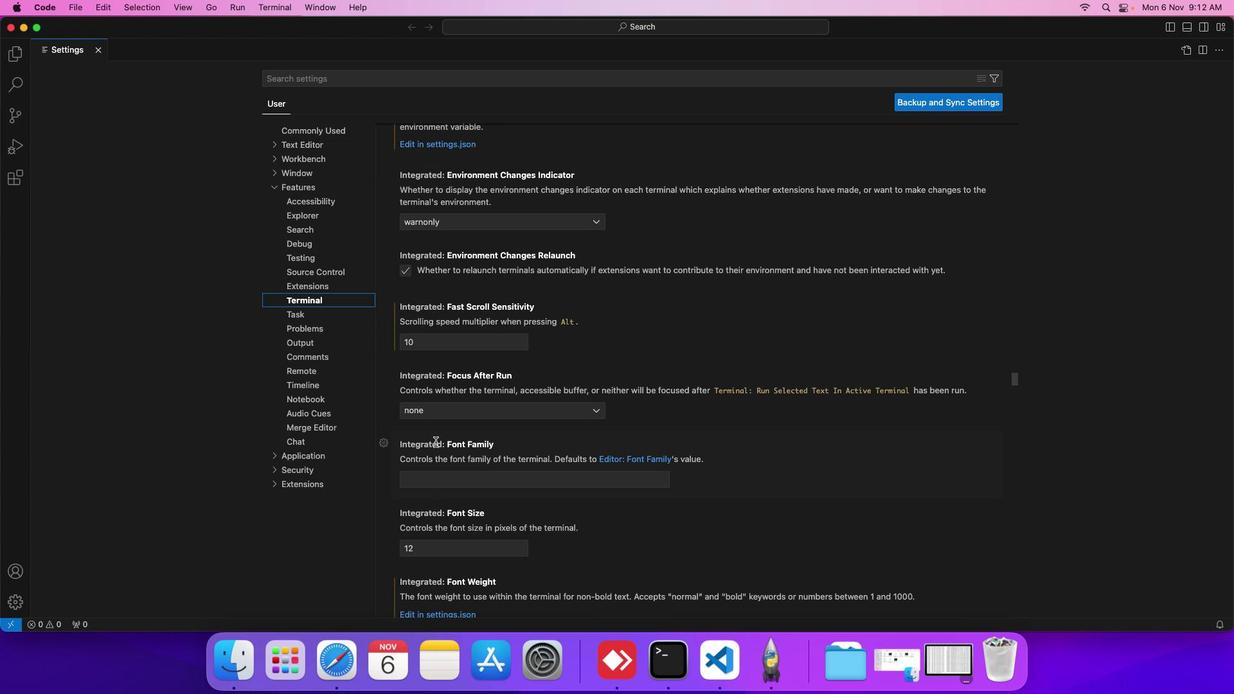 
Action: Mouse scrolled (435, 441) with delta (0, 0)
Screenshot: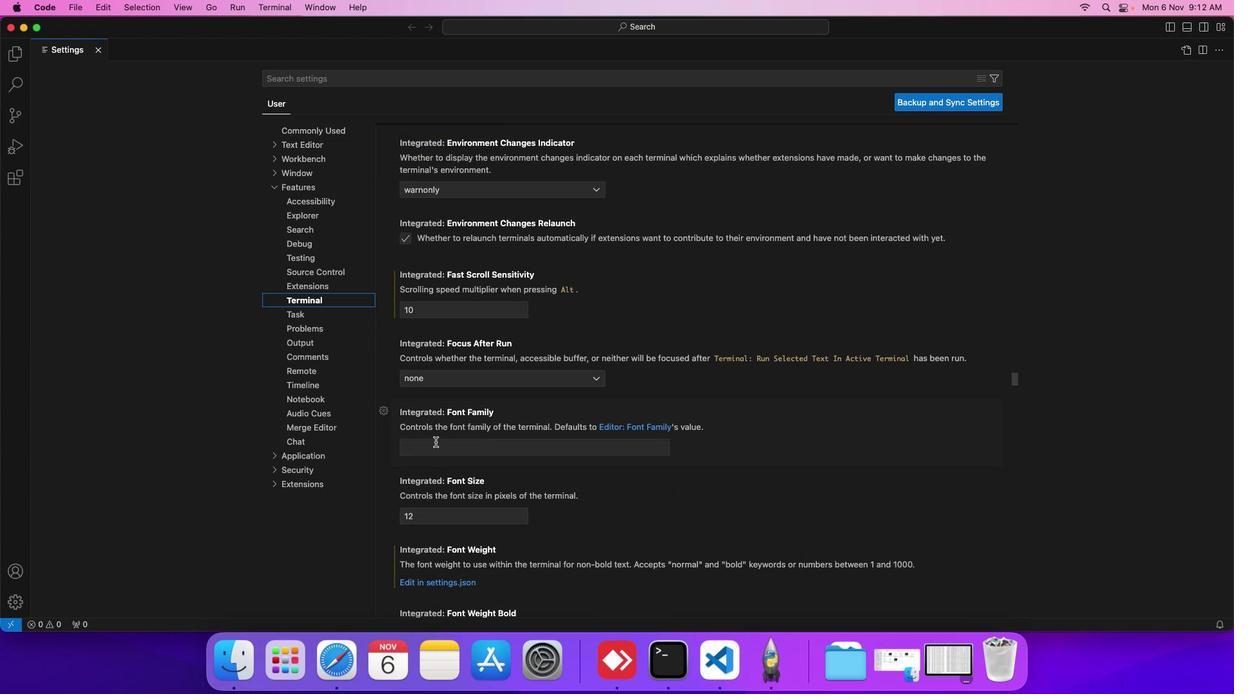 
Action: Mouse scrolled (435, 441) with delta (0, 0)
Screenshot: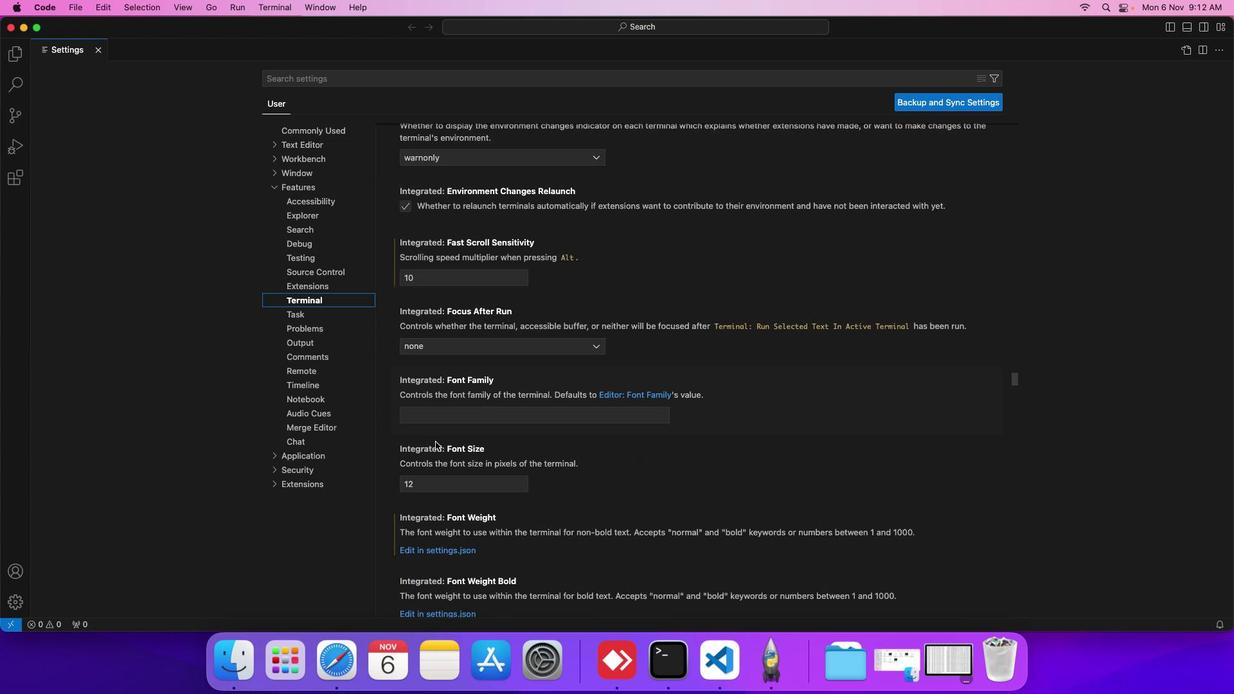 
Action: Mouse scrolled (435, 441) with delta (0, 0)
Screenshot: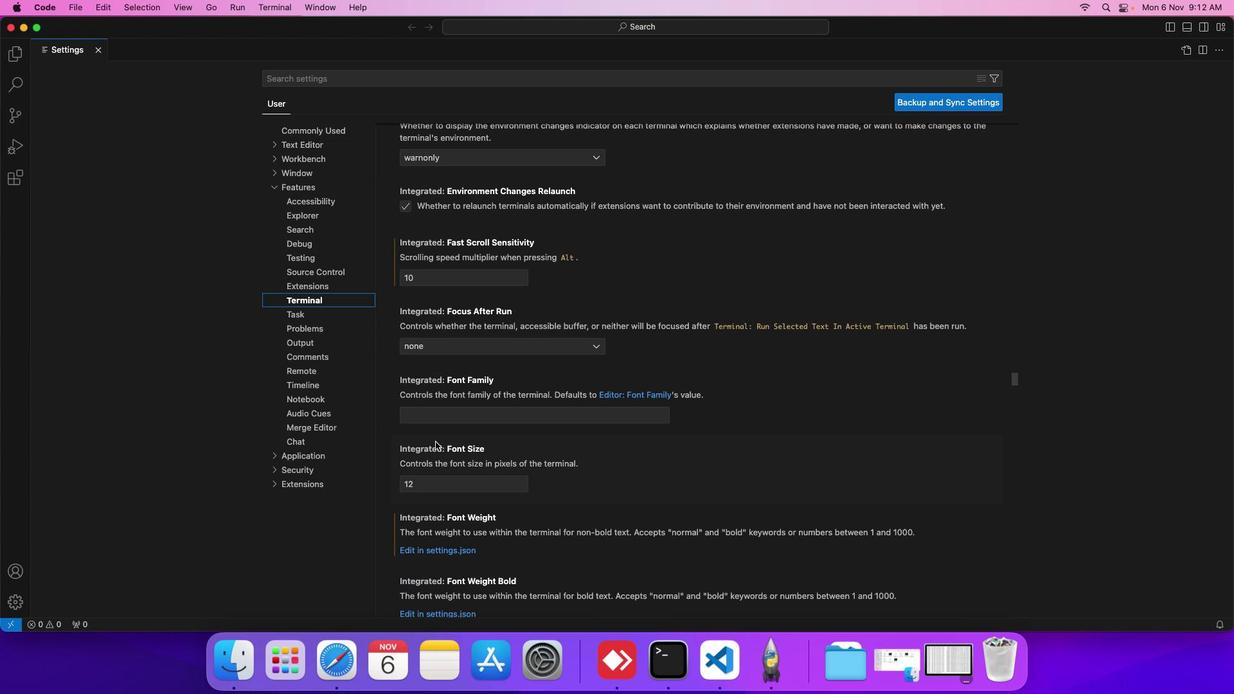 
Action: Mouse scrolled (435, 441) with delta (0, 0)
Screenshot: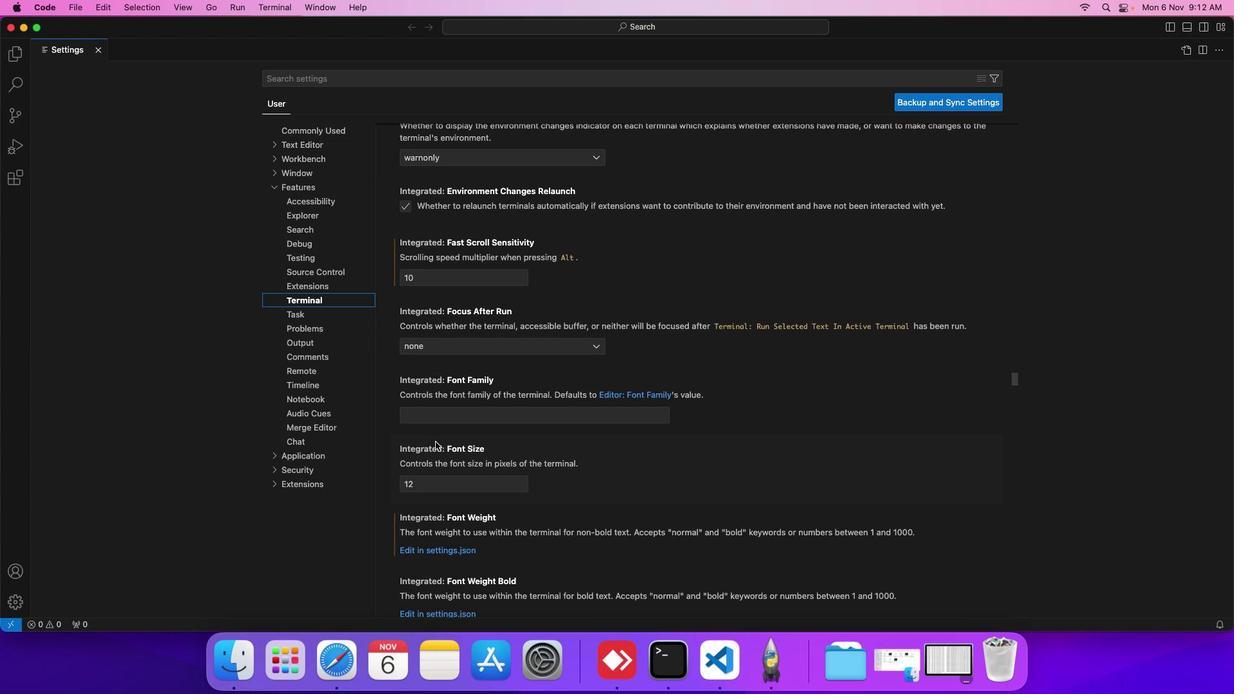 
Action: Mouse scrolled (435, 441) with delta (0, 0)
Screenshot: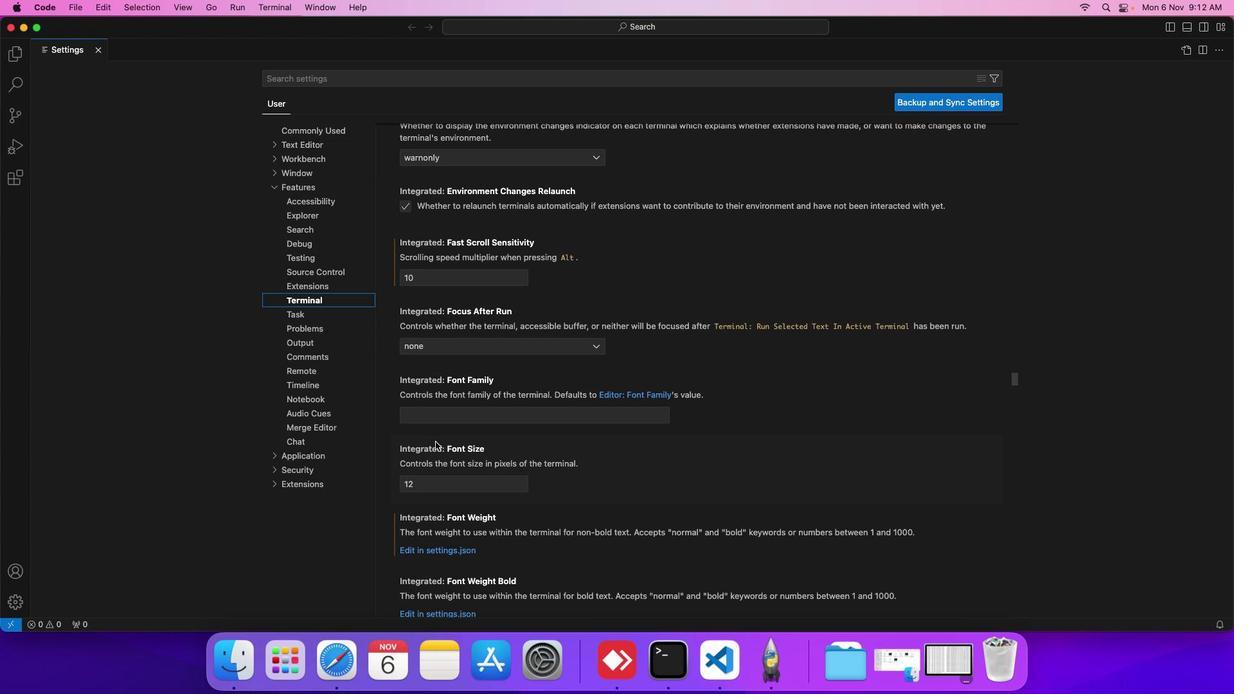 
Action: Mouse scrolled (435, 441) with delta (0, 0)
Screenshot: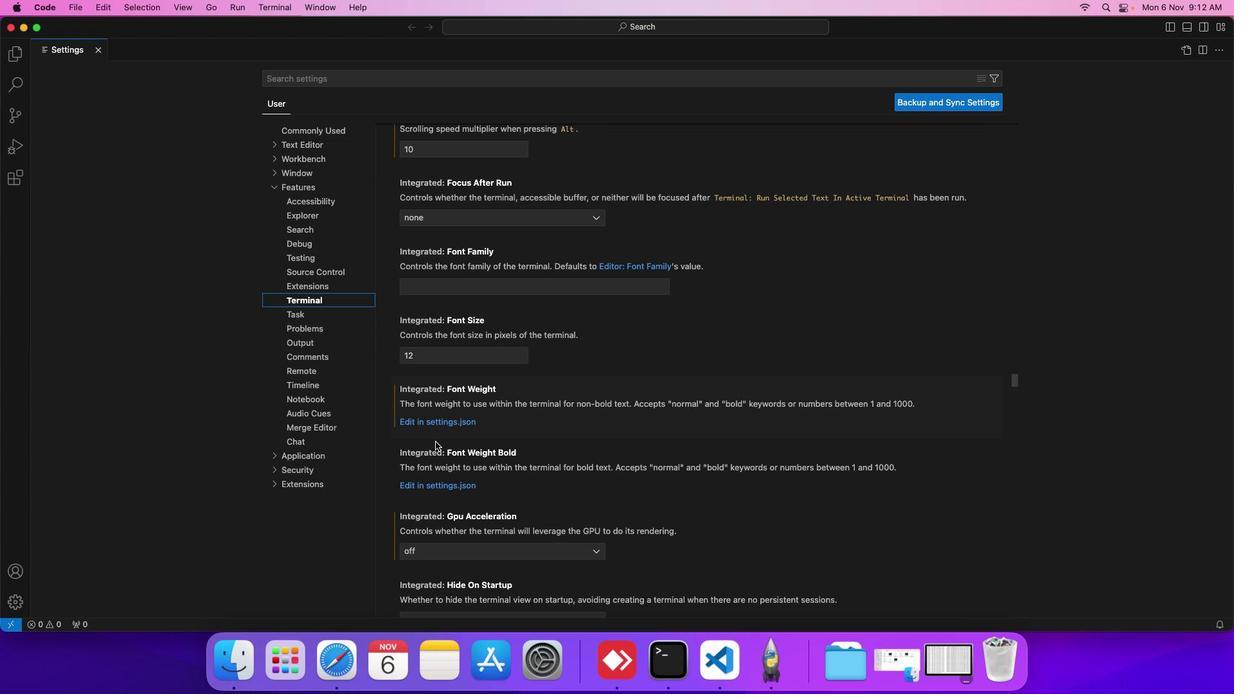 
Action: Mouse scrolled (435, 441) with delta (0, 0)
Screenshot: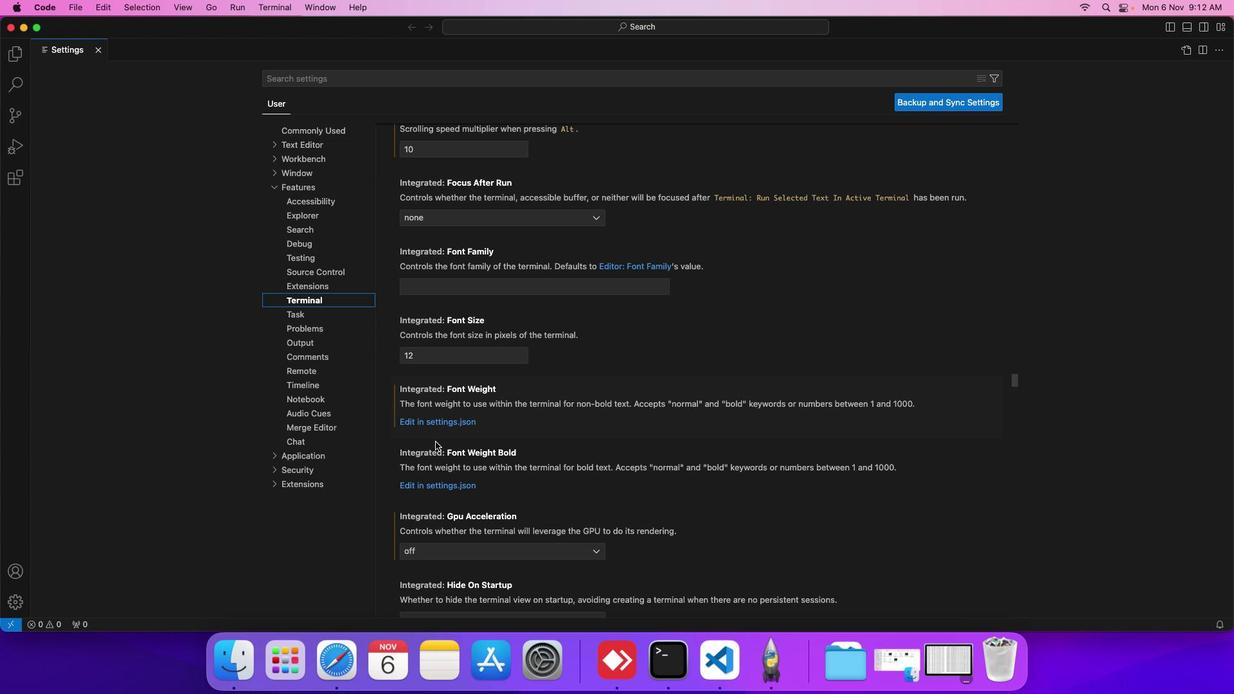 
Action: Mouse scrolled (435, 441) with delta (0, 0)
Screenshot: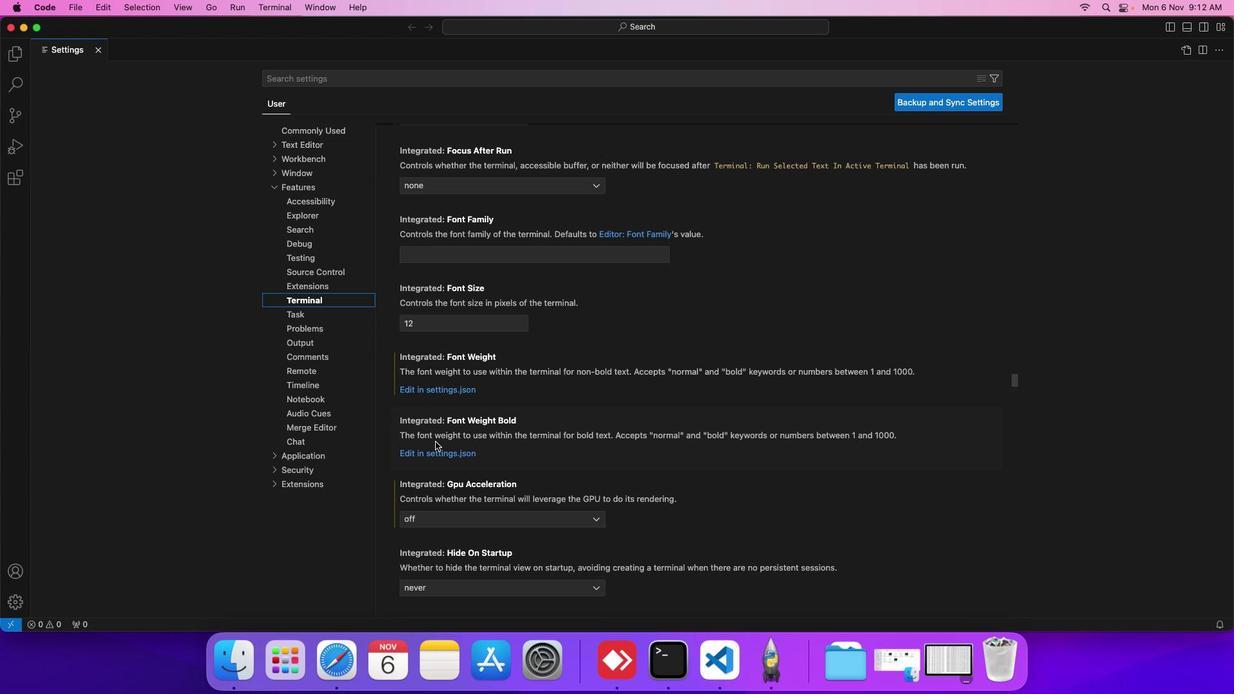 
Action: Mouse scrolled (435, 441) with delta (0, 0)
Screenshot: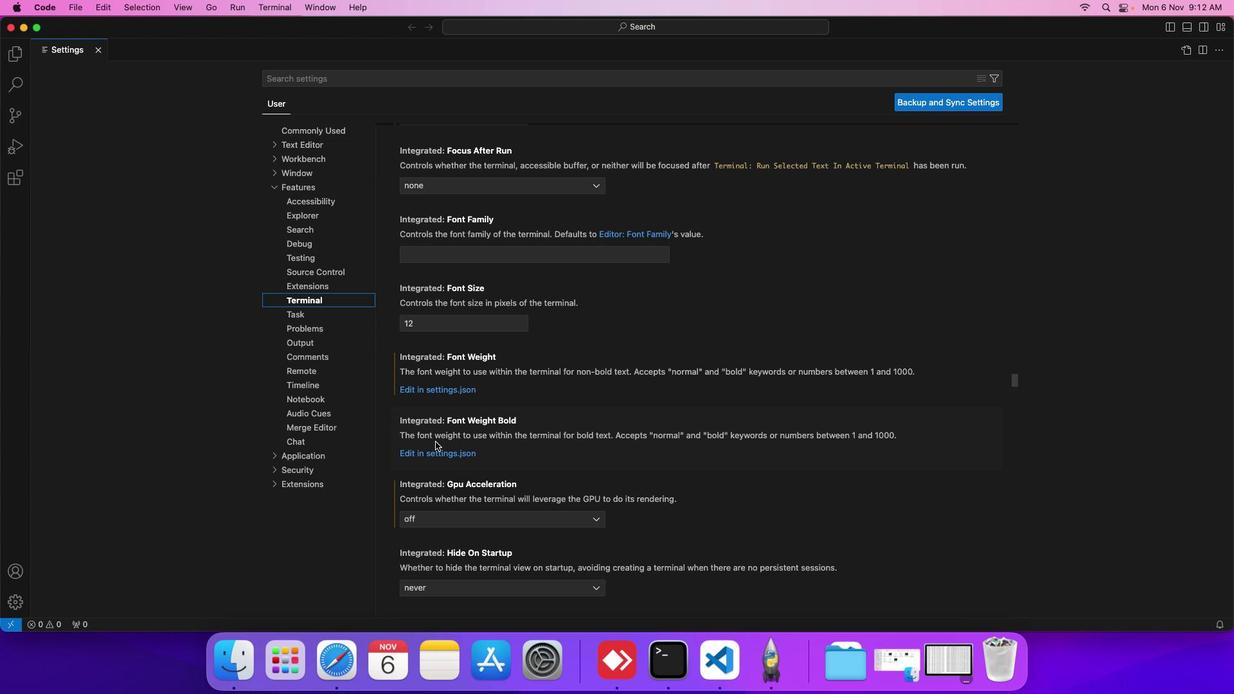 
Action: Mouse scrolled (435, 441) with delta (0, 0)
Screenshot: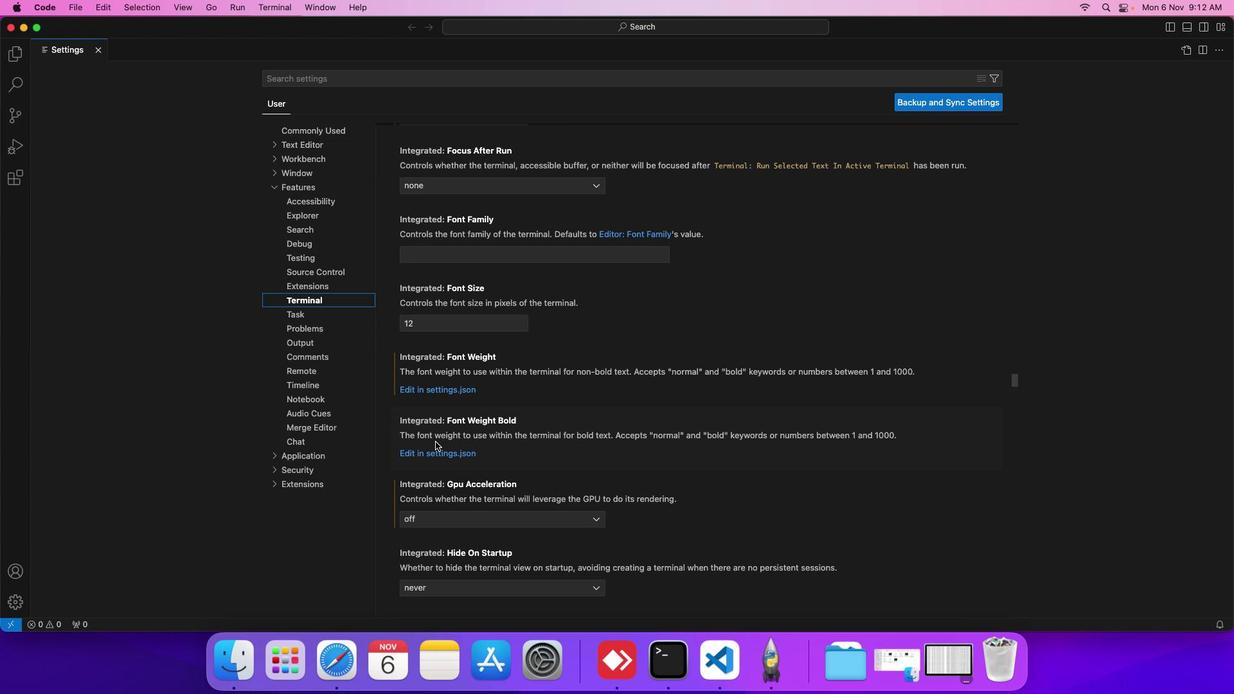 
Action: Mouse scrolled (435, 441) with delta (0, 0)
Screenshot: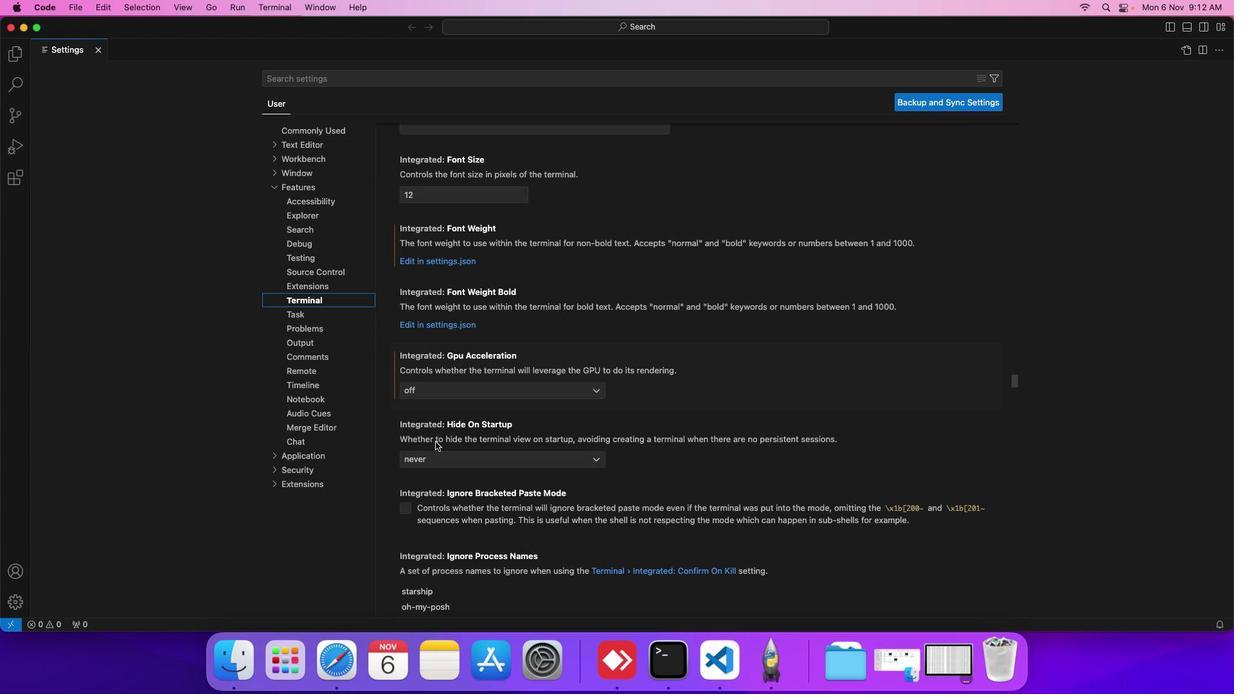 
Action: Mouse scrolled (435, 441) with delta (0, 0)
Screenshot: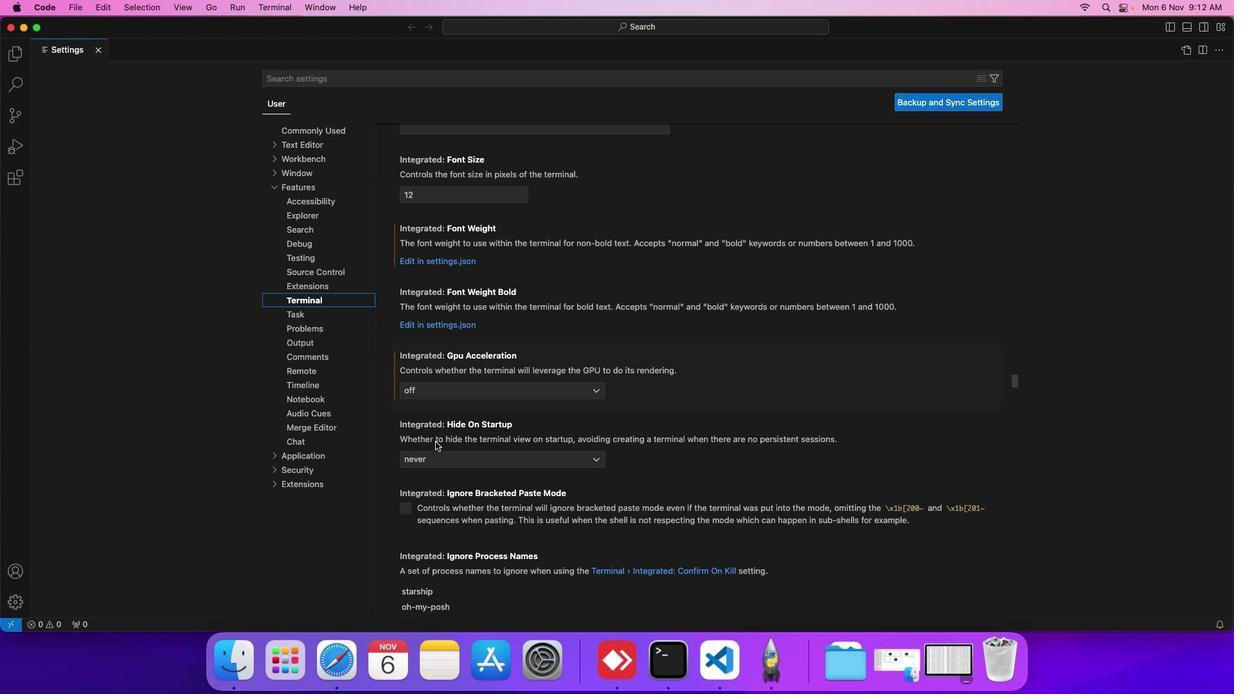 
Action: Mouse scrolled (435, 441) with delta (0, 0)
Screenshot: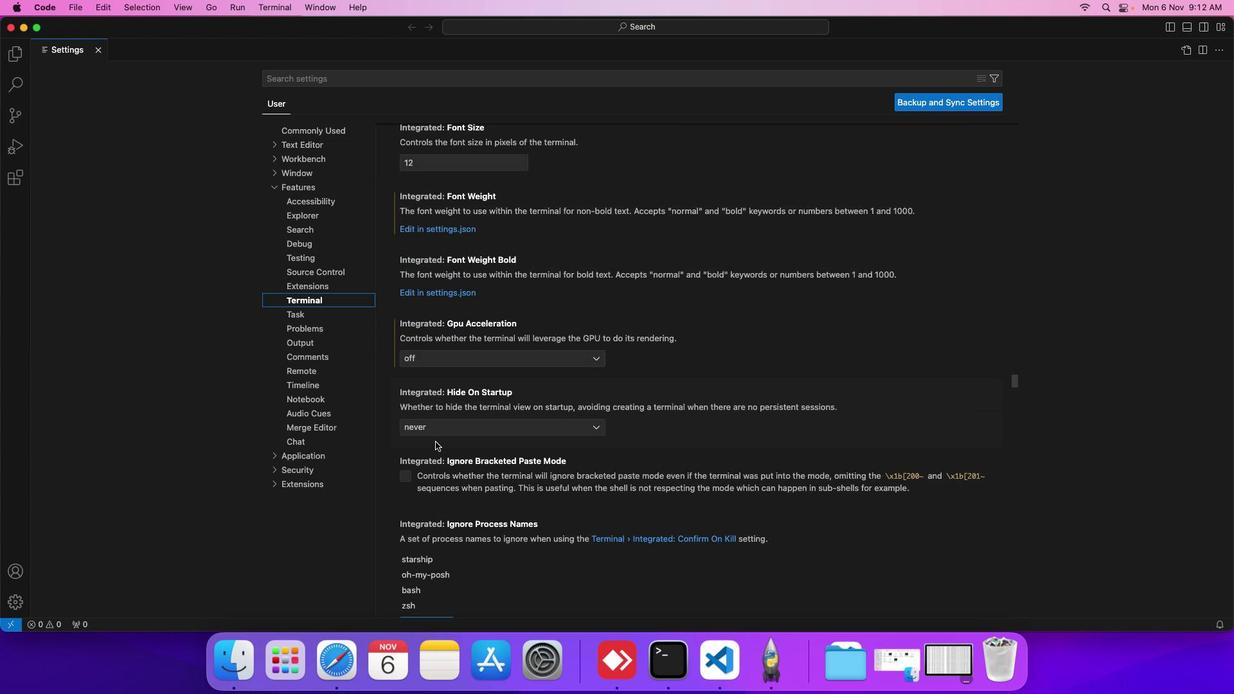 
Action: Mouse scrolled (435, 441) with delta (0, 0)
Screenshot: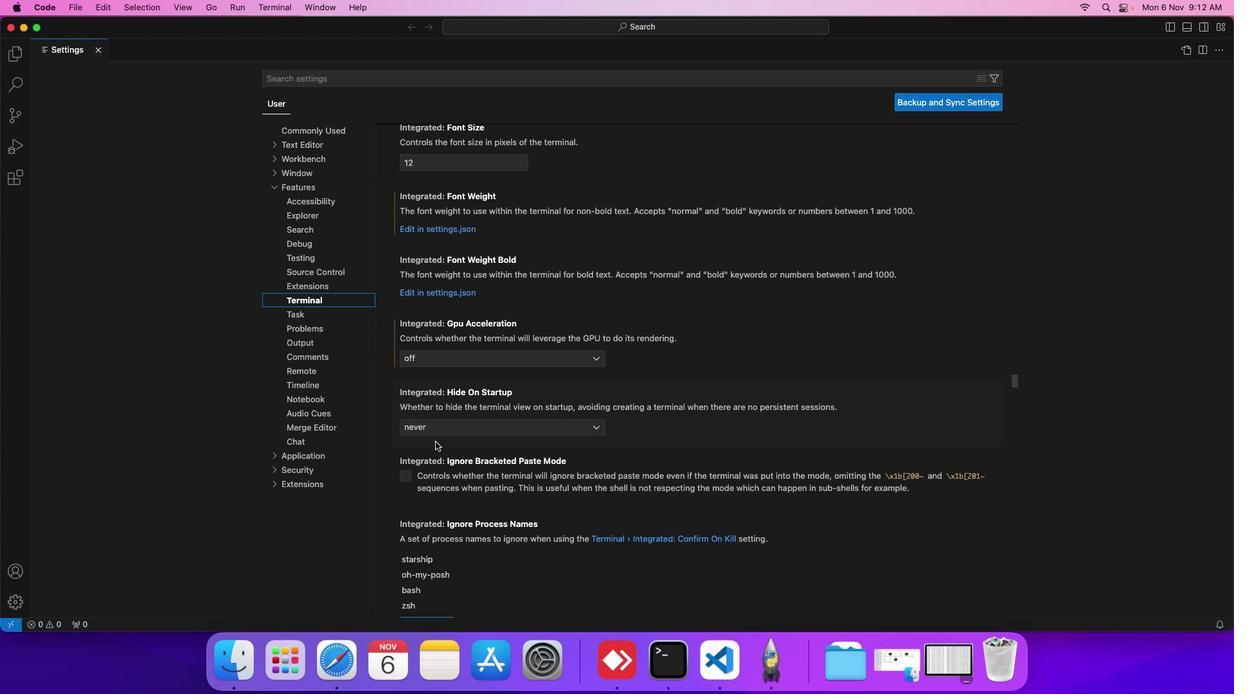 
Action: Mouse scrolled (435, 441) with delta (0, 0)
Screenshot: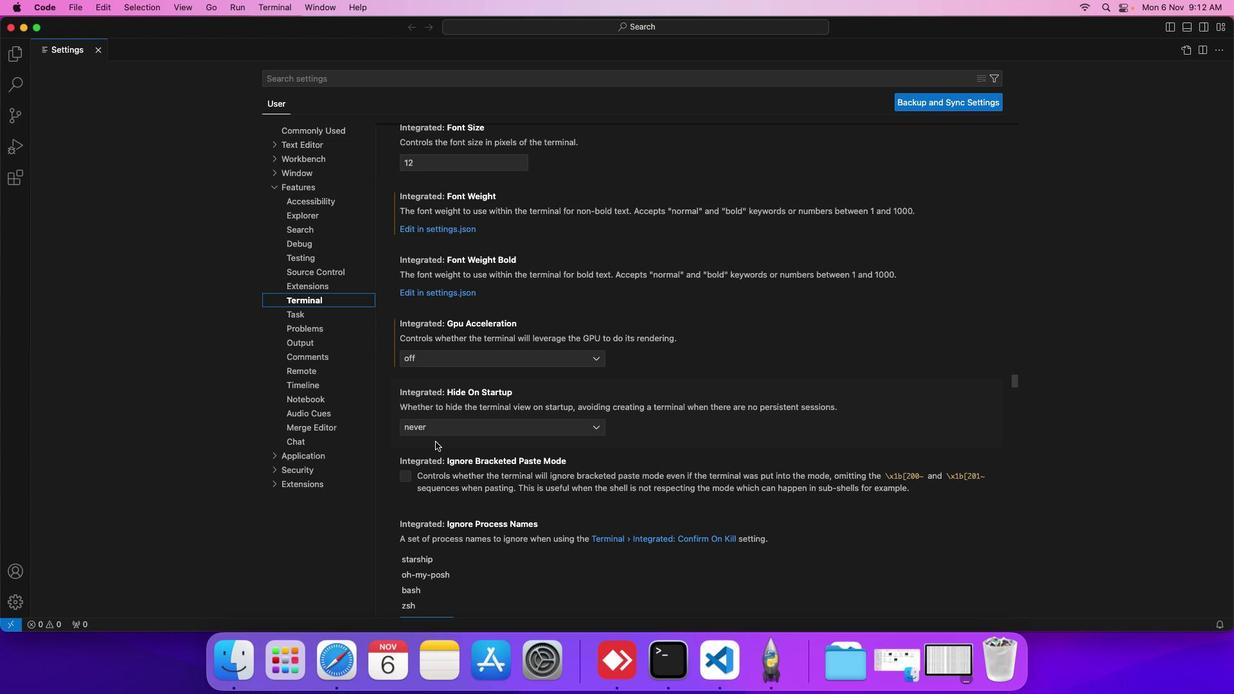 
Action: Mouse scrolled (435, 441) with delta (0, 0)
Screenshot: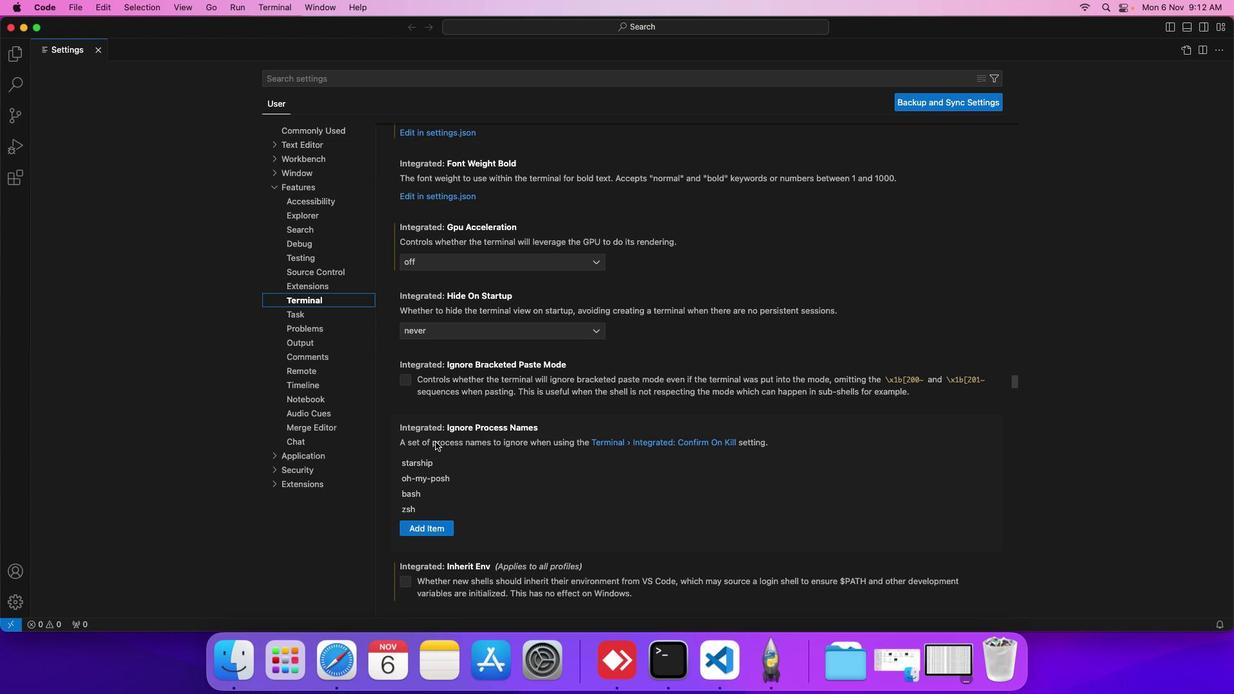 
Action: Mouse scrolled (435, 441) with delta (0, 0)
Screenshot: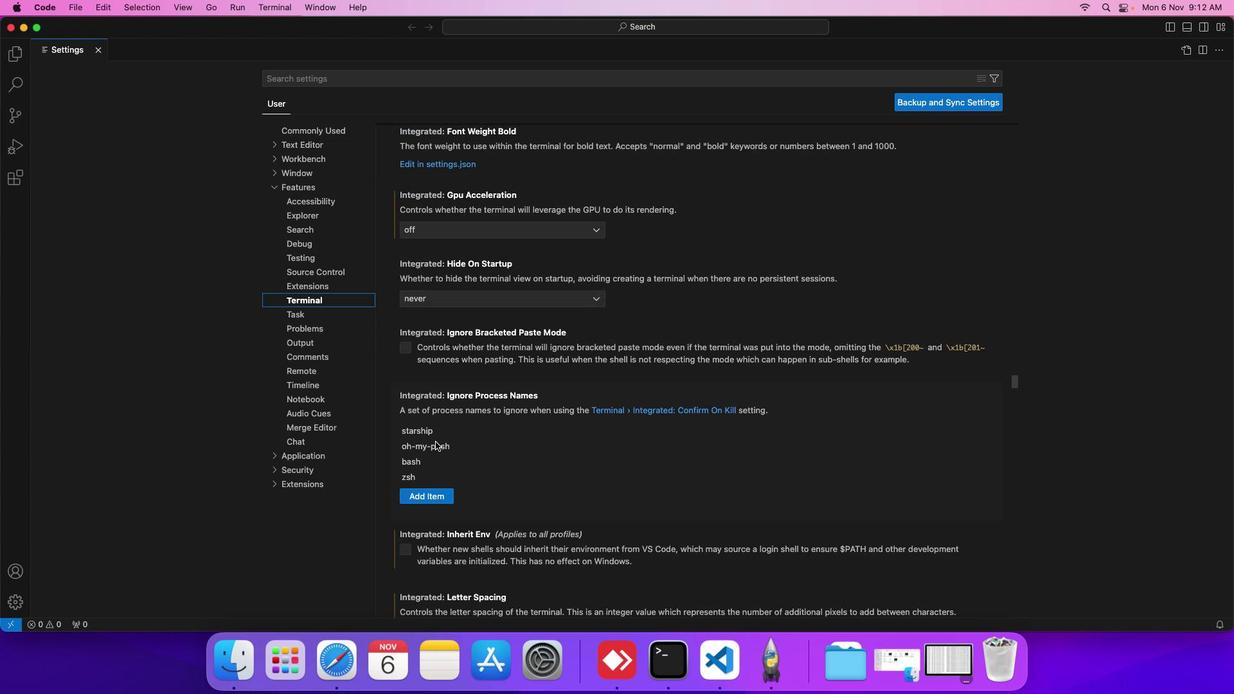 
Action: Mouse scrolled (435, 441) with delta (0, 0)
Screenshot: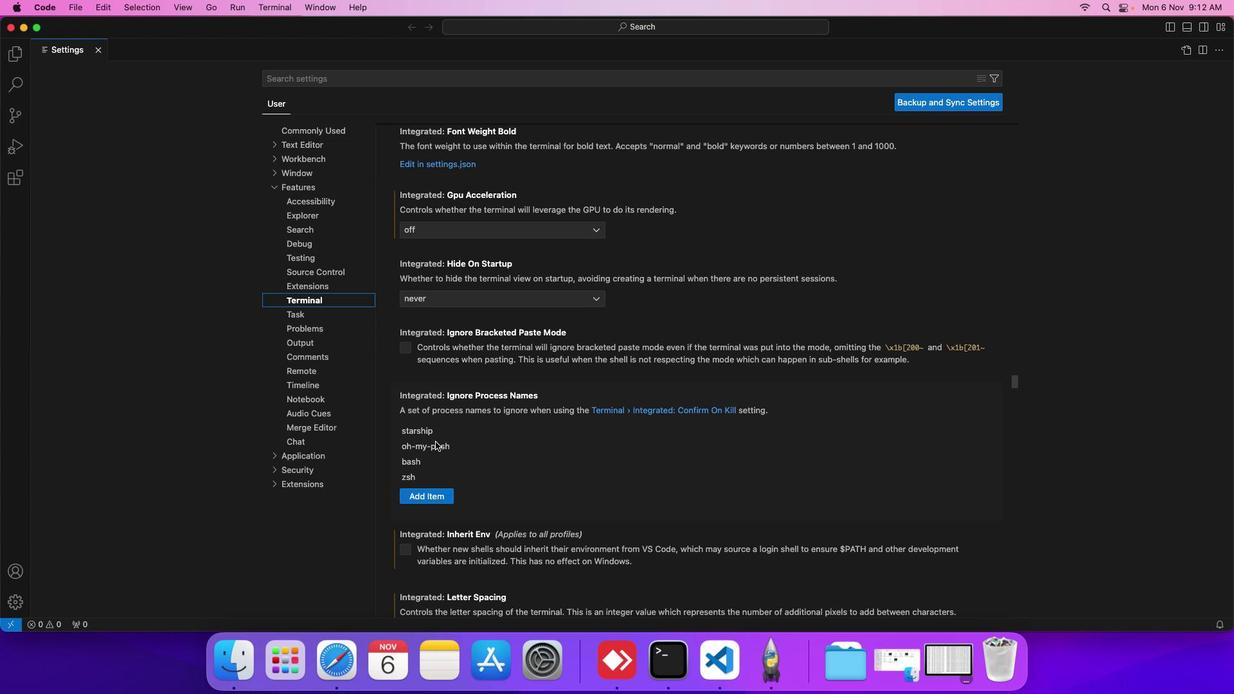 
Action: Mouse scrolled (435, 441) with delta (0, 0)
Screenshot: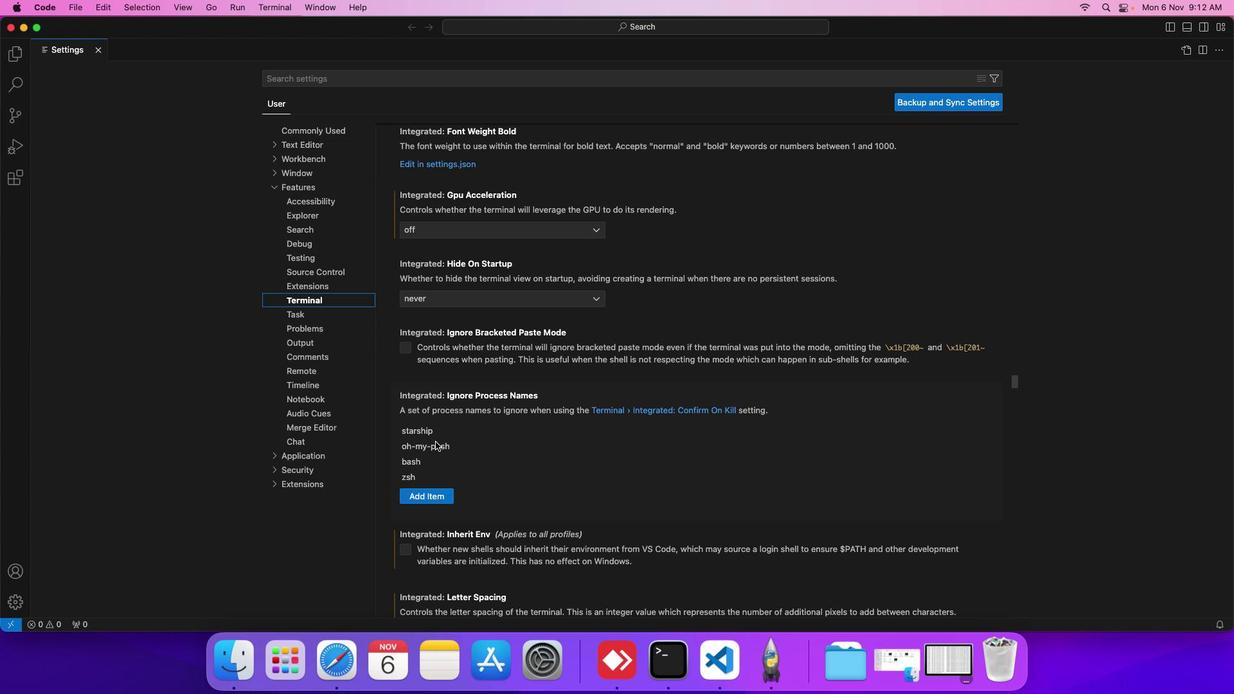 
Action: Mouse scrolled (435, 441) with delta (0, 0)
Screenshot: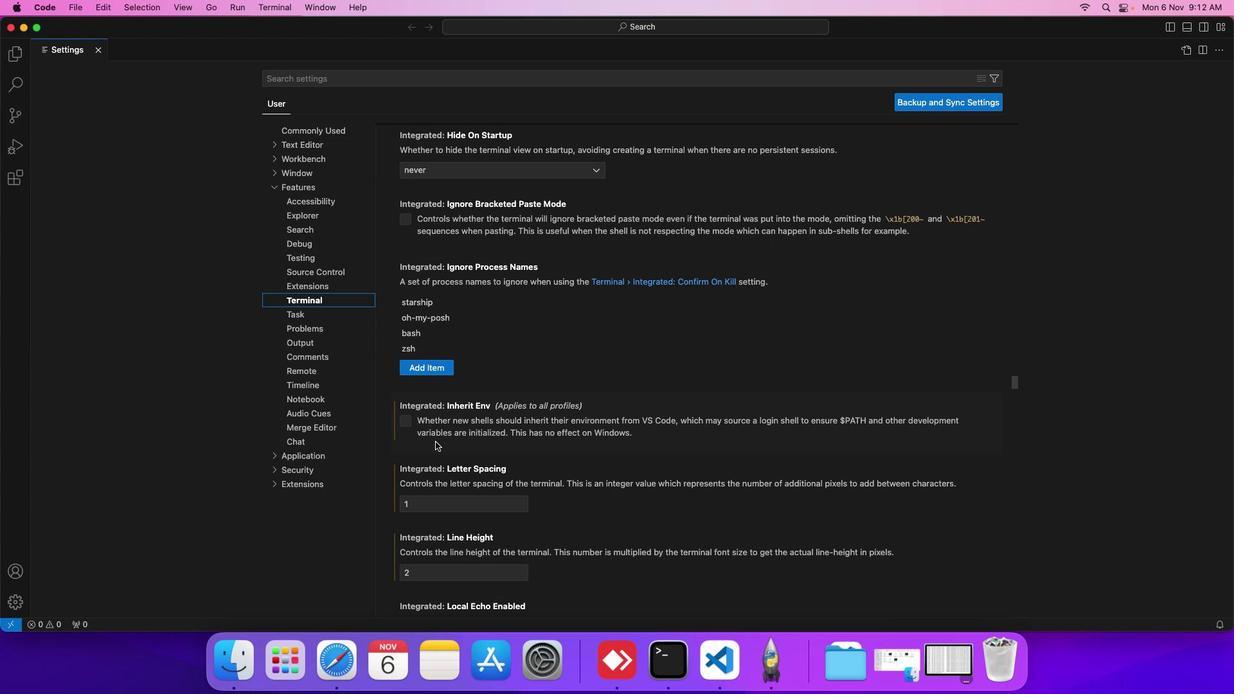 
Action: Mouse scrolled (435, 441) with delta (0, 0)
Screenshot: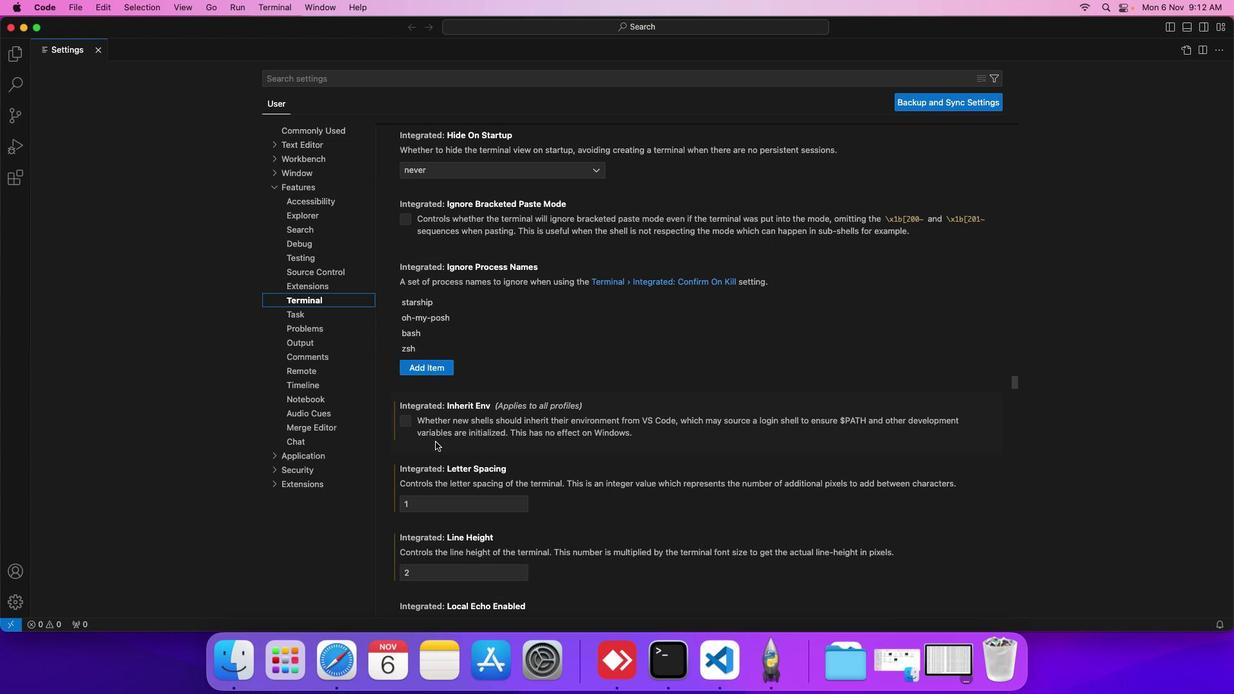 
Action: Mouse scrolled (435, 441) with delta (0, 0)
Screenshot: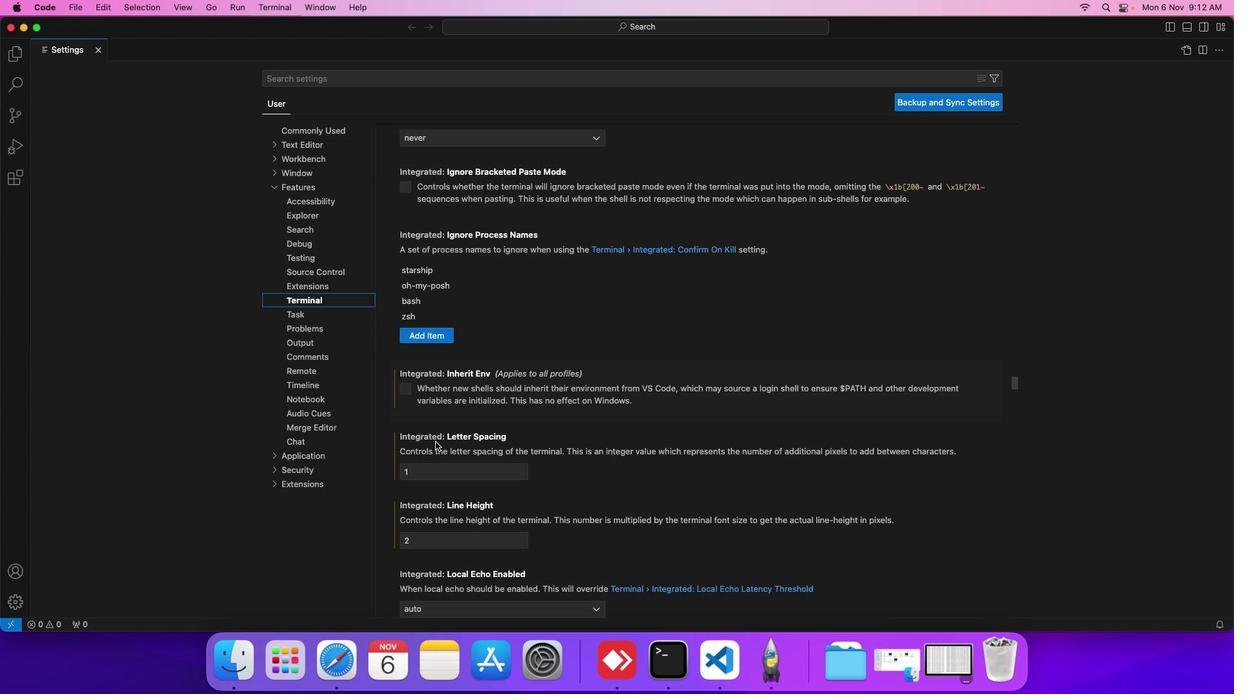 
Action: Mouse scrolled (435, 441) with delta (0, 0)
Screenshot: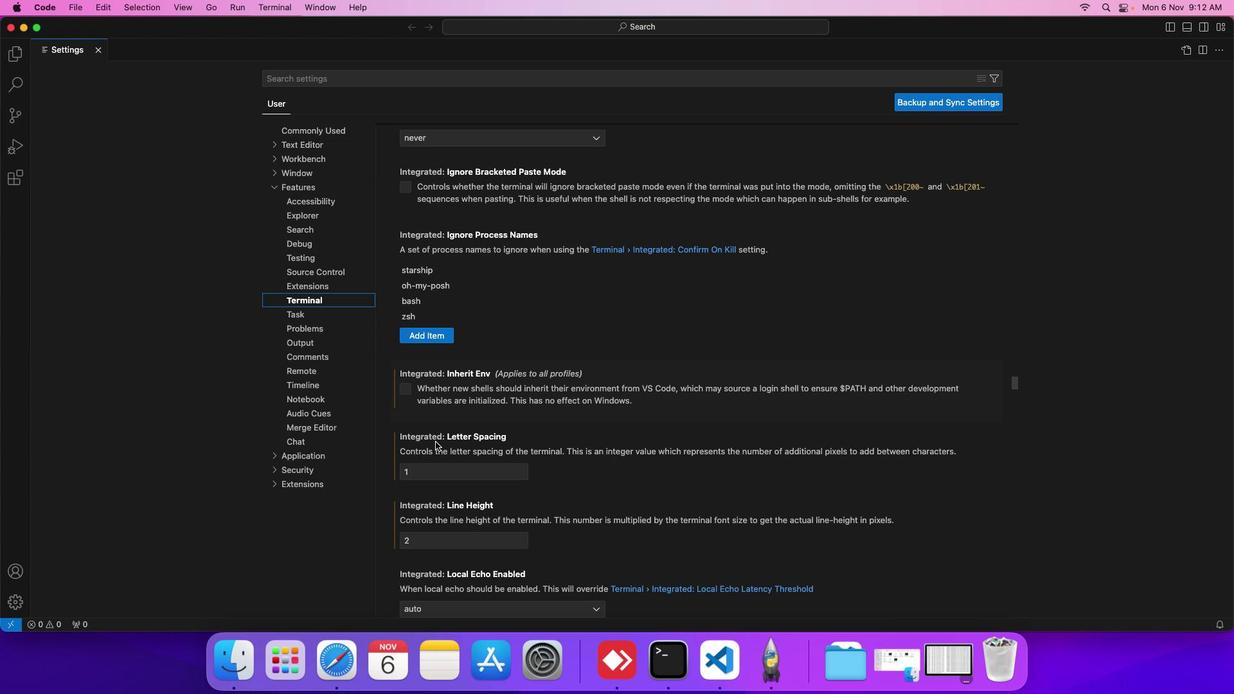 
Action: Mouse scrolled (435, 441) with delta (0, 0)
Screenshot: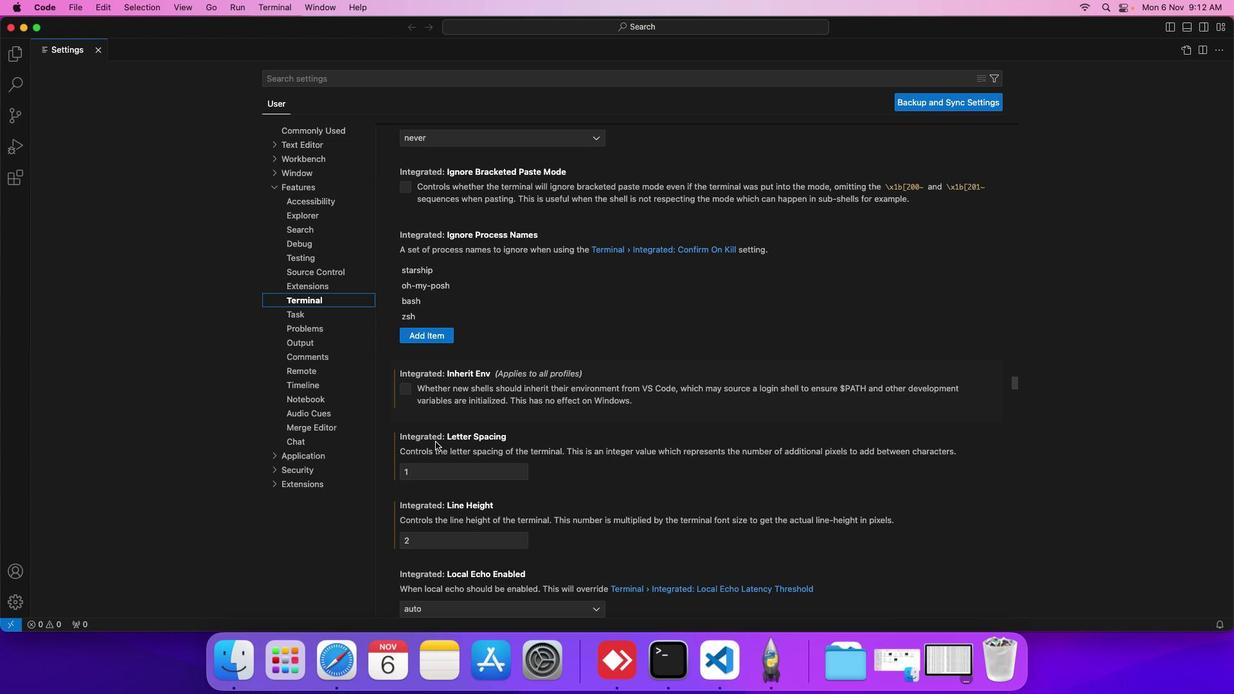 
Action: Mouse scrolled (435, 441) with delta (0, 0)
Screenshot: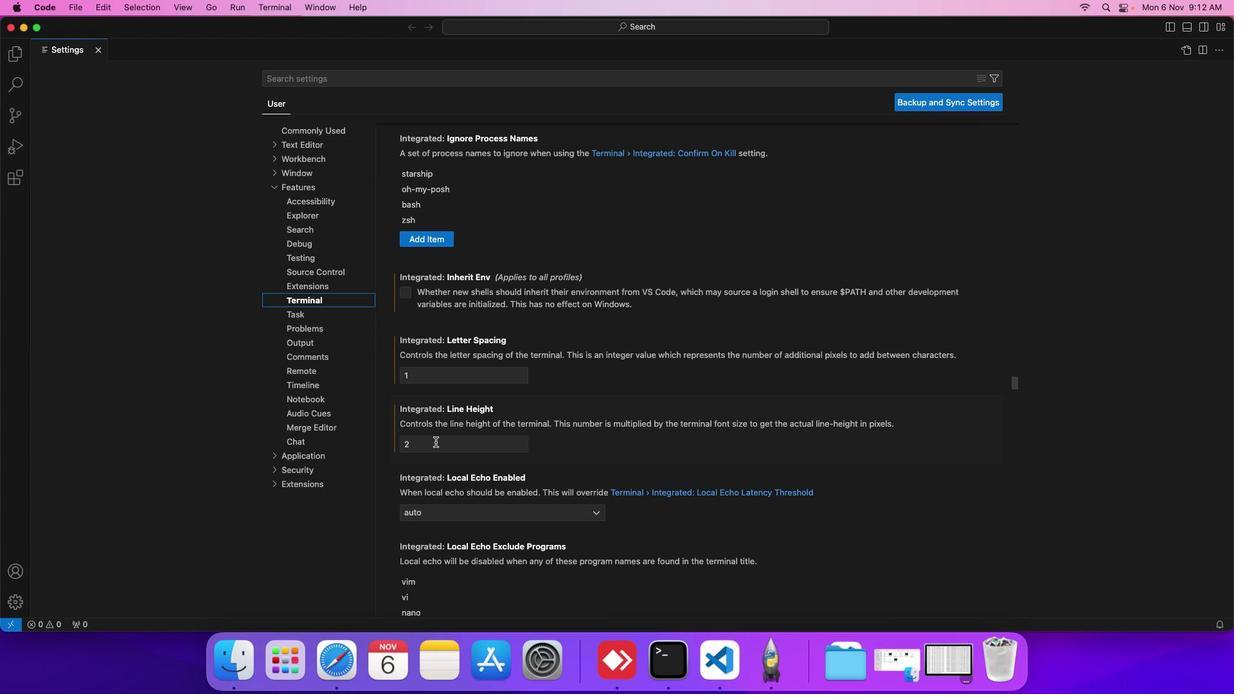 
Action: Mouse scrolled (435, 441) with delta (0, 0)
Screenshot: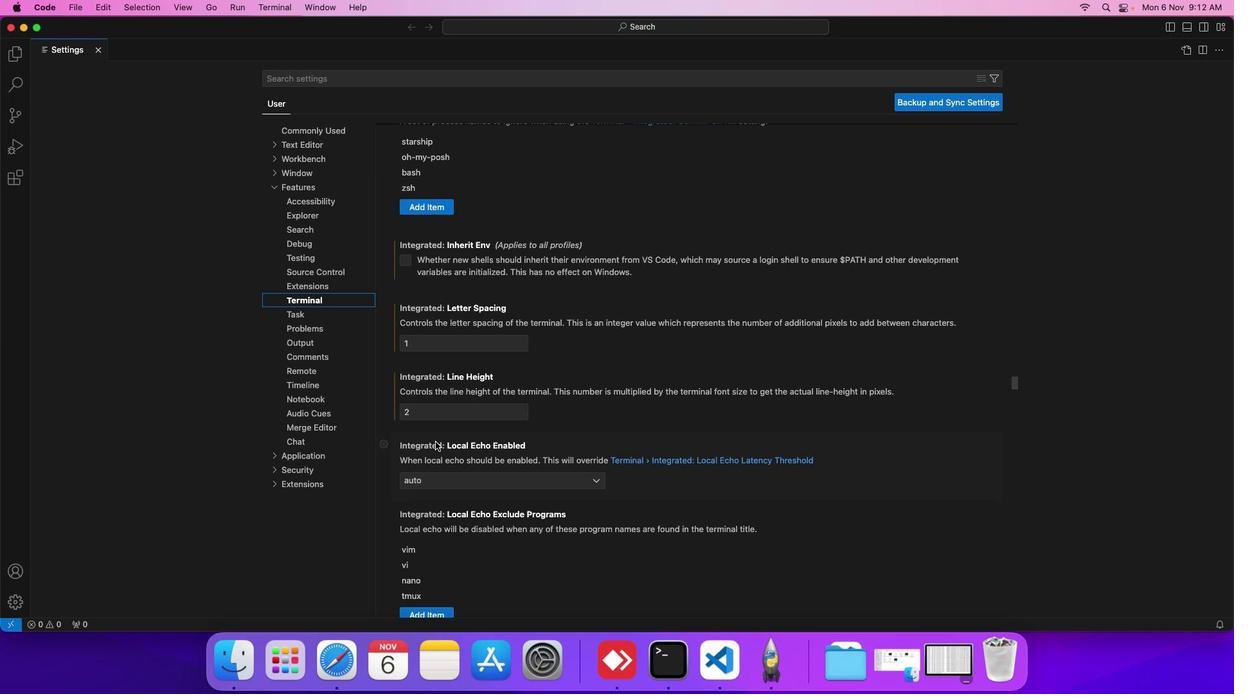 
Action: Mouse scrolled (435, 441) with delta (0, 0)
Screenshot: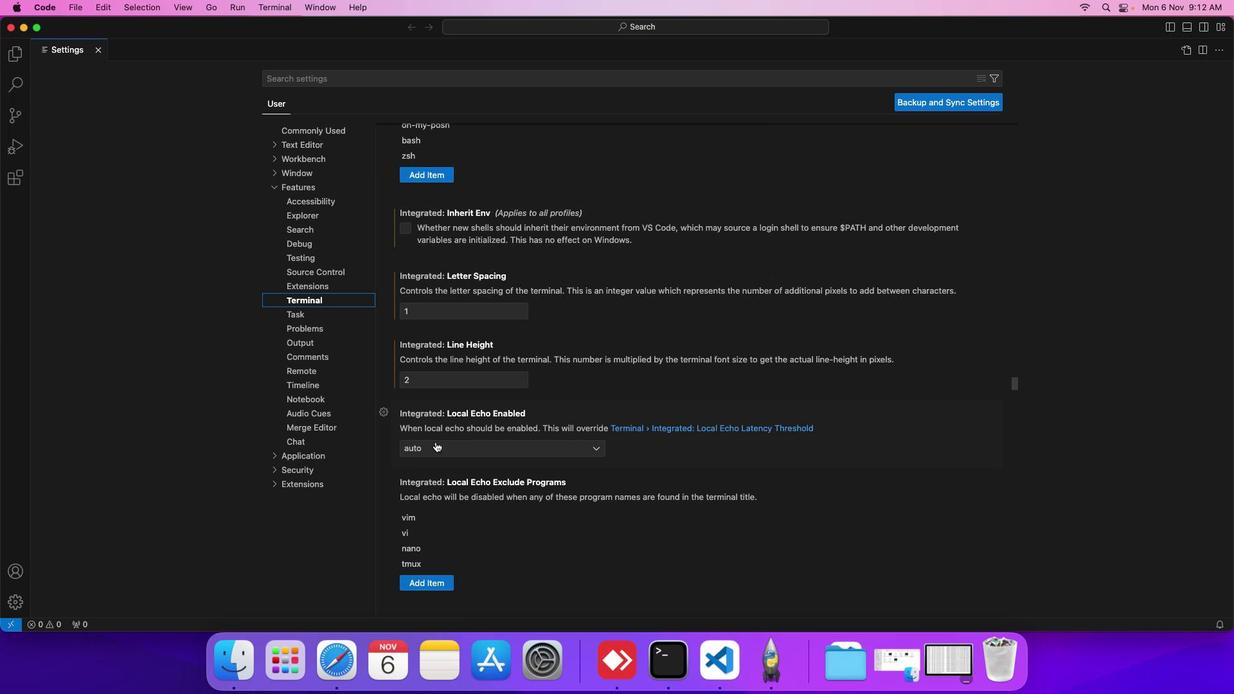 
Action: Mouse scrolled (435, 441) with delta (0, 0)
Screenshot: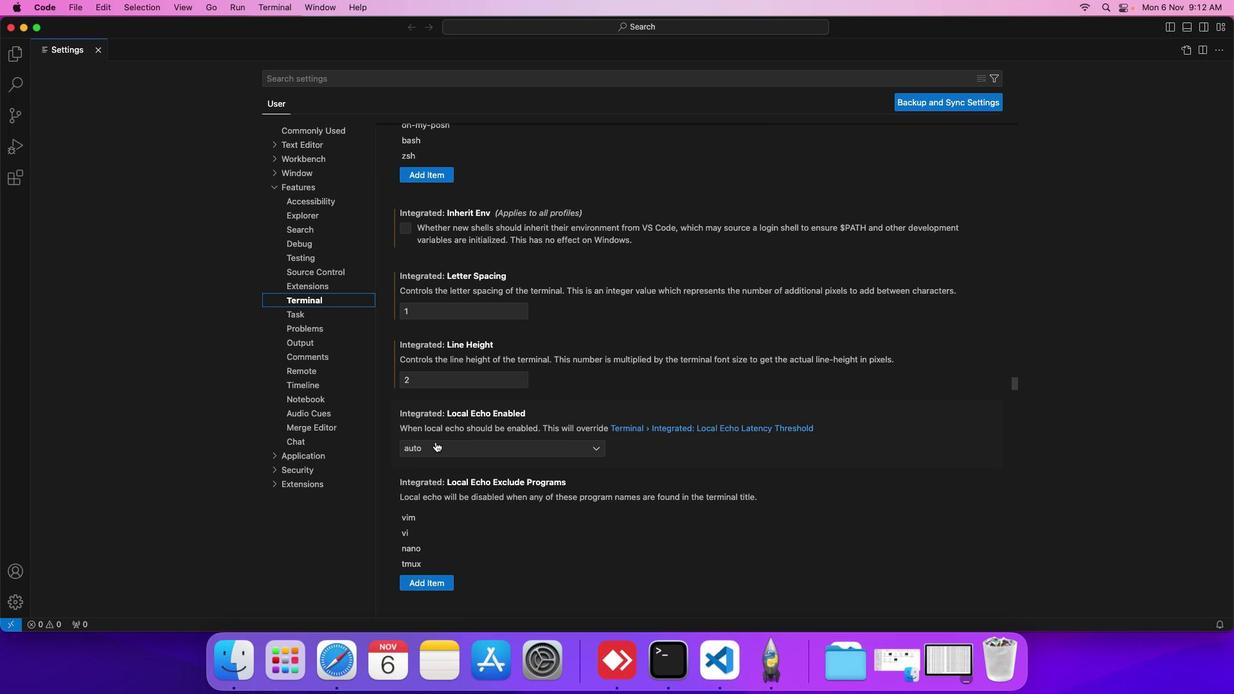 
Action: Mouse scrolled (435, 441) with delta (0, 0)
Screenshot: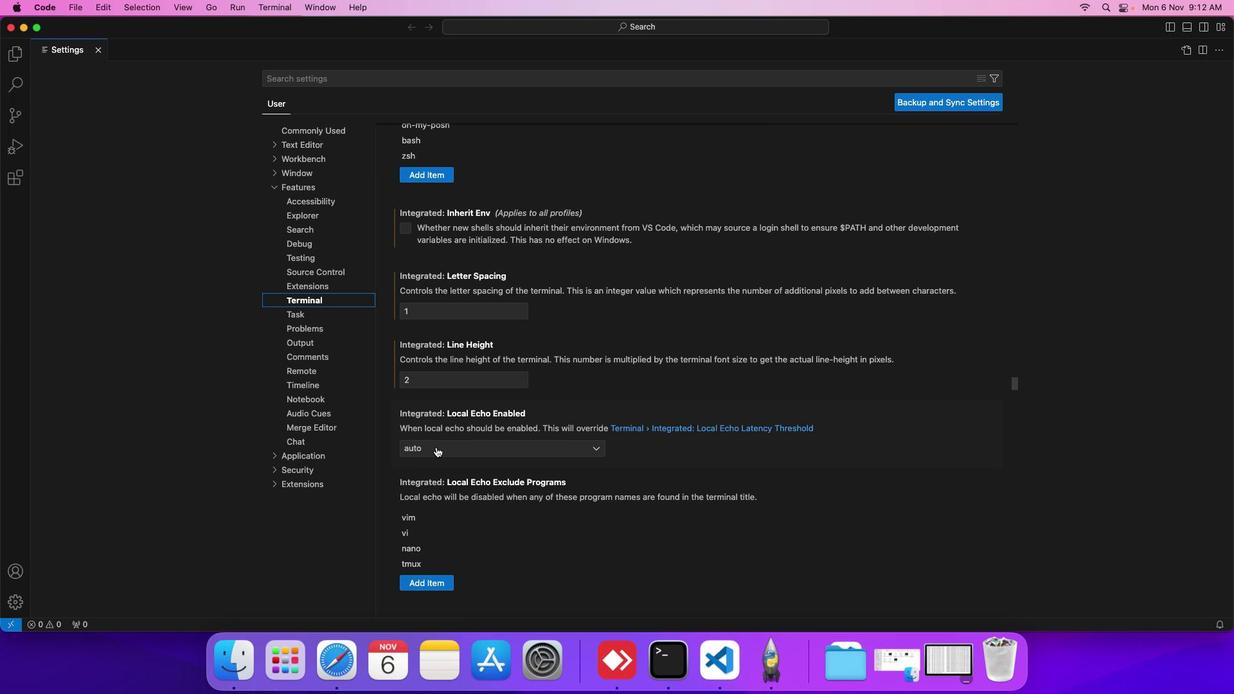 
Action: Mouse moved to (436, 446)
Screenshot: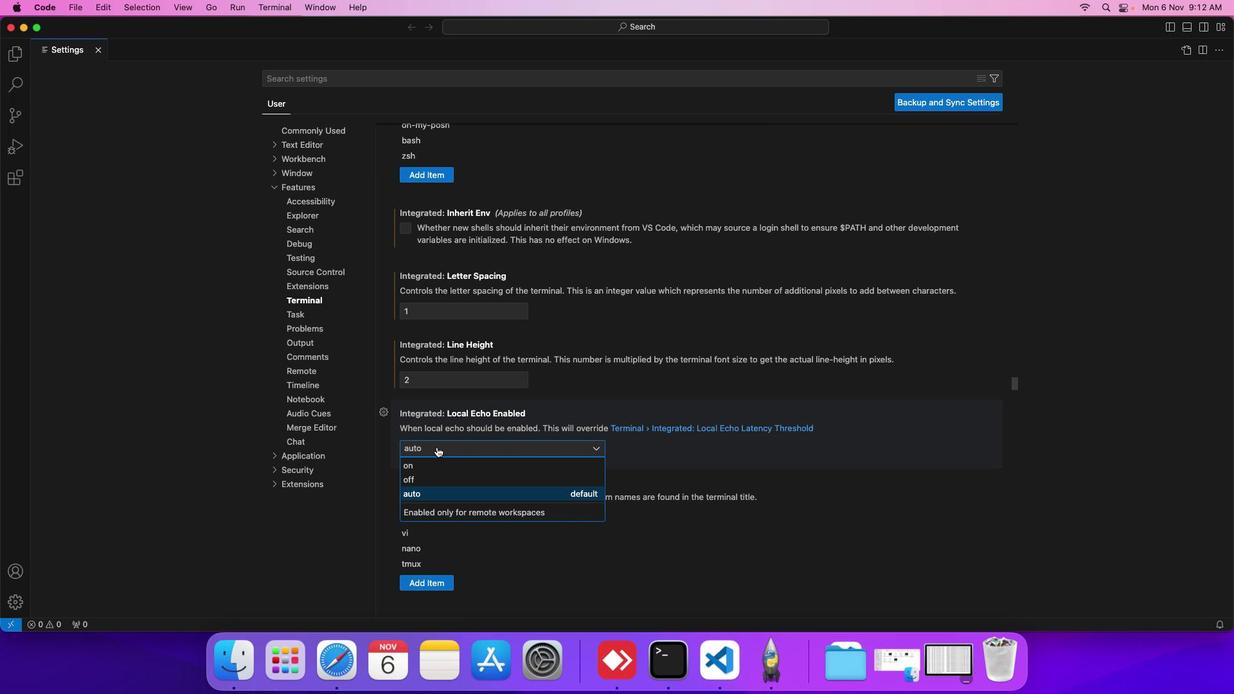 
Action: Mouse pressed left at (436, 446)
Screenshot: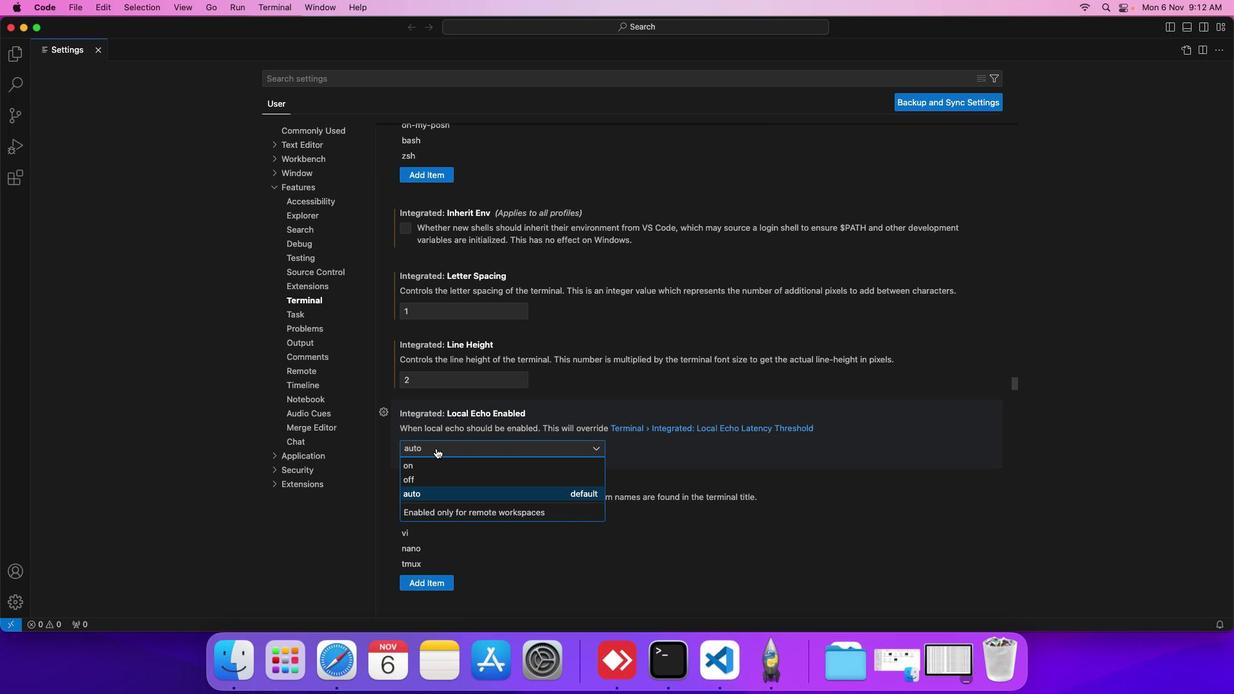 
Action: Mouse moved to (428, 463)
Screenshot: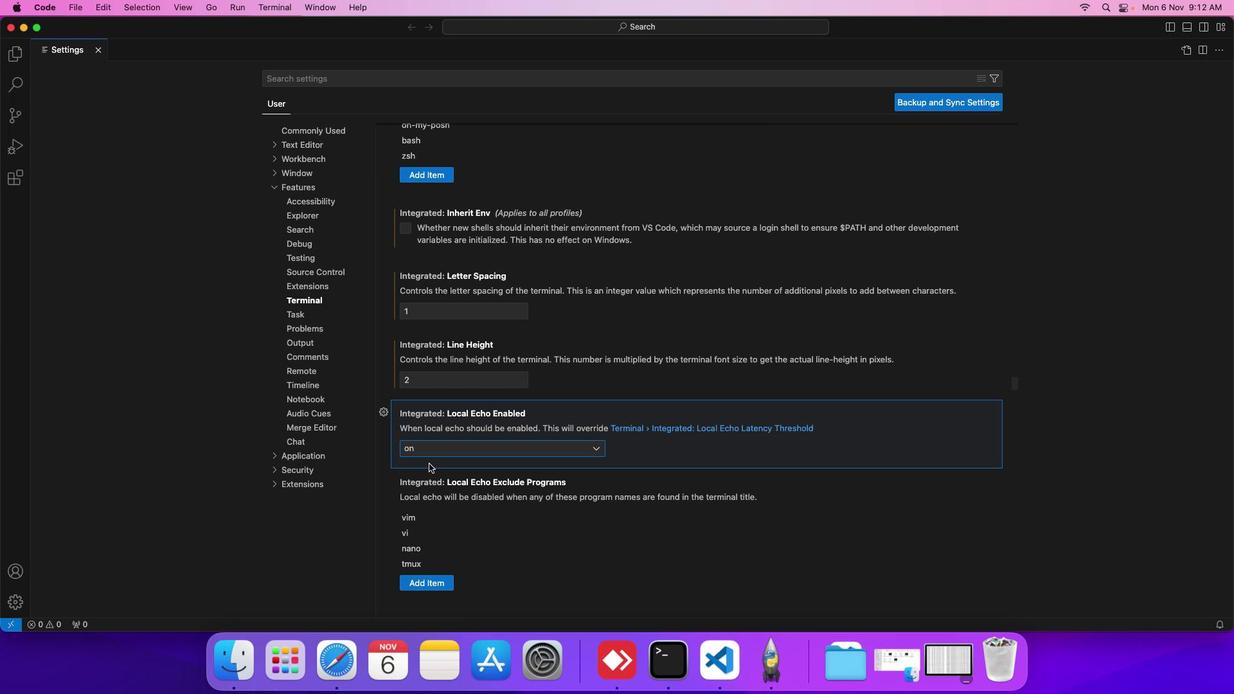 
Action: Mouse pressed left at (428, 463)
Screenshot: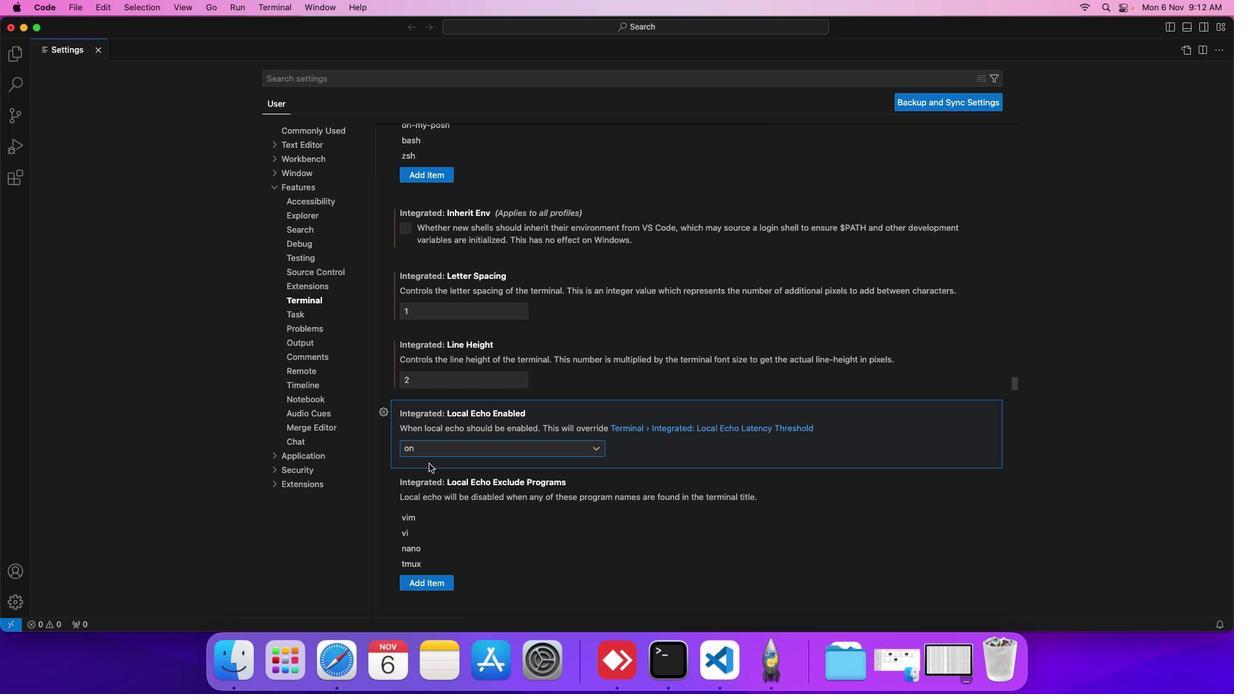 
Action: Mouse moved to (428, 463)
Screenshot: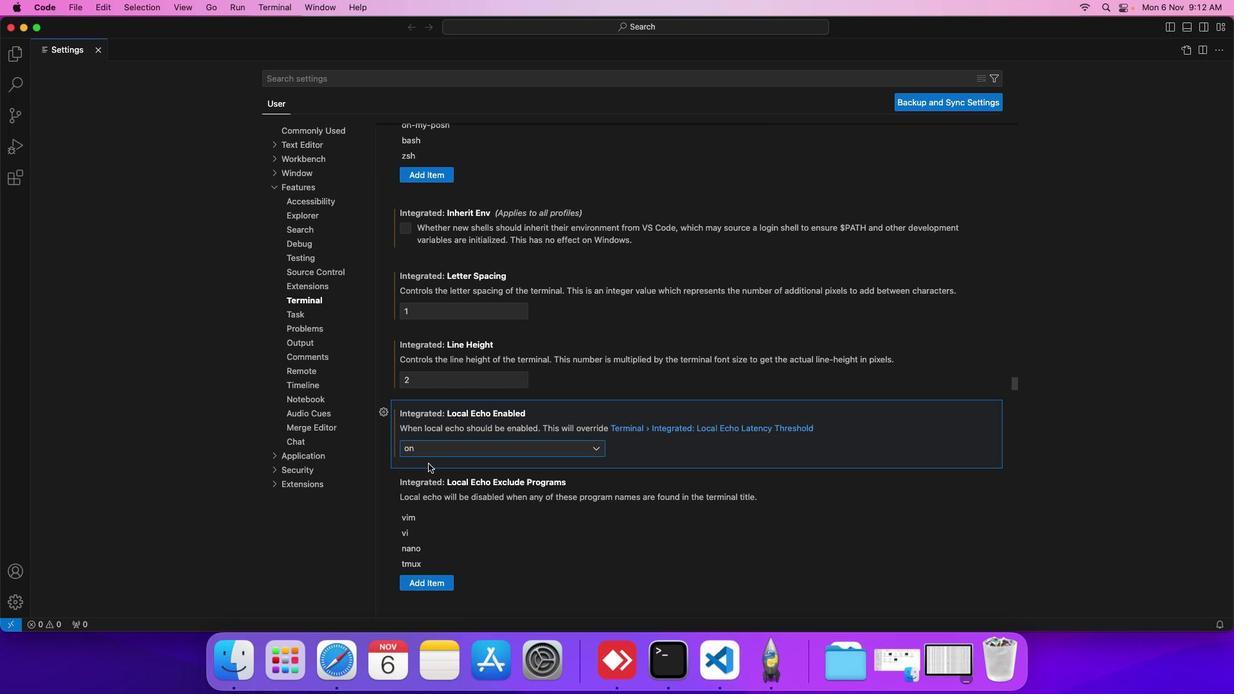 
